 Task: Find connections with filter location Artemisa with filter topic #Managementwith filter profile language English with filter current company All Active Jobs with filter school Indian Institute of Social Welfare and Business Management with filter industry Real Estate and Equipment Rental Services with filter service category Health Insurance with filter keywords title Handyman
Action: Mouse moved to (672, 91)
Screenshot: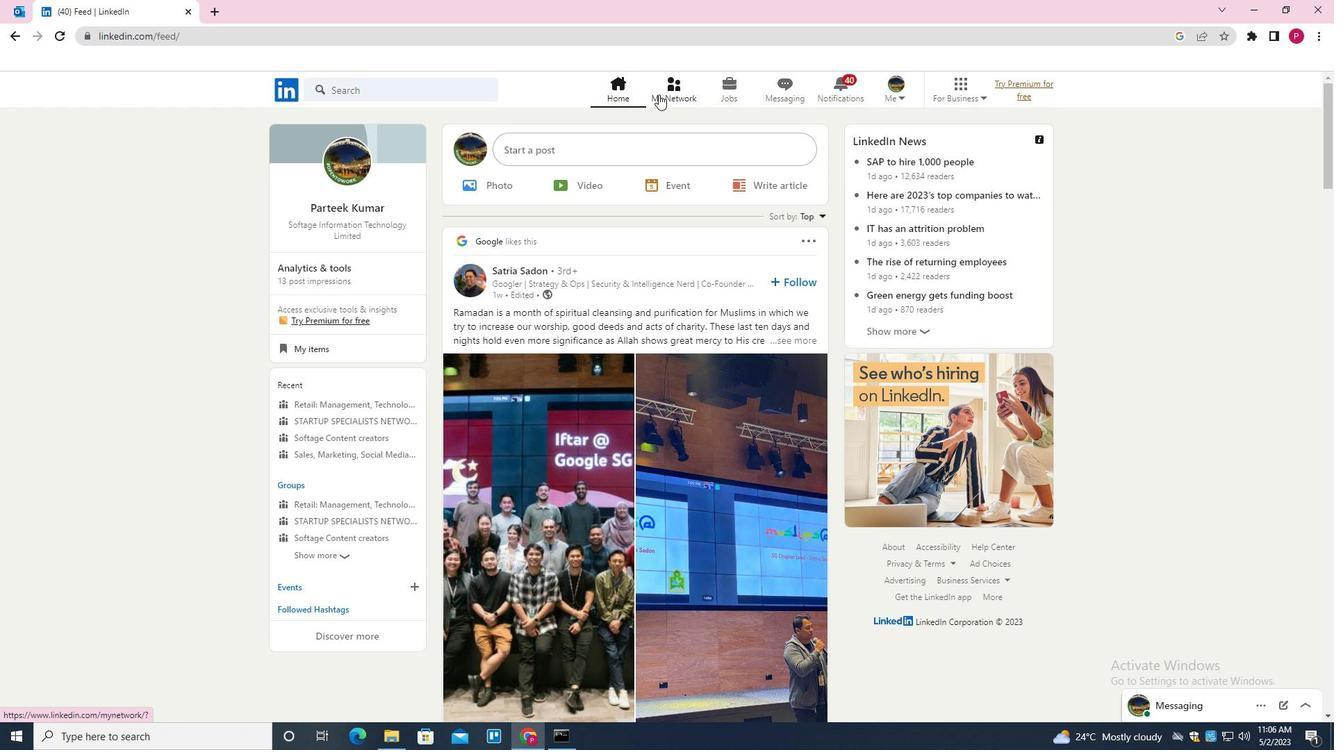 
Action: Mouse pressed left at (672, 91)
Screenshot: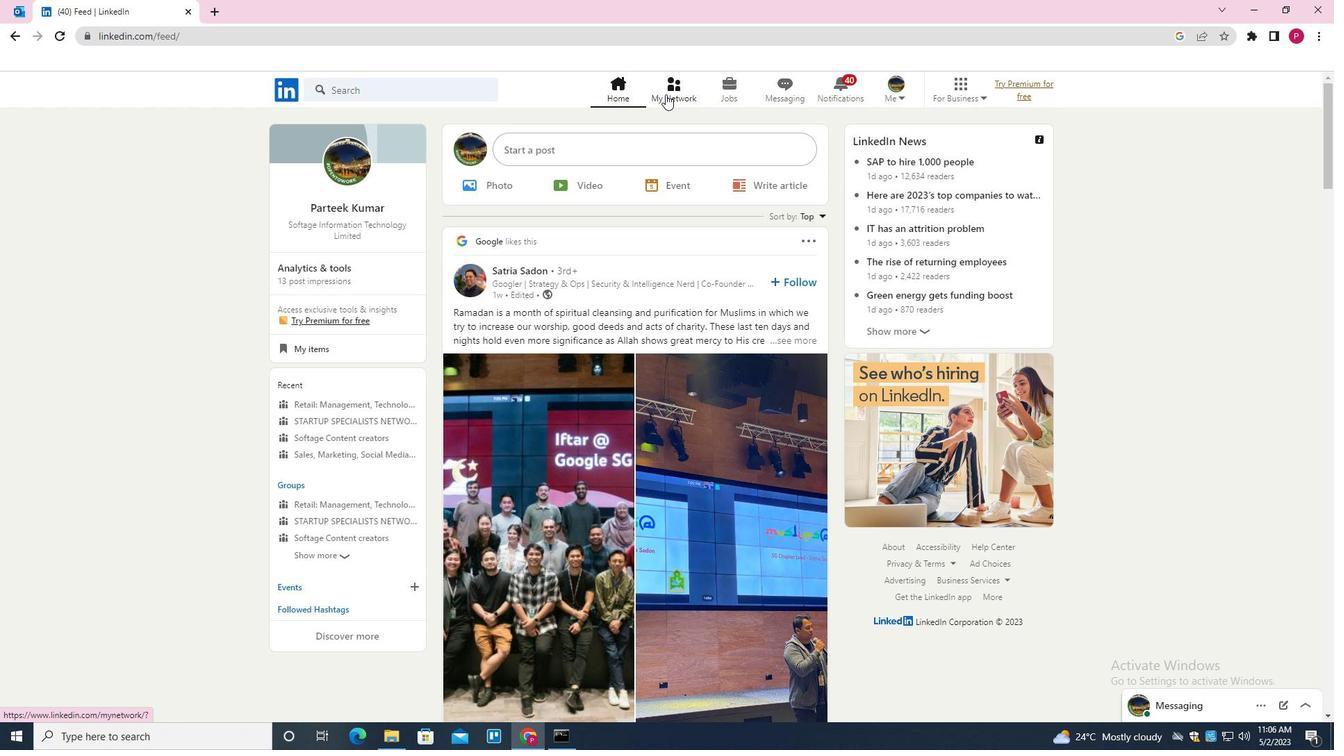 
Action: Mouse moved to (428, 167)
Screenshot: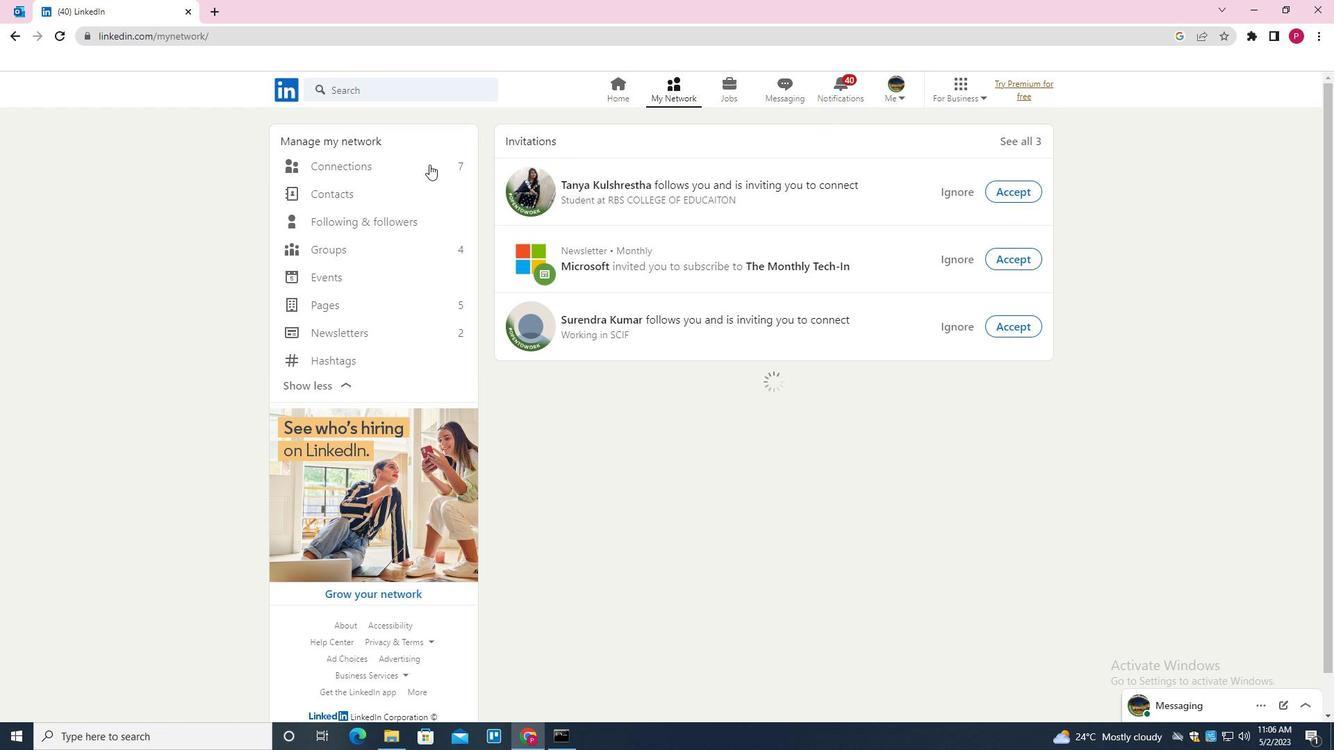 
Action: Mouse pressed left at (428, 167)
Screenshot: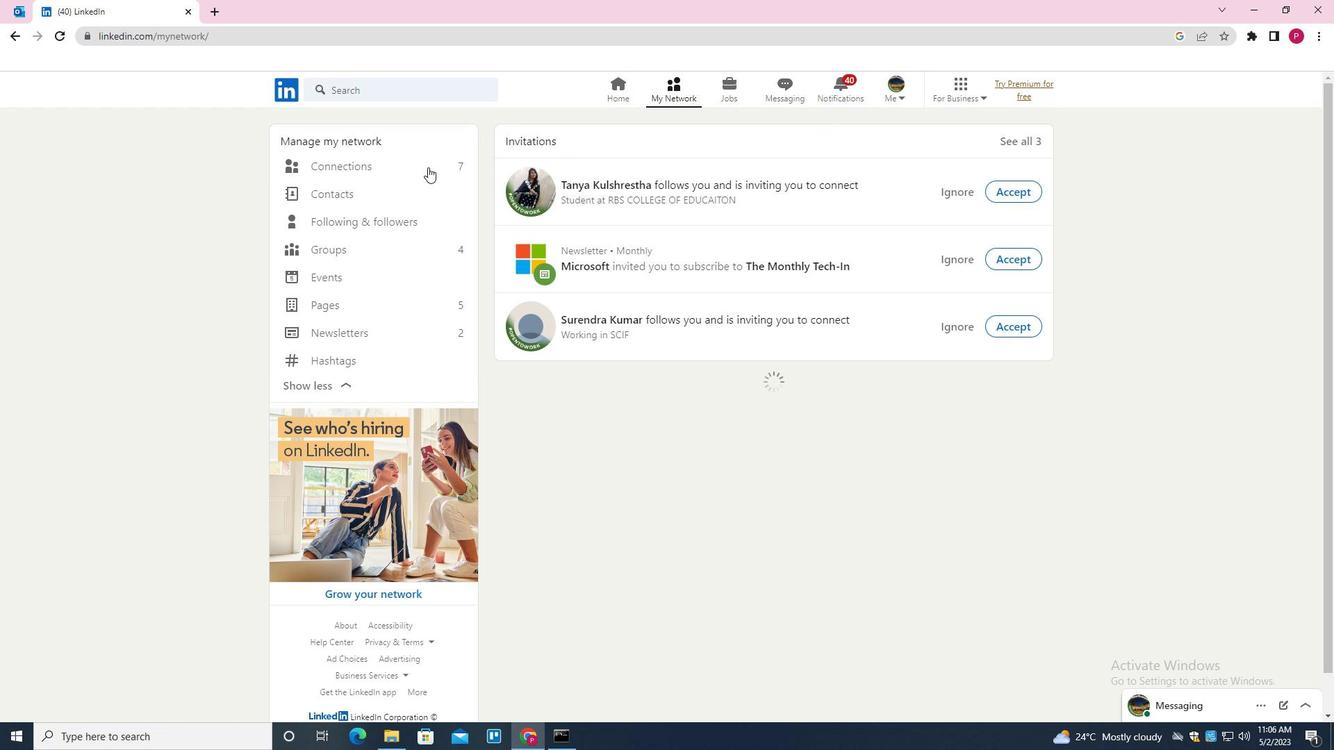 
Action: Mouse moved to (756, 169)
Screenshot: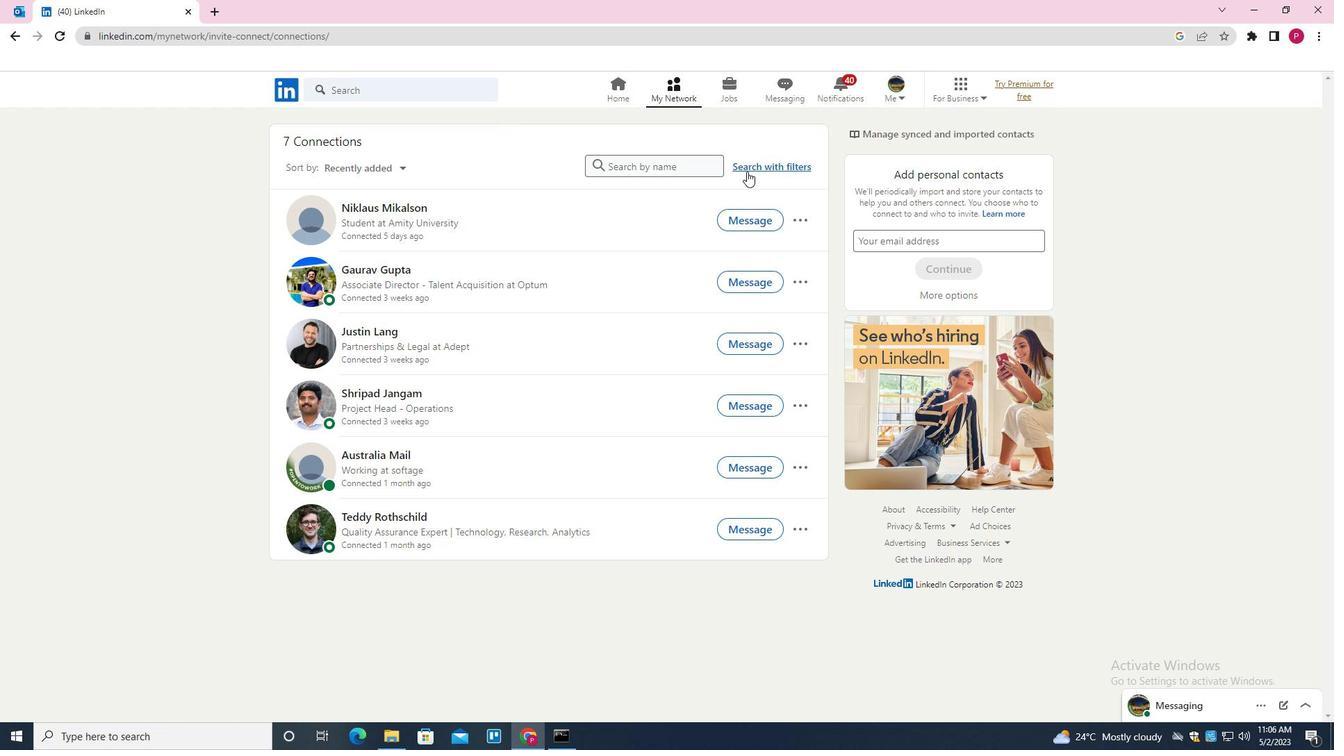 
Action: Mouse pressed left at (756, 169)
Screenshot: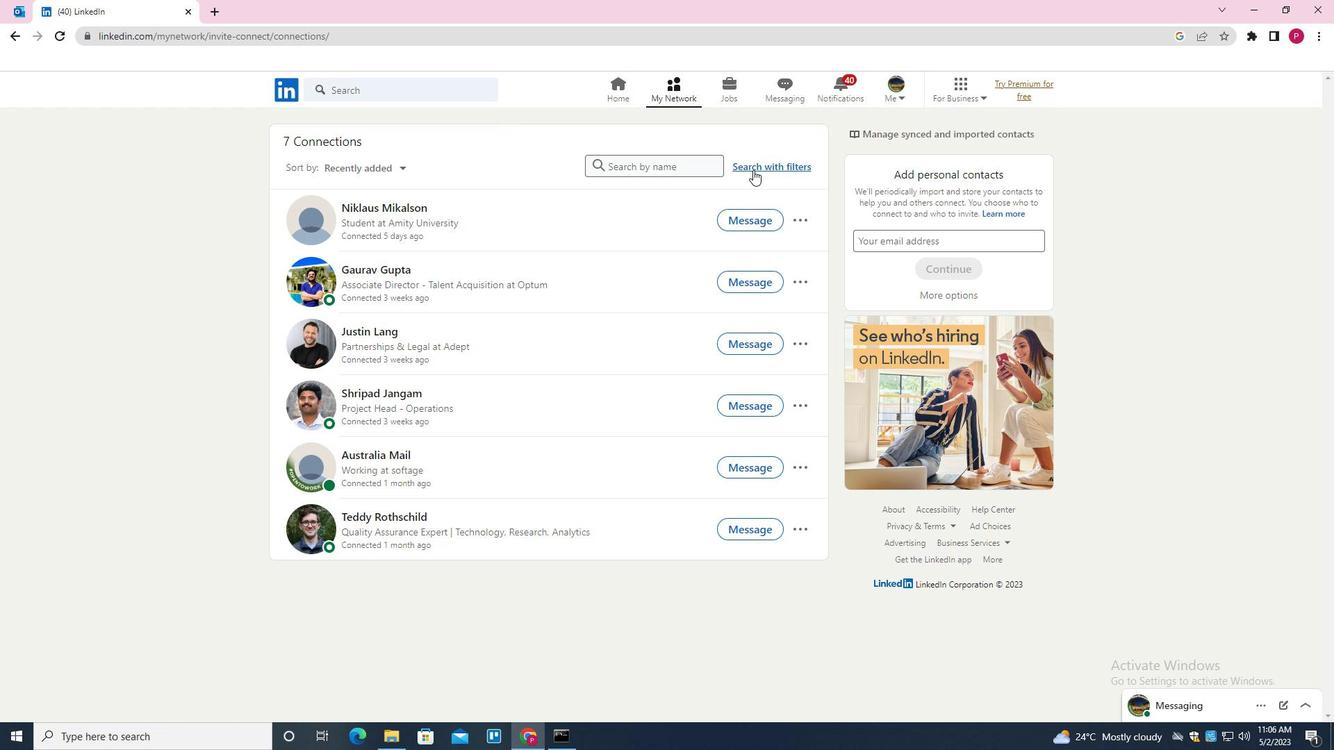 
Action: Mouse moved to (708, 128)
Screenshot: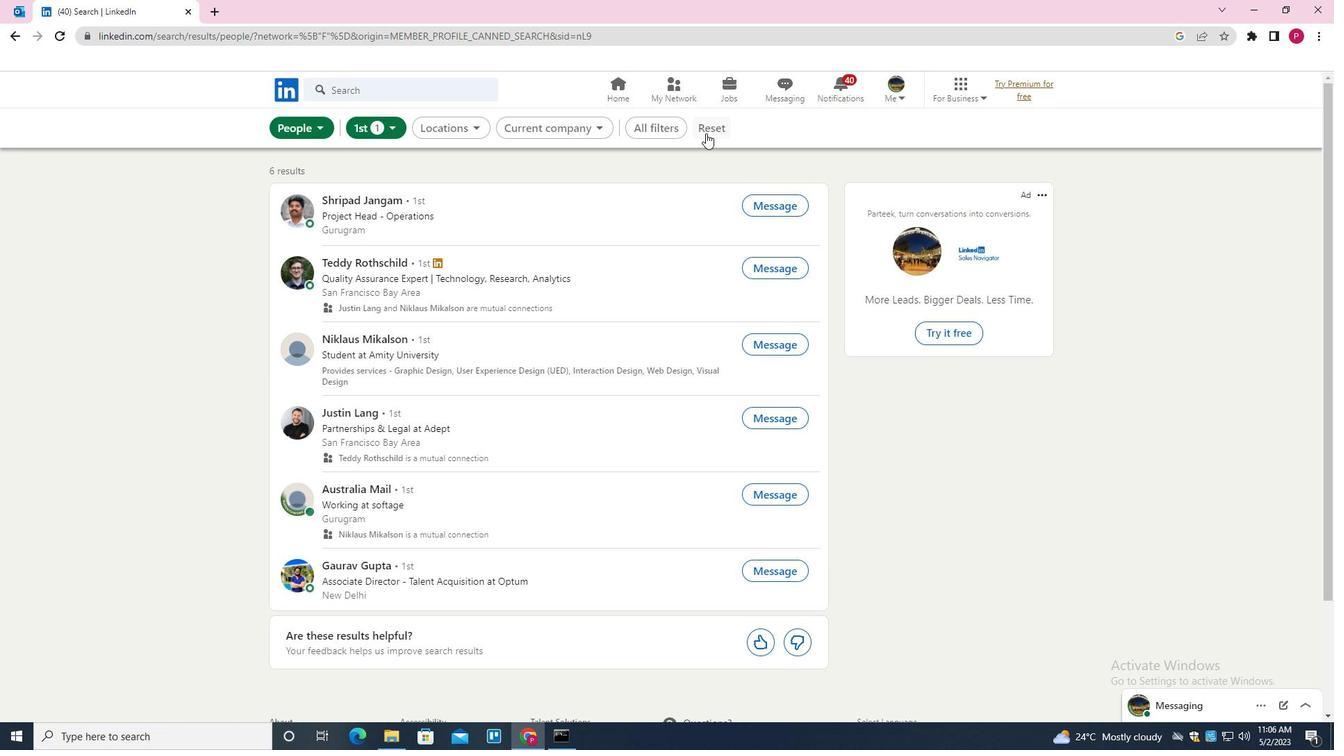 
Action: Mouse pressed left at (708, 128)
Screenshot: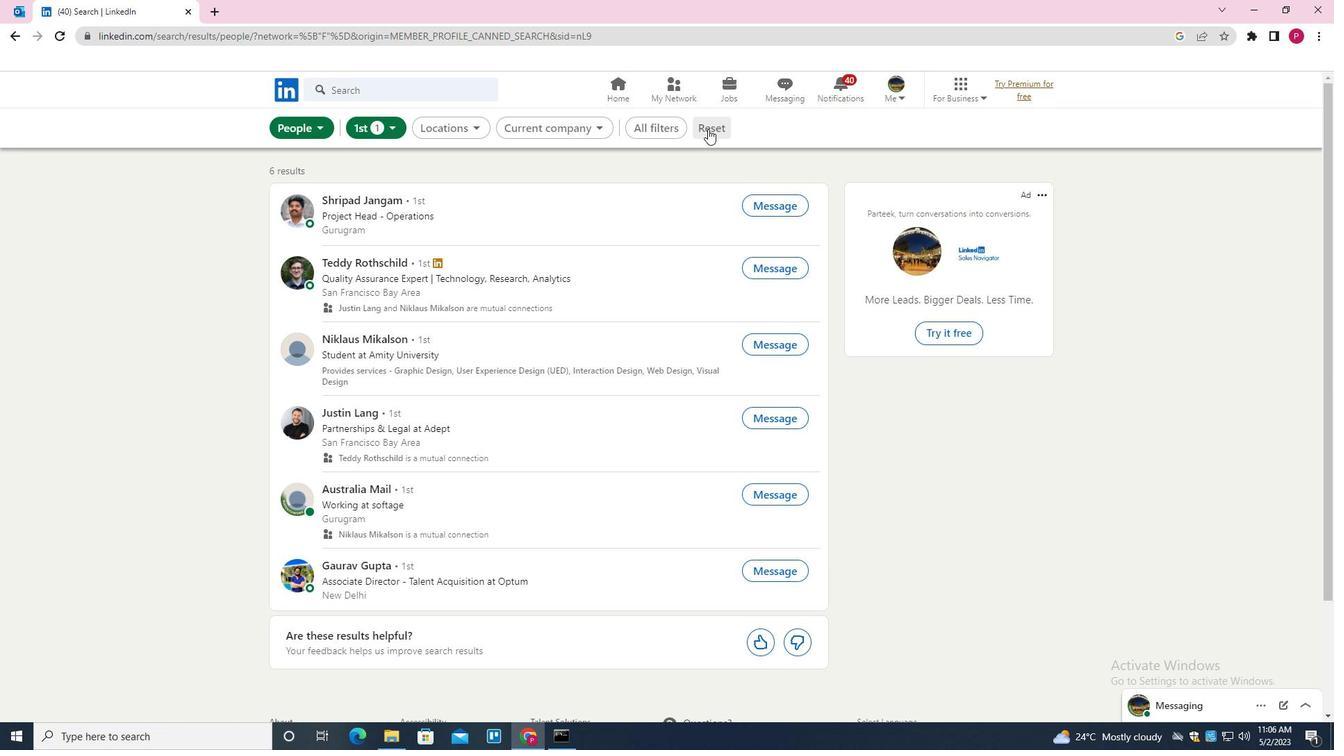 
Action: Mouse moved to (693, 127)
Screenshot: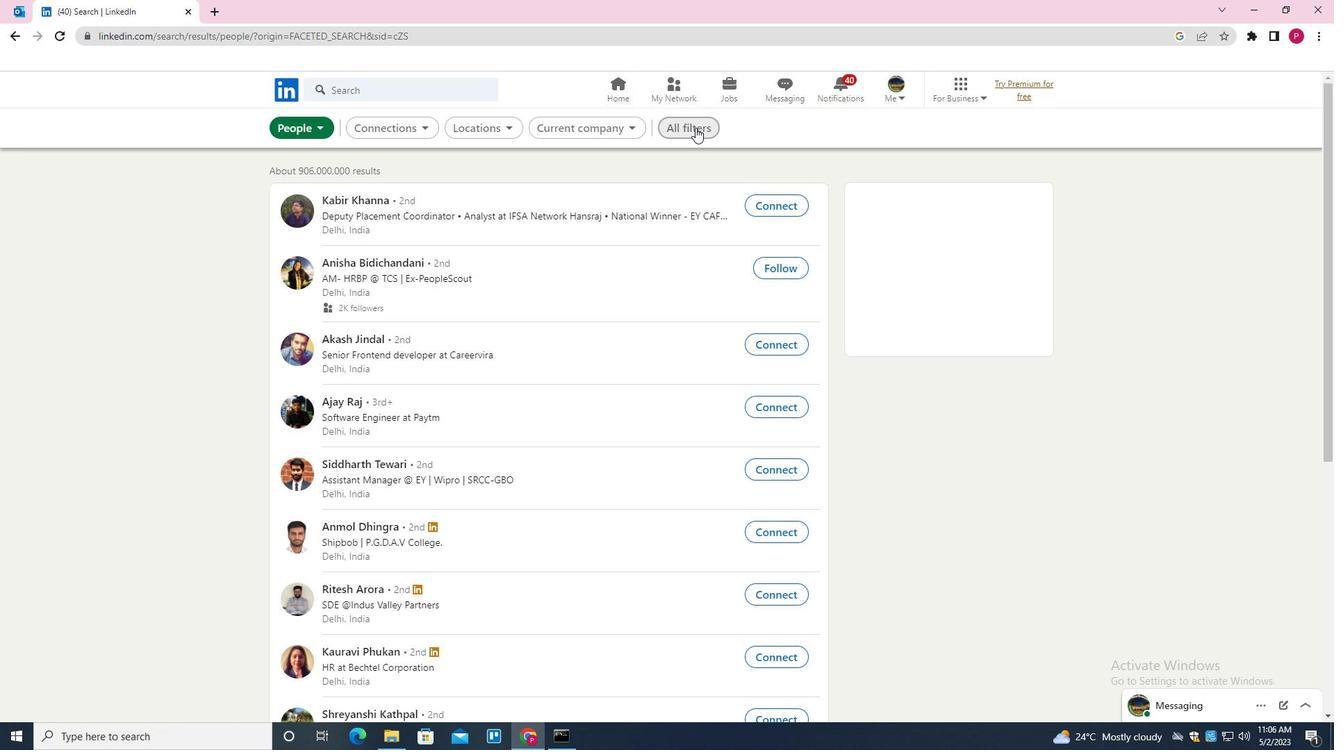 
Action: Mouse pressed left at (693, 127)
Screenshot: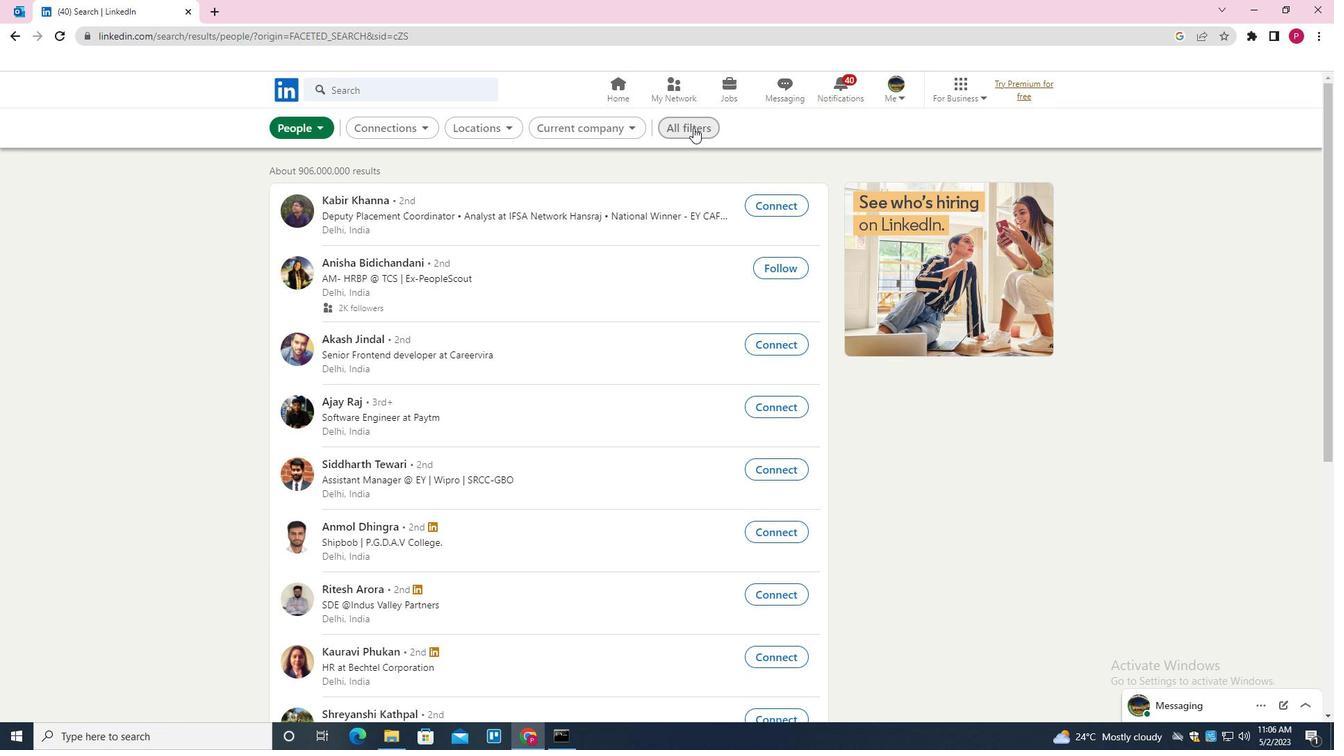 
Action: Mouse moved to (1140, 337)
Screenshot: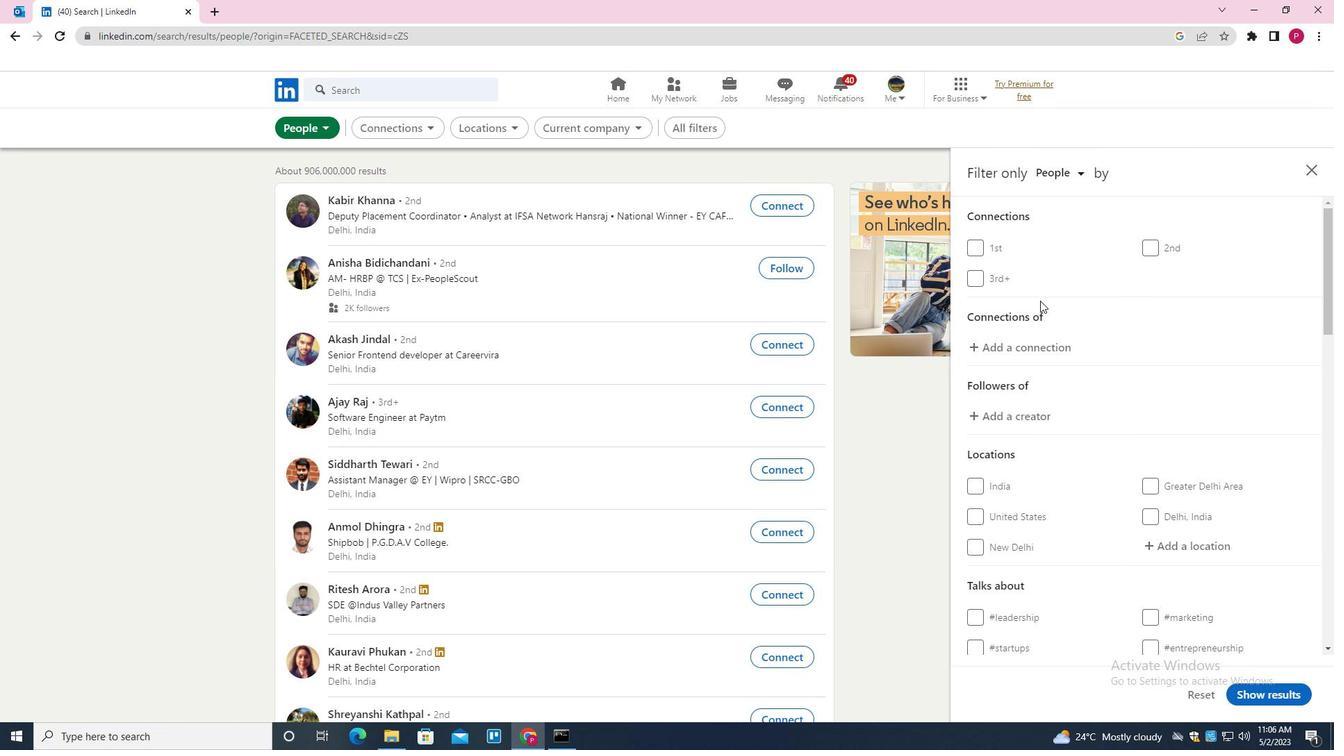 
Action: Mouse scrolled (1140, 337) with delta (0, 0)
Screenshot: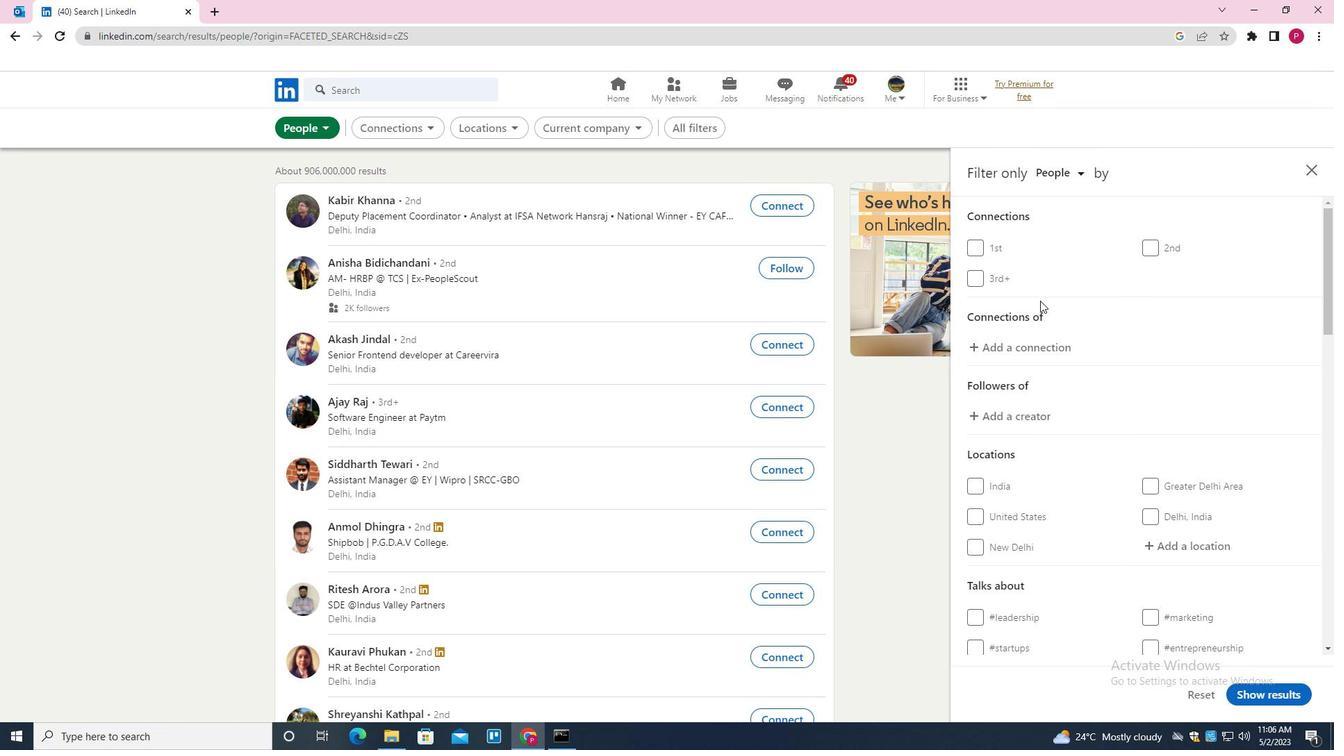 
Action: Mouse moved to (1190, 361)
Screenshot: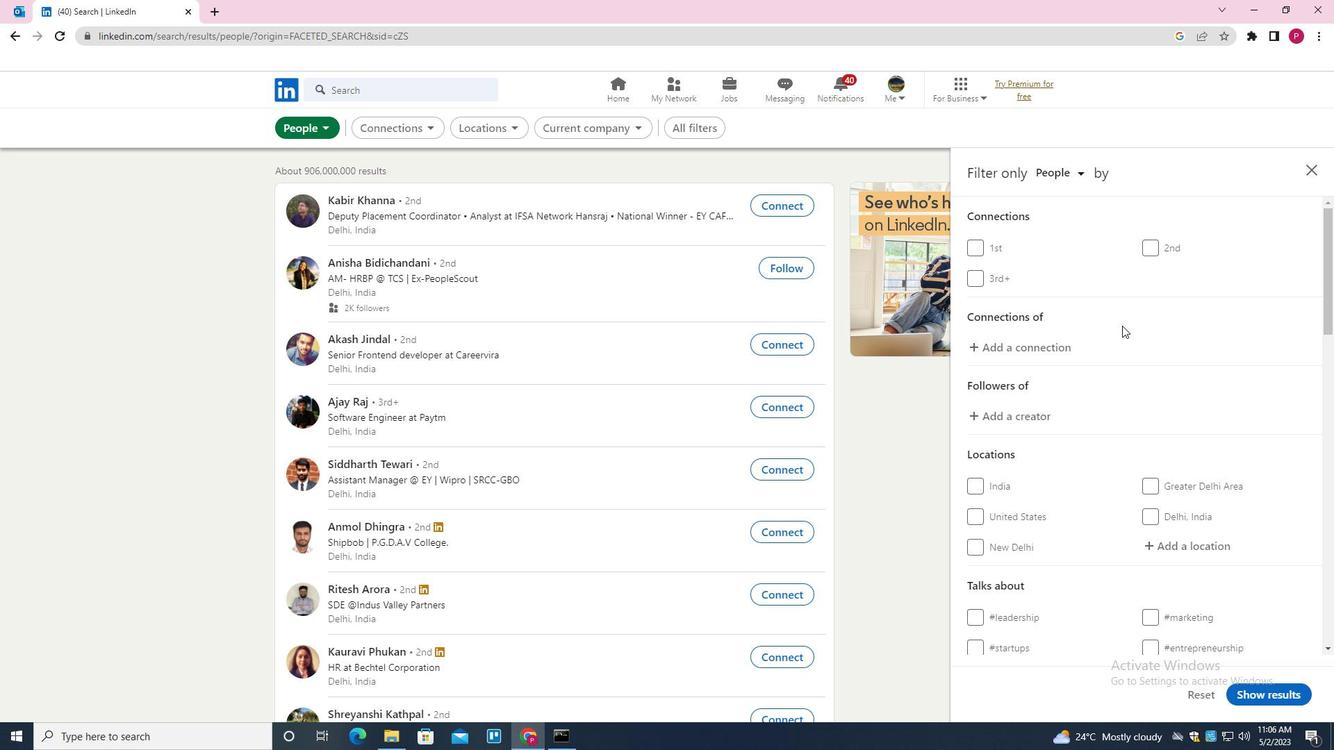 
Action: Mouse scrolled (1190, 360) with delta (0, 0)
Screenshot: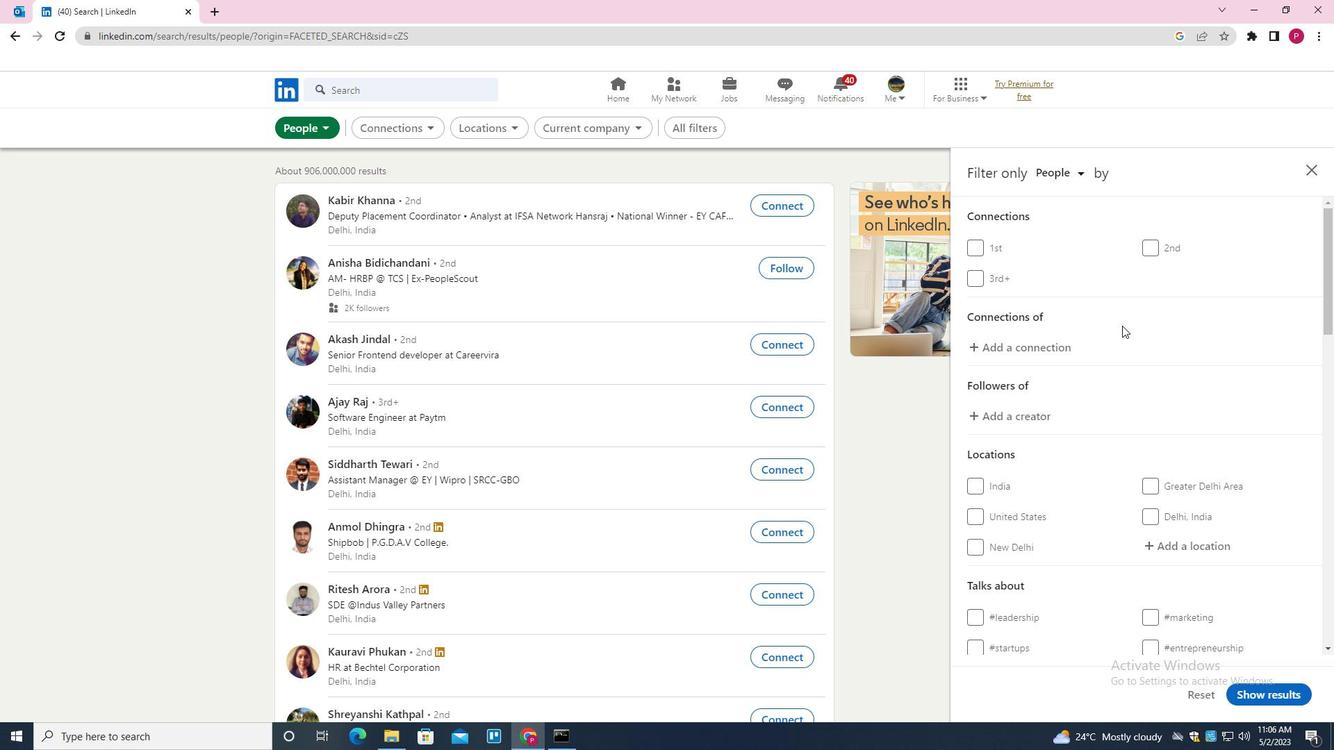 
Action: Mouse moved to (1191, 406)
Screenshot: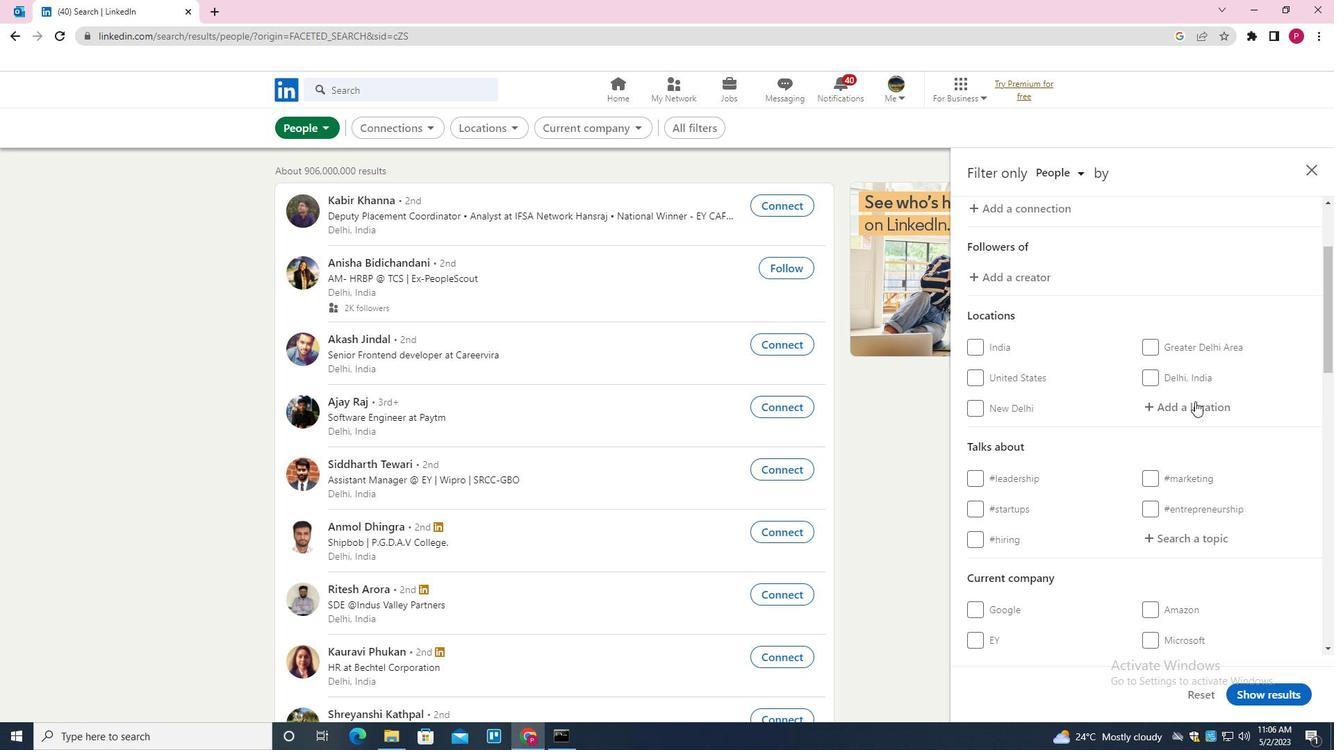 
Action: Mouse pressed left at (1191, 406)
Screenshot: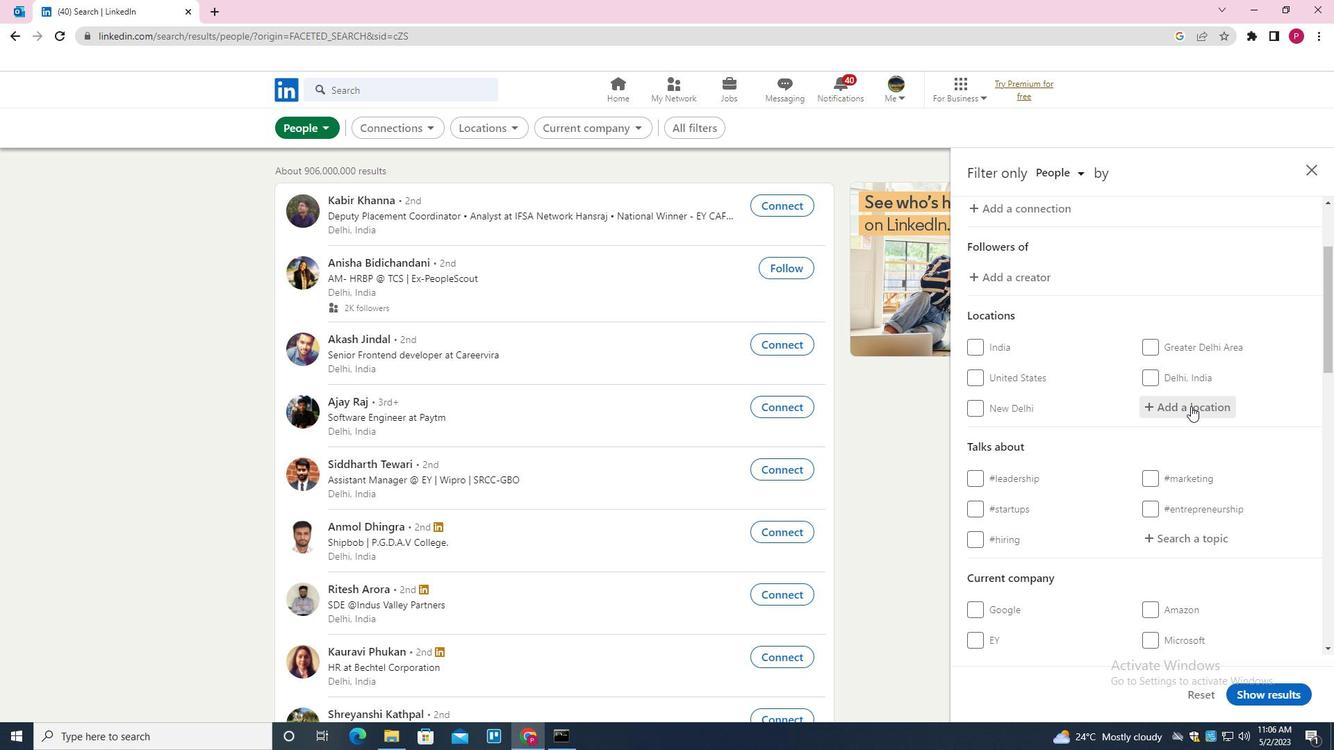 
Action: Mouse moved to (920, 595)
Screenshot: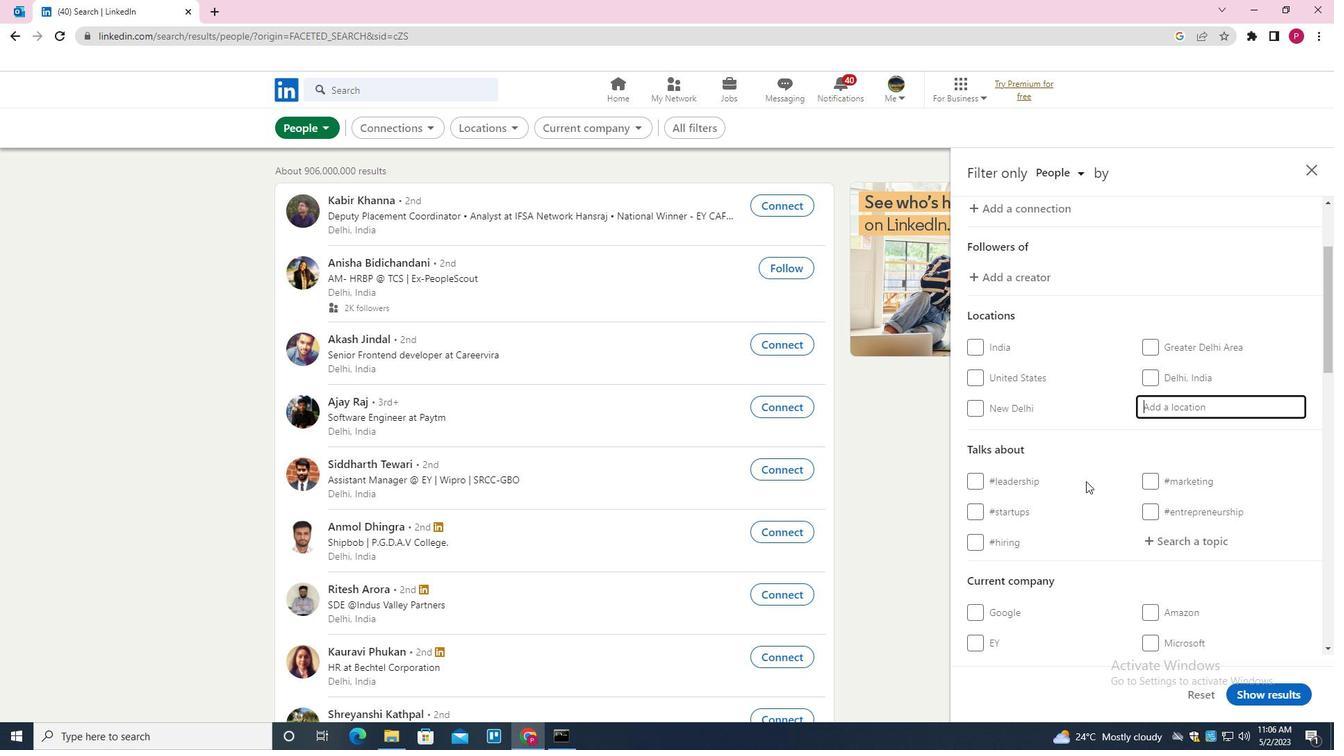 
Action: Key pressed <Key.shift>ARTEMISA<Key.down><Key.enter>
Screenshot: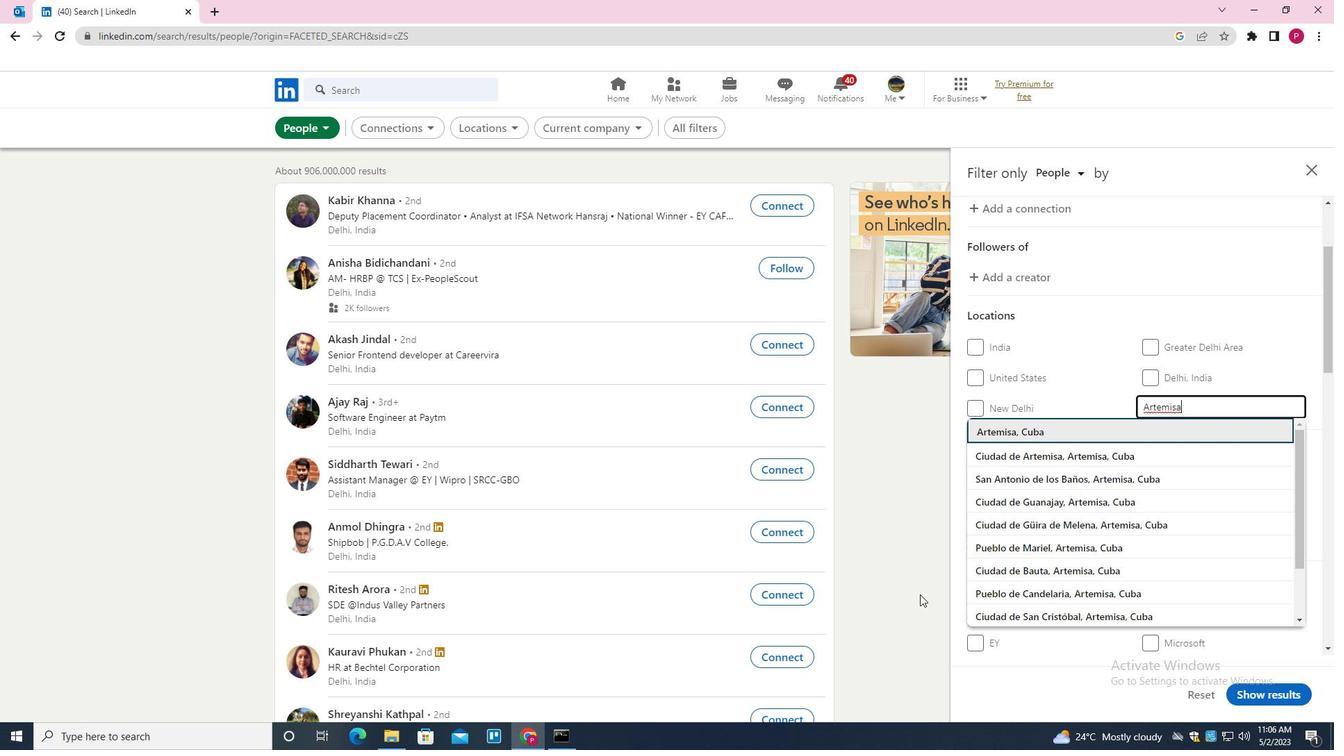 
Action: Mouse moved to (1111, 510)
Screenshot: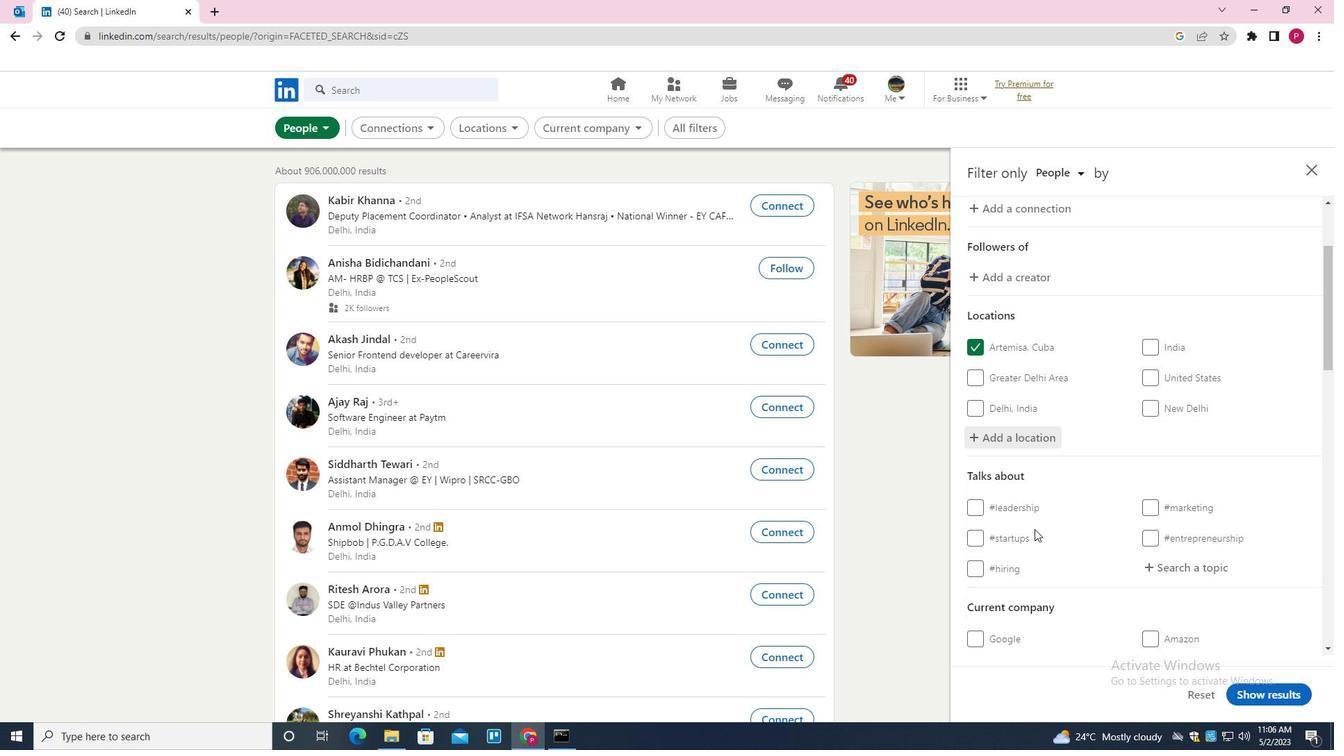 
Action: Mouse scrolled (1111, 510) with delta (0, 0)
Screenshot: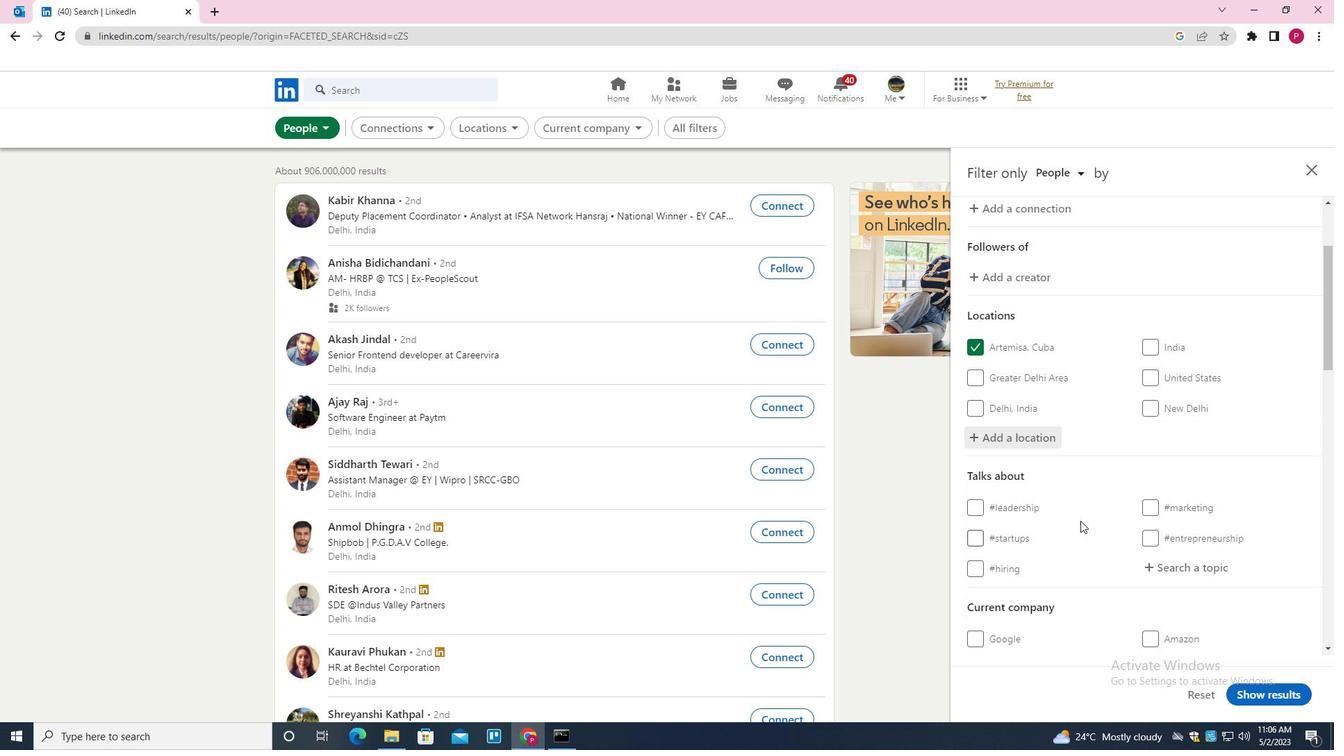 
Action: Mouse moved to (1111, 510)
Screenshot: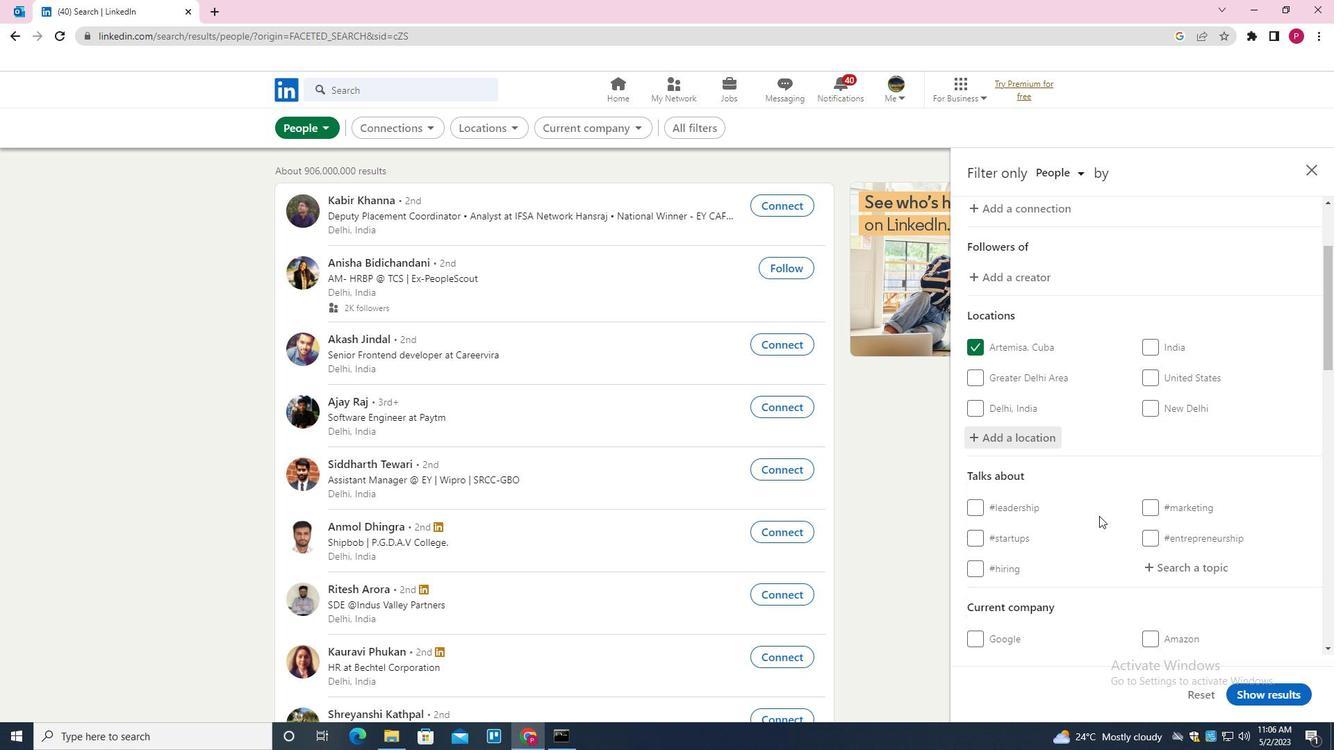 
Action: Mouse scrolled (1111, 510) with delta (0, 0)
Screenshot: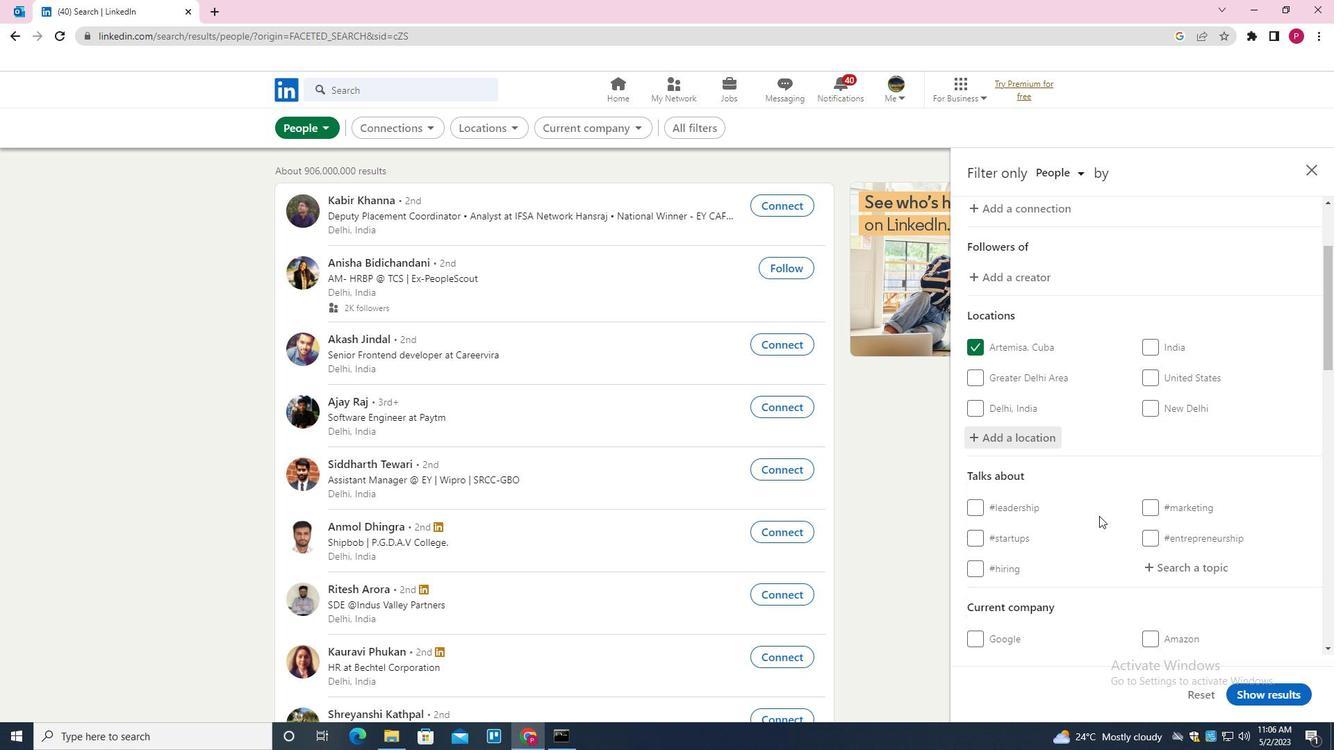 
Action: Mouse moved to (1113, 509)
Screenshot: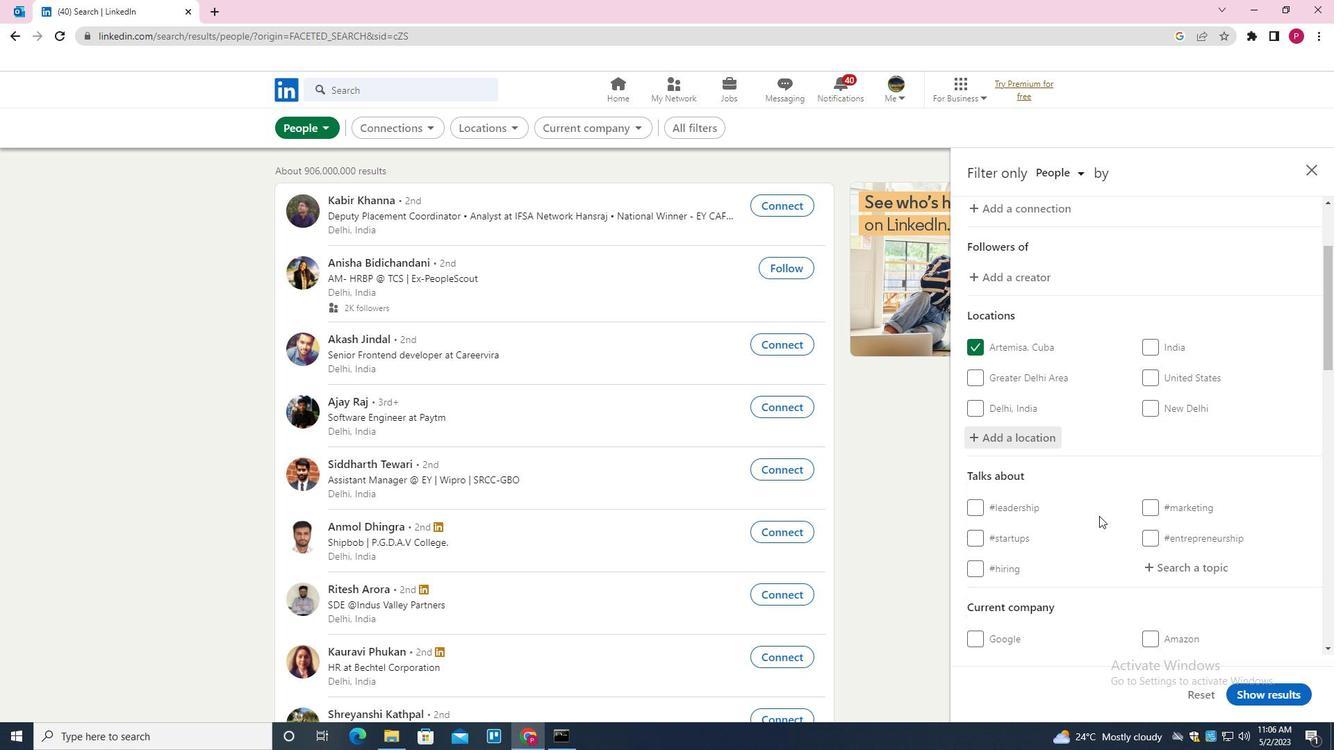 
Action: Mouse scrolled (1113, 508) with delta (0, 0)
Screenshot: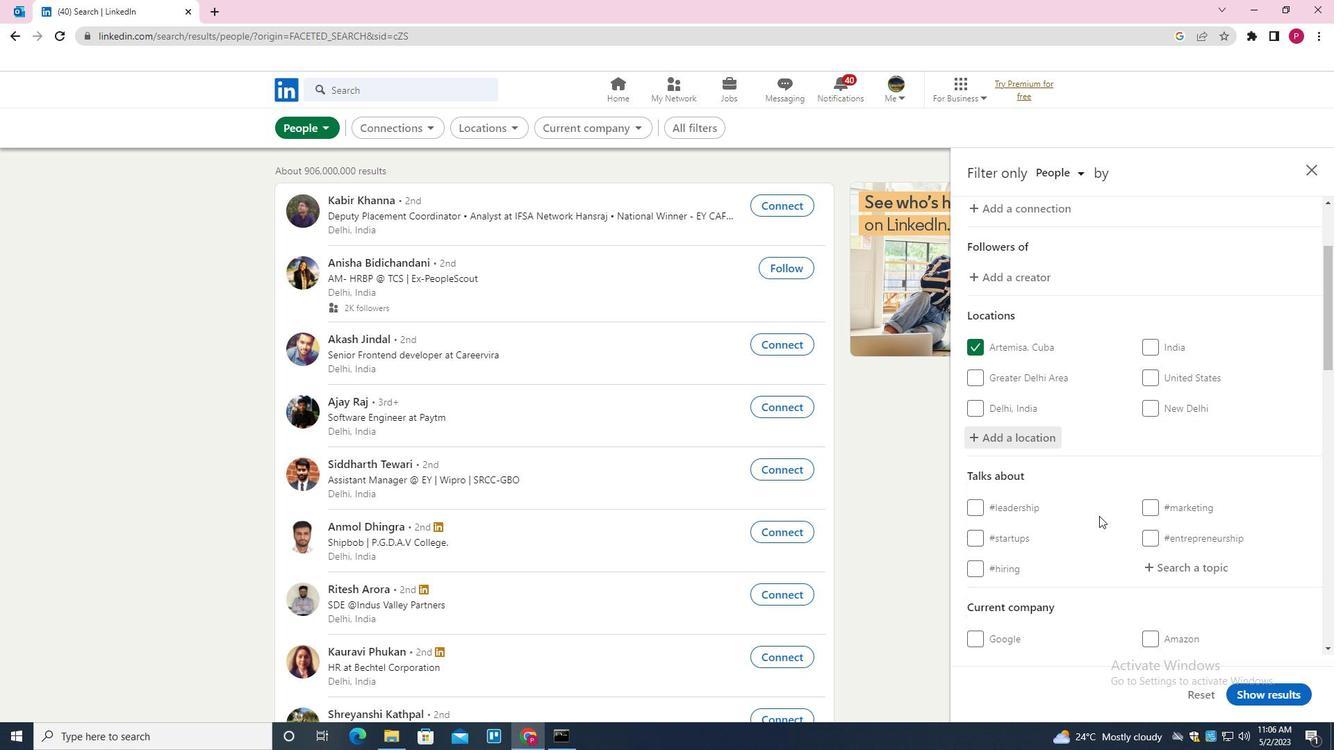 
Action: Mouse moved to (1205, 360)
Screenshot: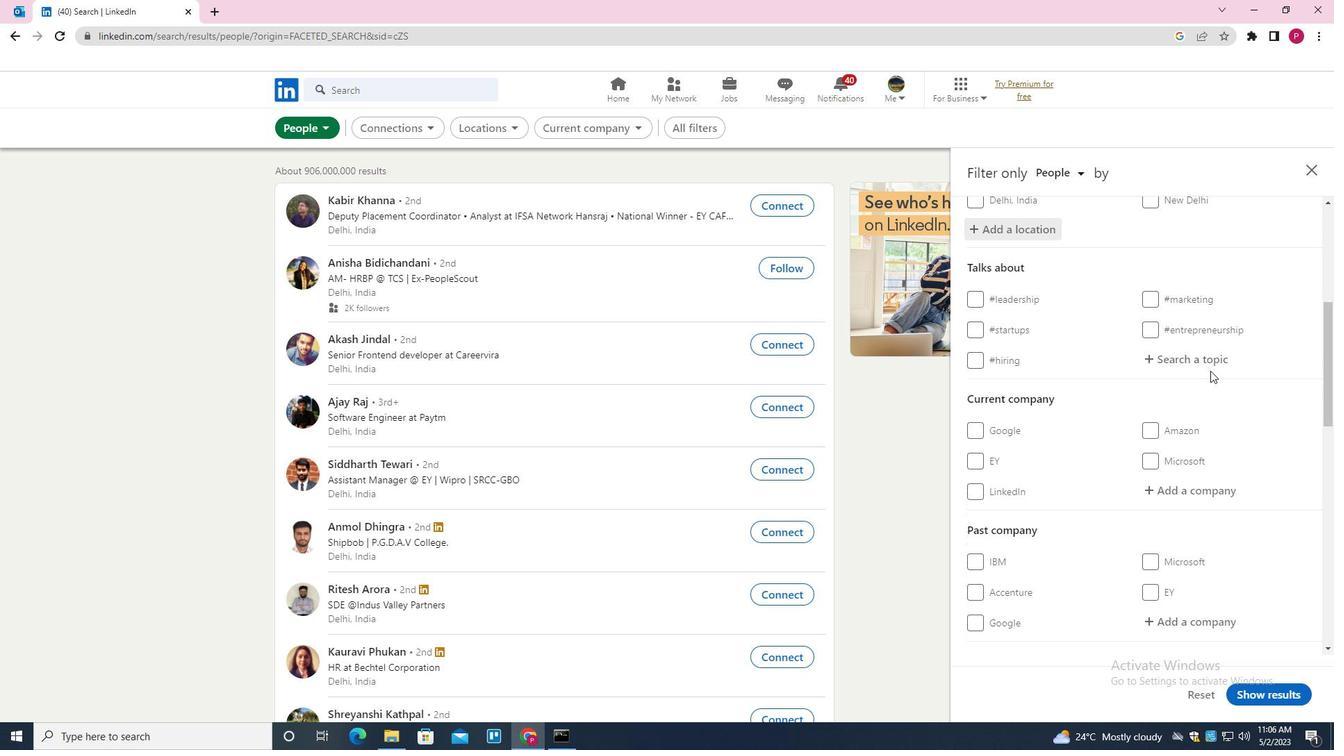 
Action: Mouse pressed left at (1205, 360)
Screenshot: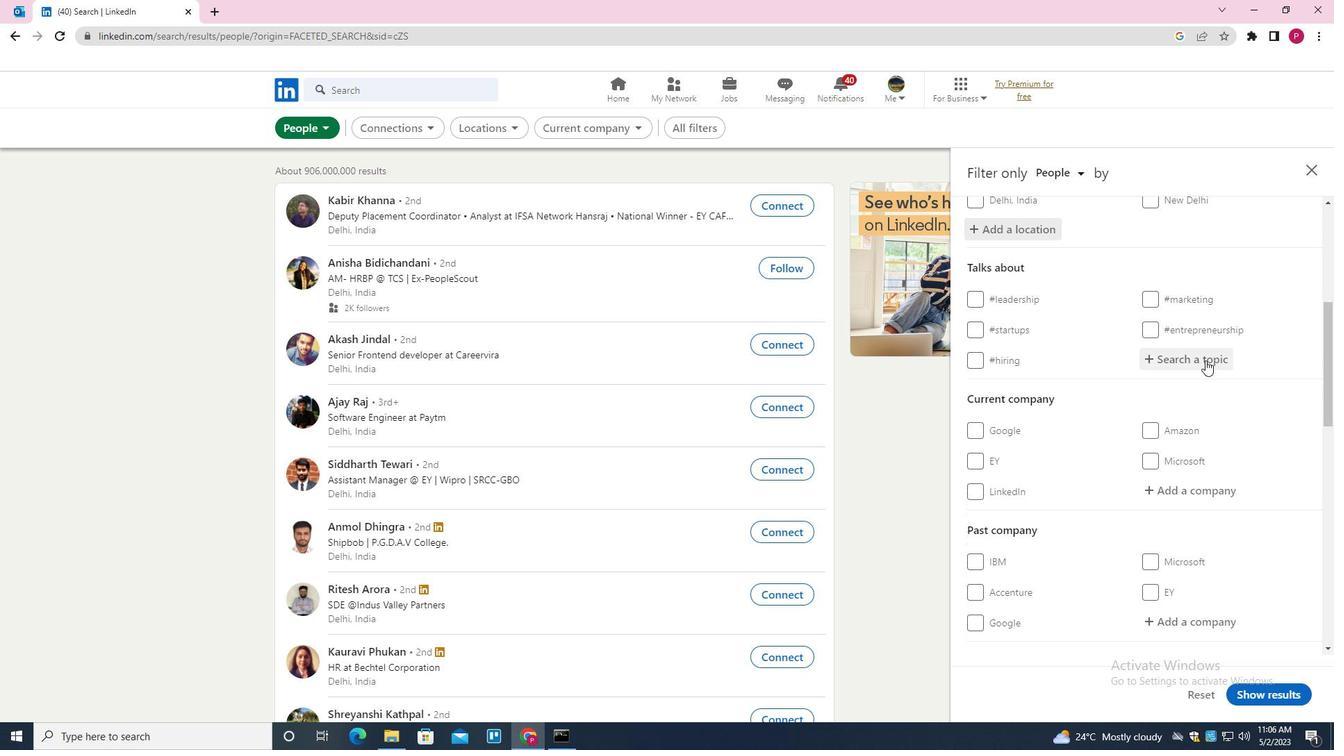 
Action: Mouse moved to (1153, 388)
Screenshot: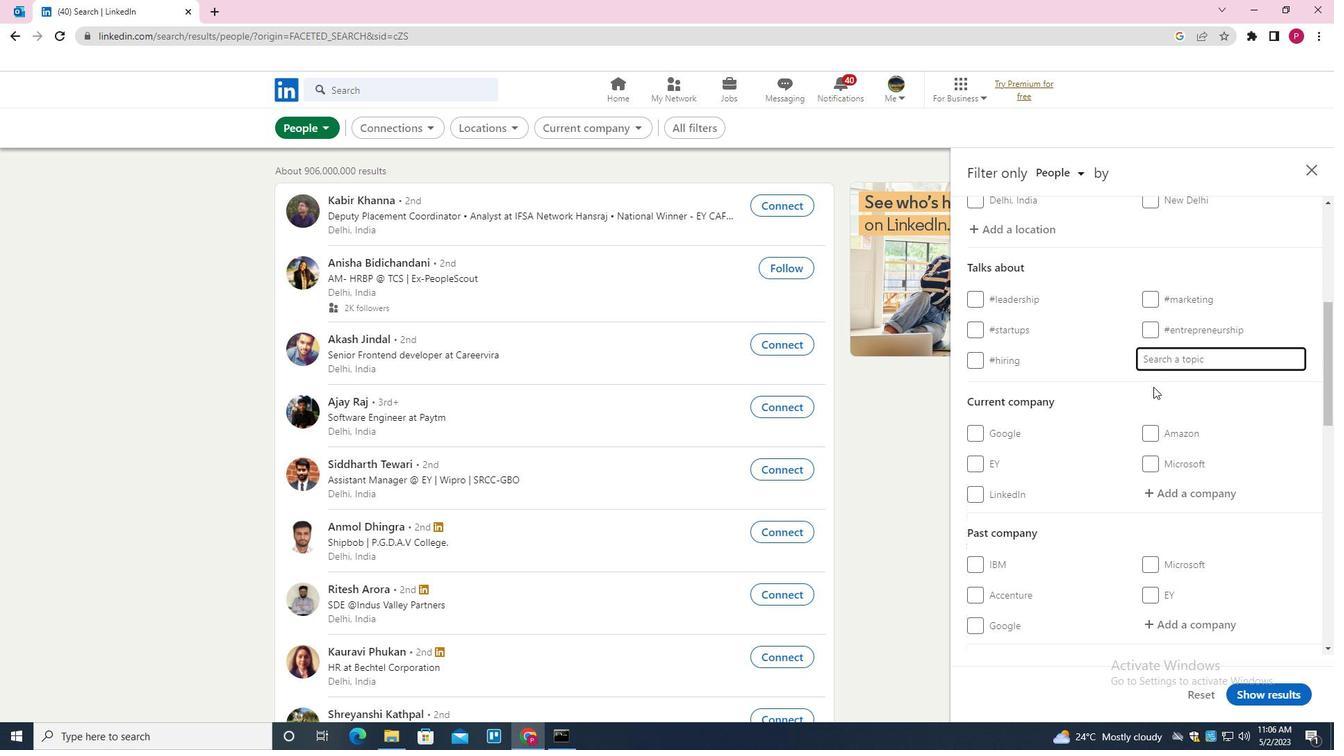 
Action: Key pressed MANAGEMENT<Key.down><Key.enter>
Screenshot: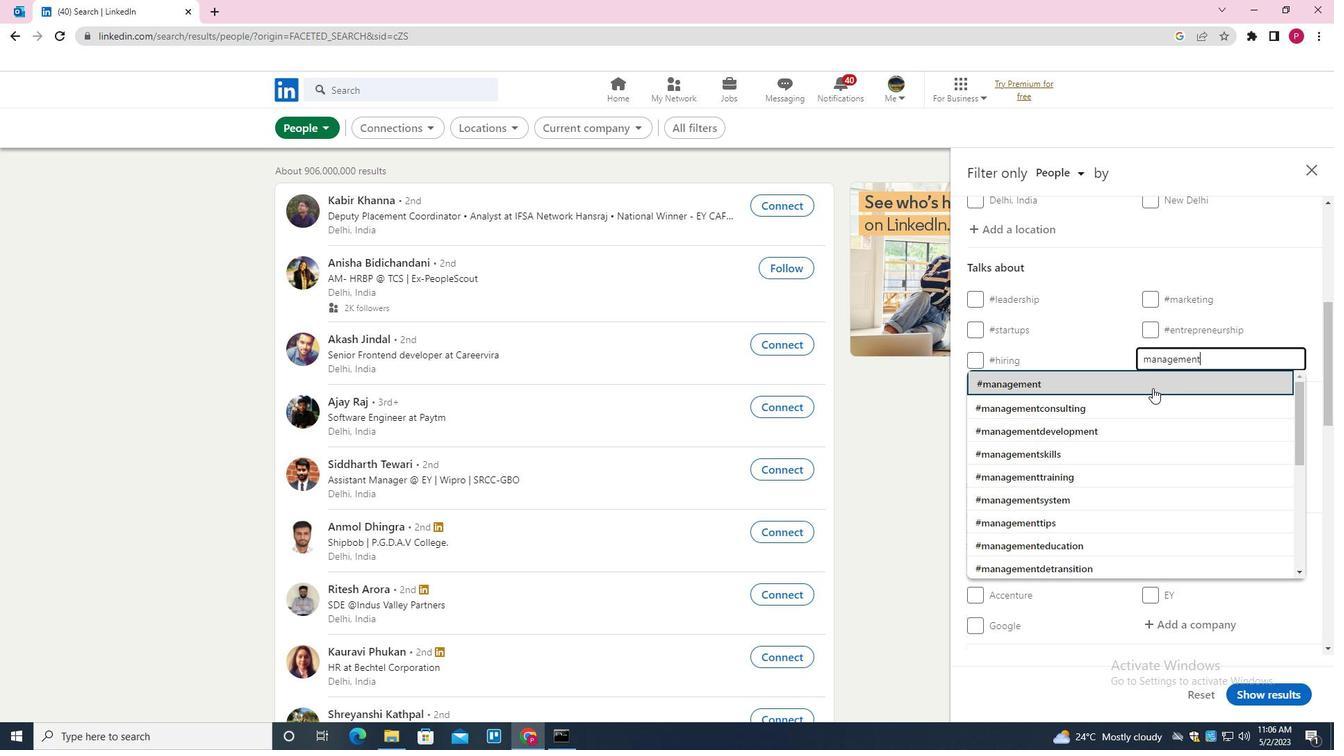 
Action: Mouse moved to (1125, 408)
Screenshot: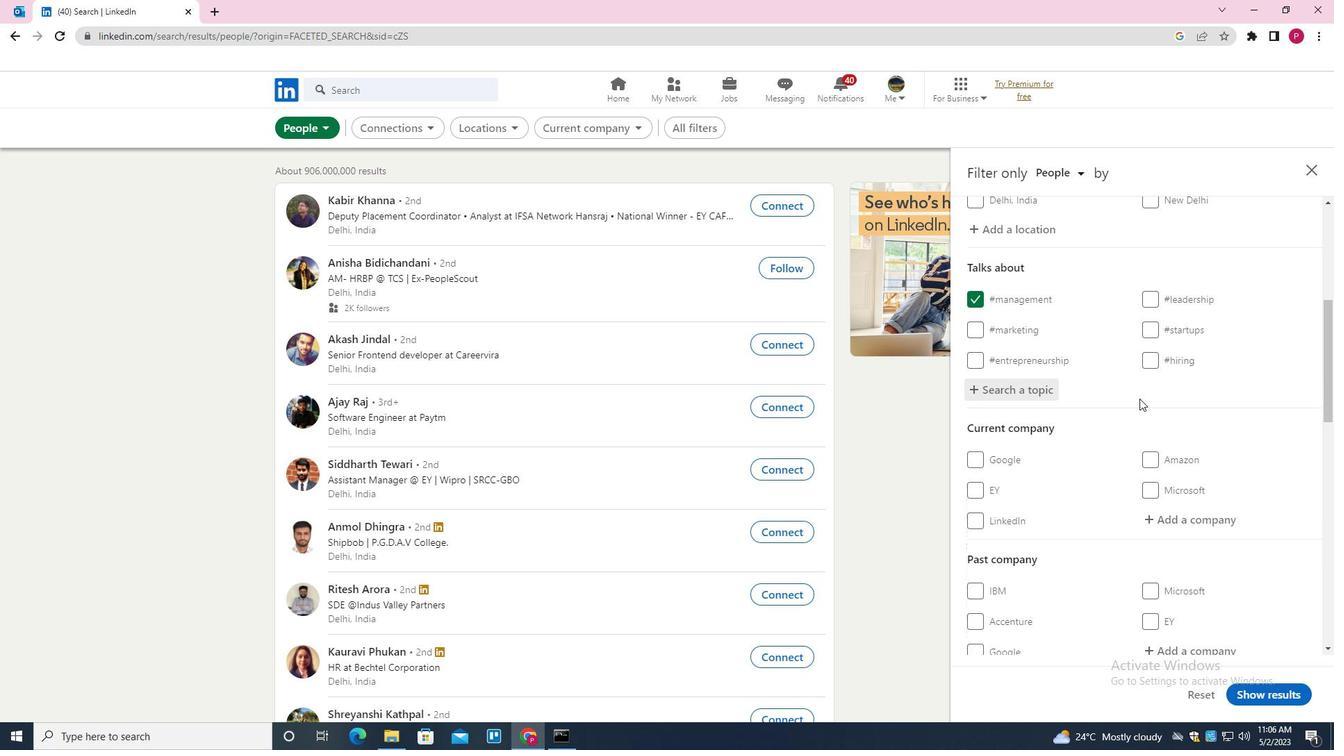 
Action: Mouse scrolled (1125, 408) with delta (0, 0)
Screenshot: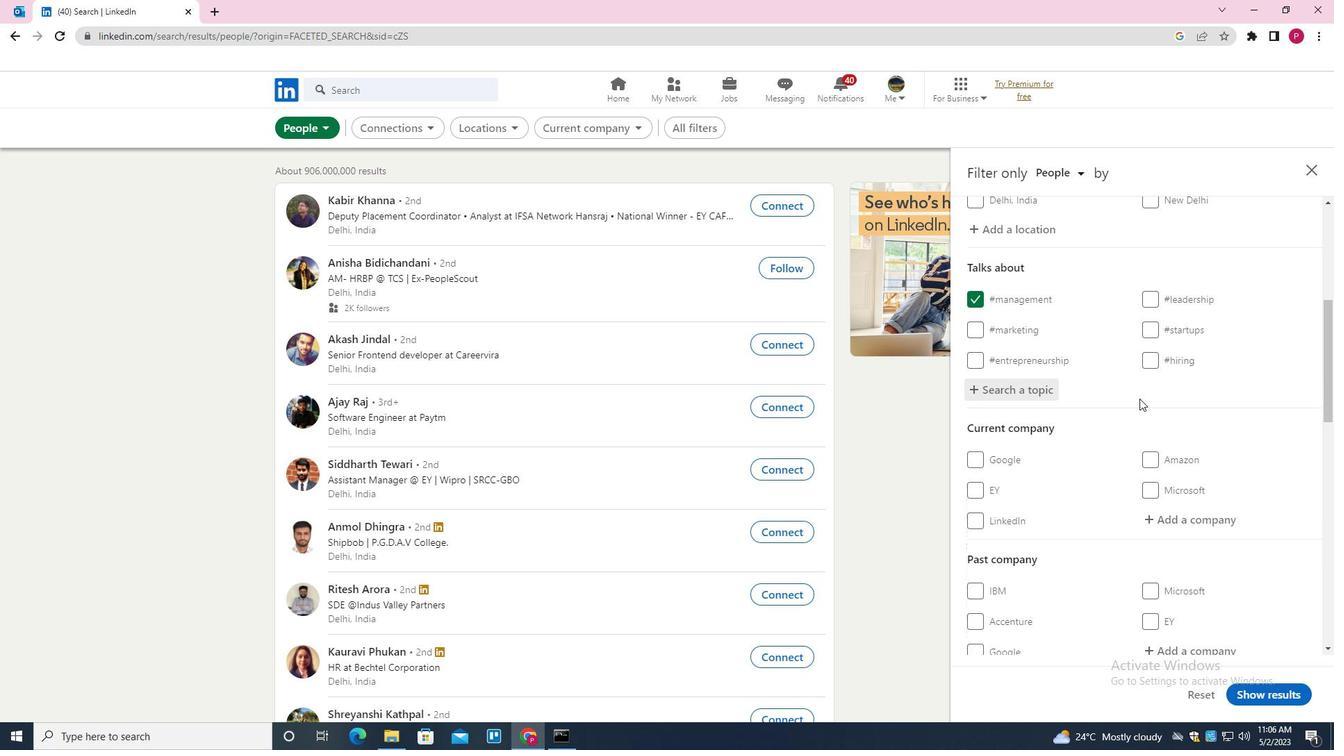 
Action: Mouse moved to (1123, 410)
Screenshot: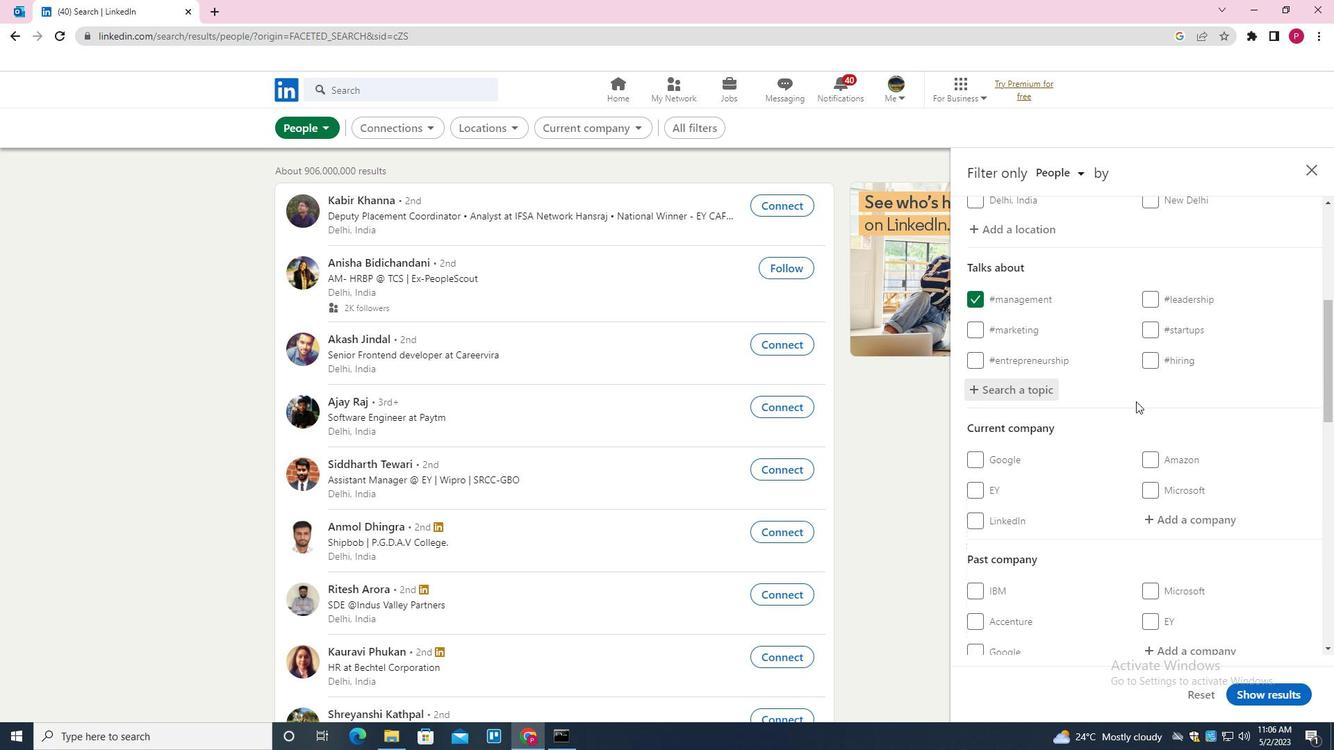 
Action: Mouse scrolled (1123, 410) with delta (0, 0)
Screenshot: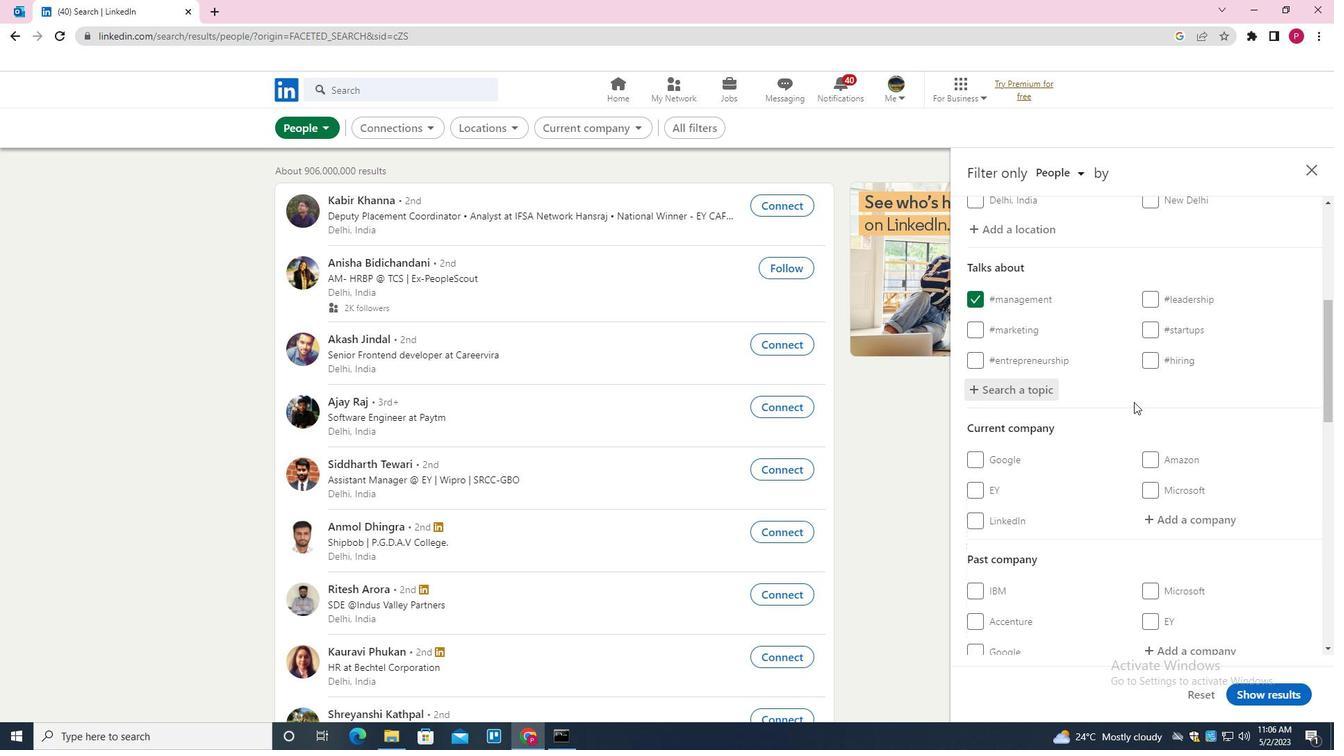 
Action: Mouse moved to (1121, 412)
Screenshot: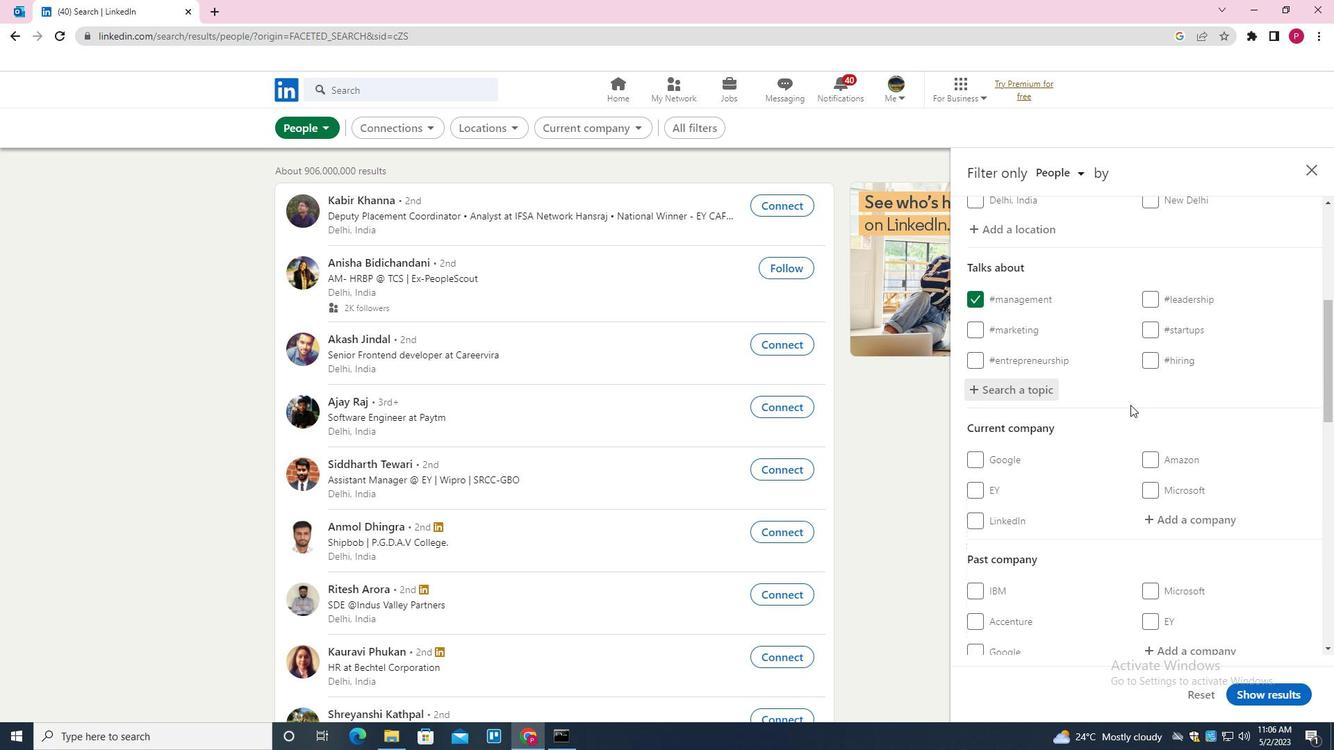 
Action: Mouse scrolled (1121, 411) with delta (0, 0)
Screenshot: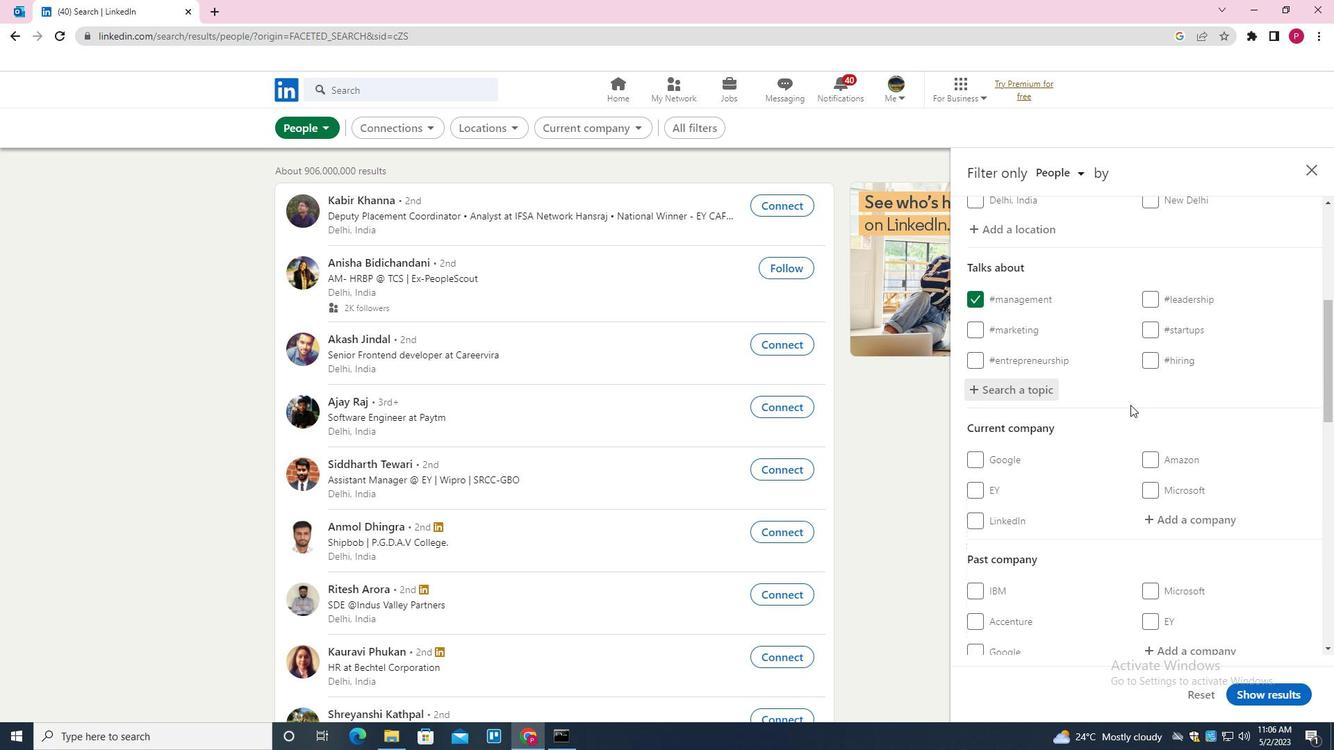 
Action: Mouse moved to (1119, 413)
Screenshot: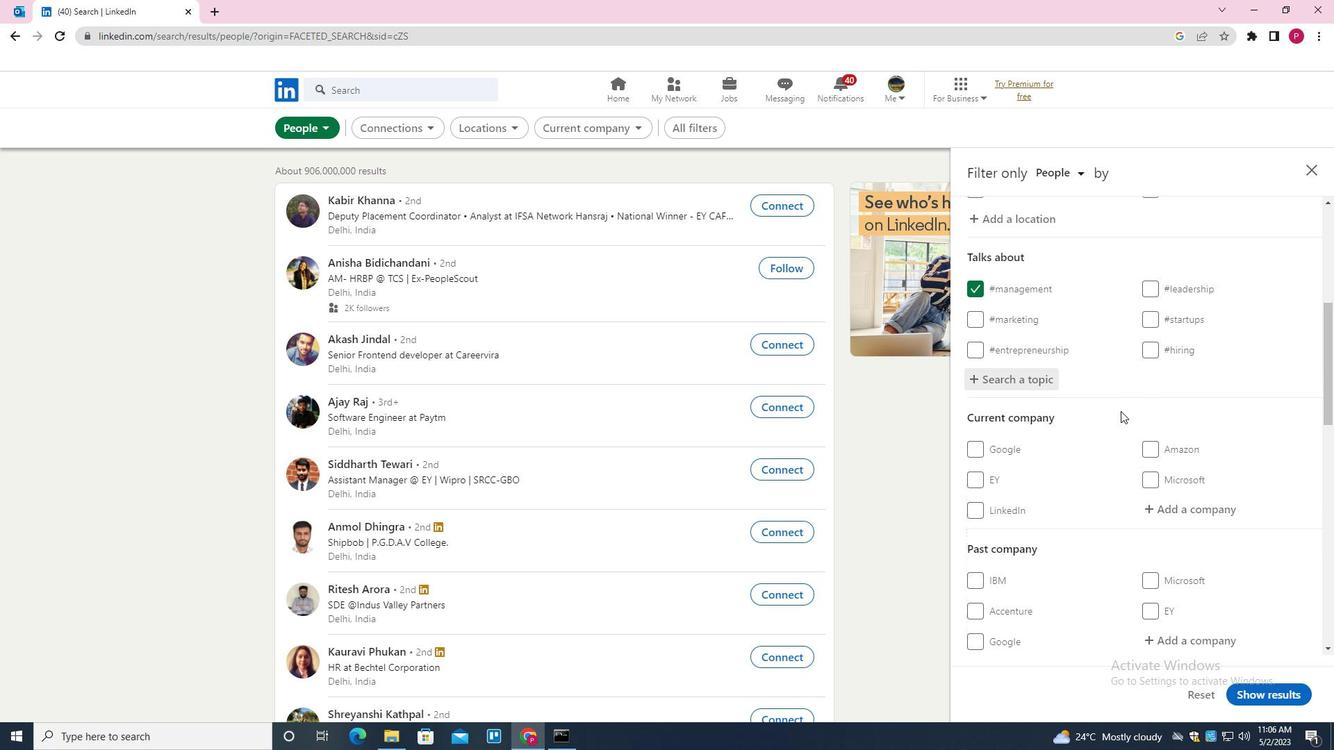 
Action: Mouse scrolled (1119, 412) with delta (0, 0)
Screenshot: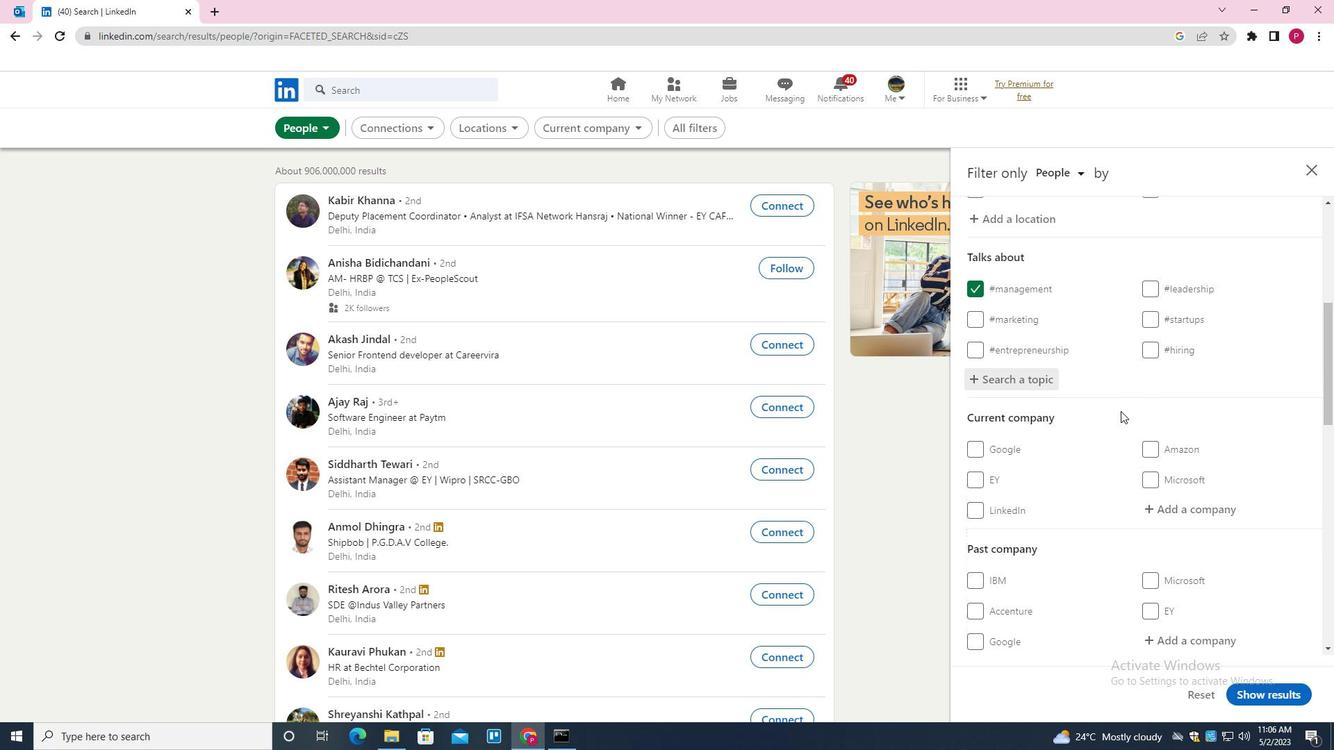 
Action: Mouse moved to (1094, 431)
Screenshot: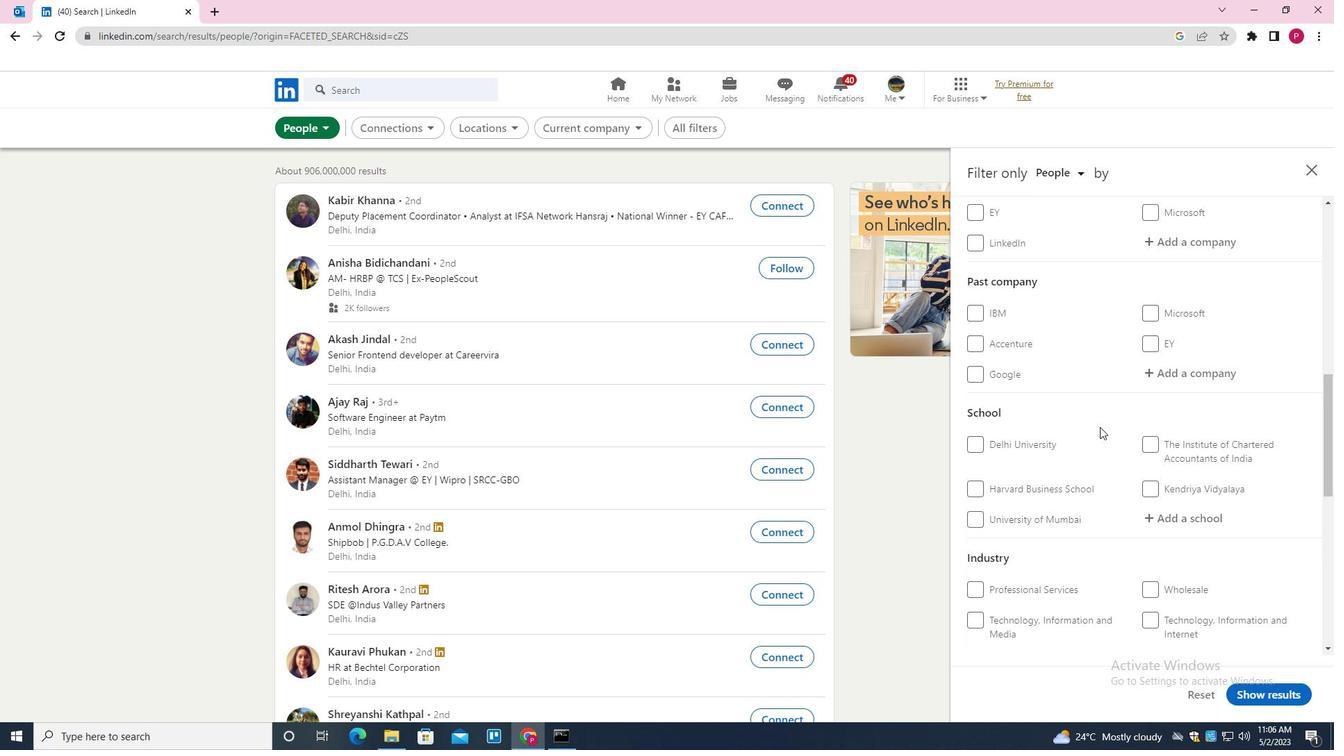 
Action: Mouse scrolled (1094, 430) with delta (0, 0)
Screenshot: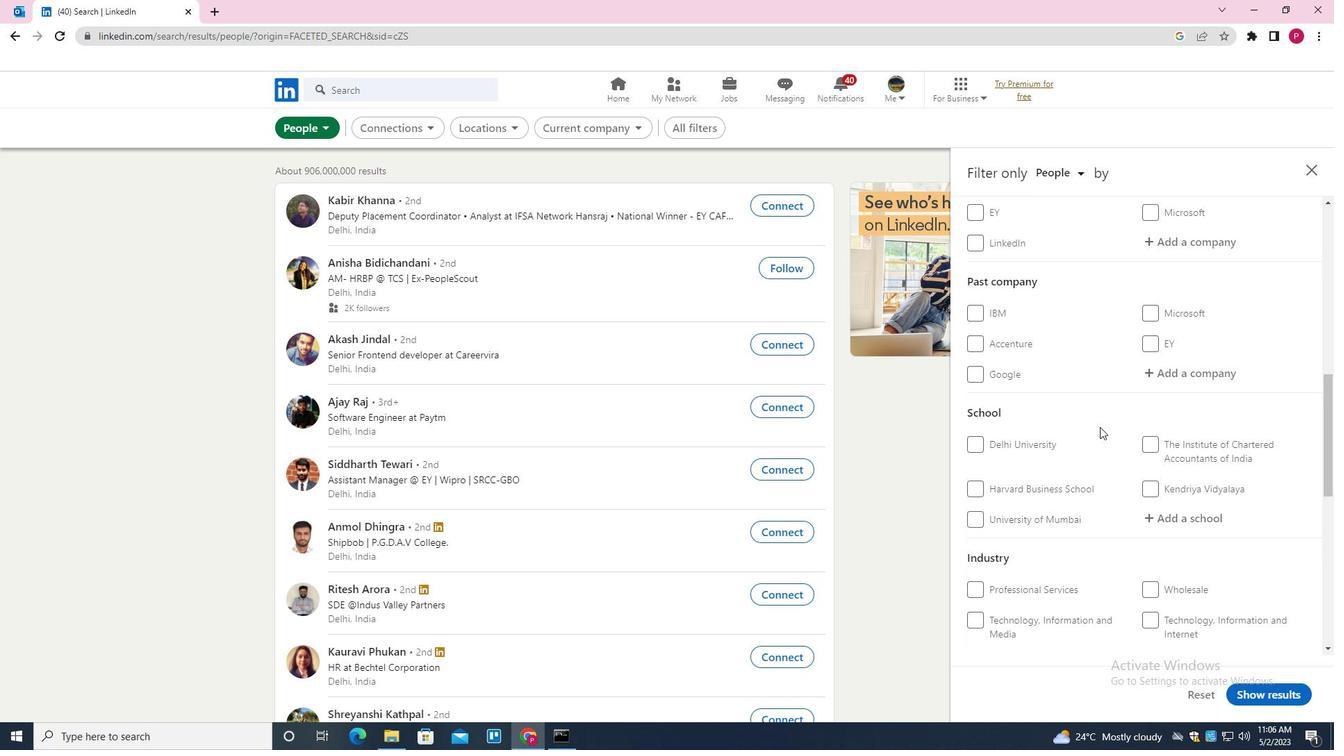 
Action: Mouse scrolled (1094, 430) with delta (0, 0)
Screenshot: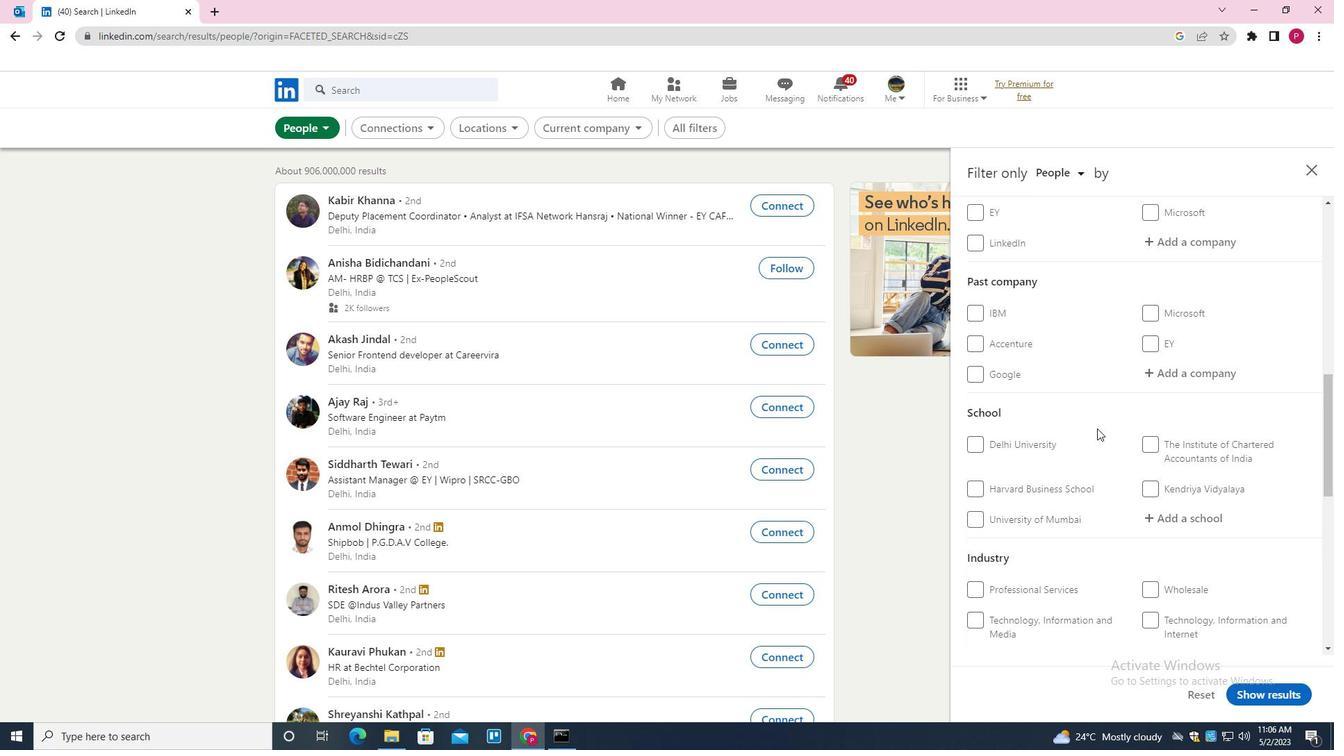 
Action: Mouse scrolled (1094, 430) with delta (0, 0)
Screenshot: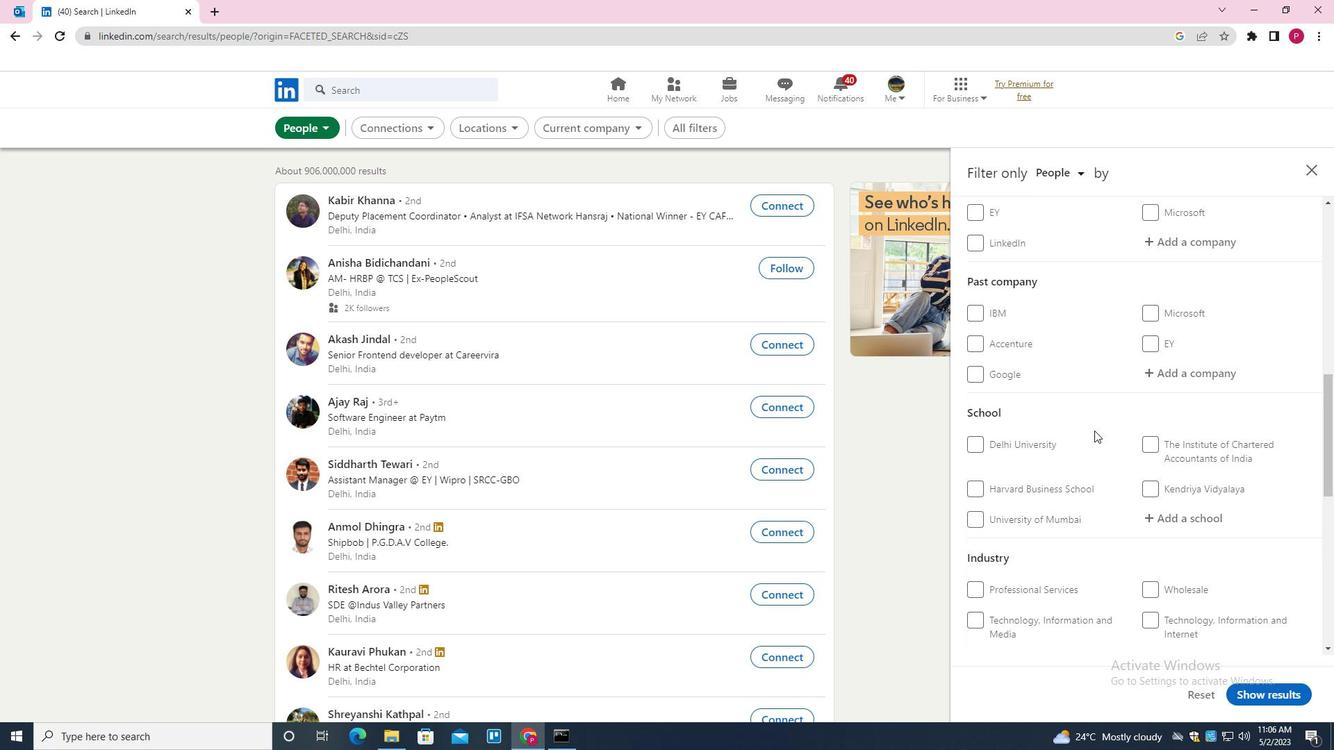 
Action: Mouse moved to (1094, 431)
Screenshot: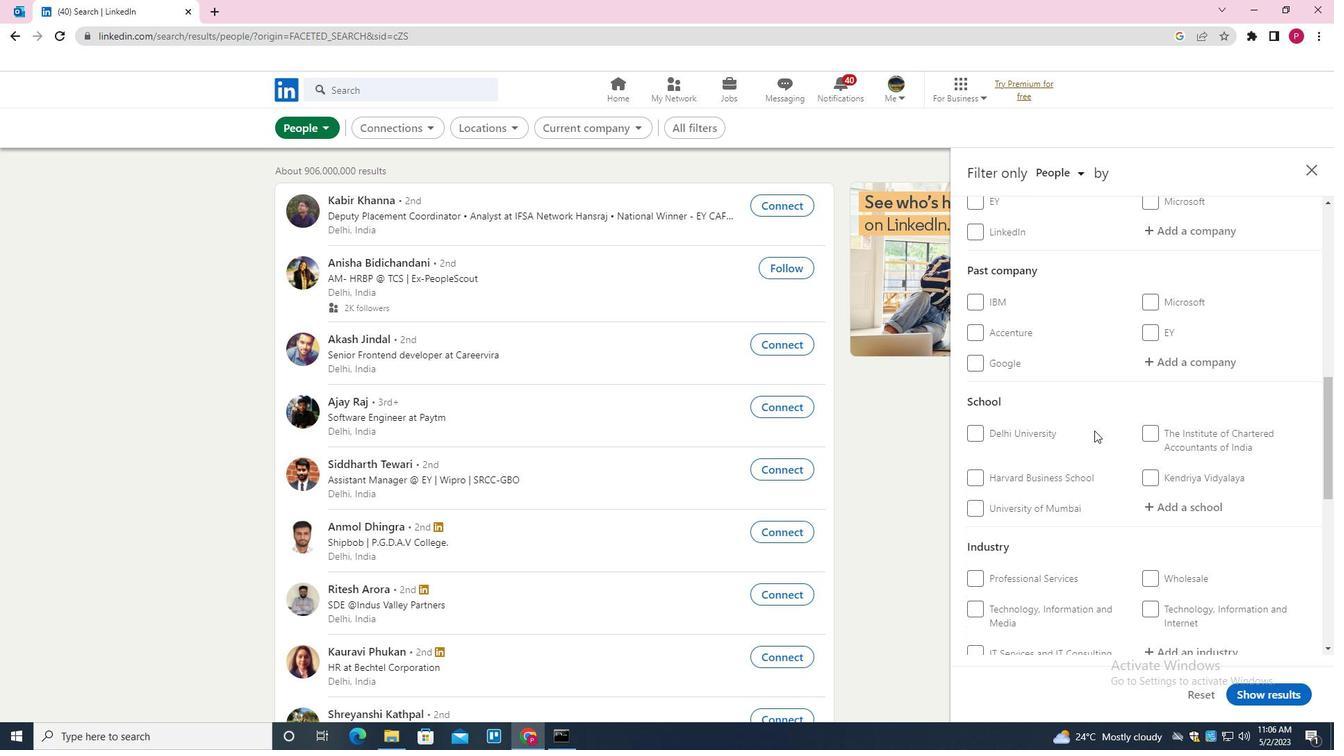 
Action: Mouse scrolled (1094, 430) with delta (0, 0)
Screenshot: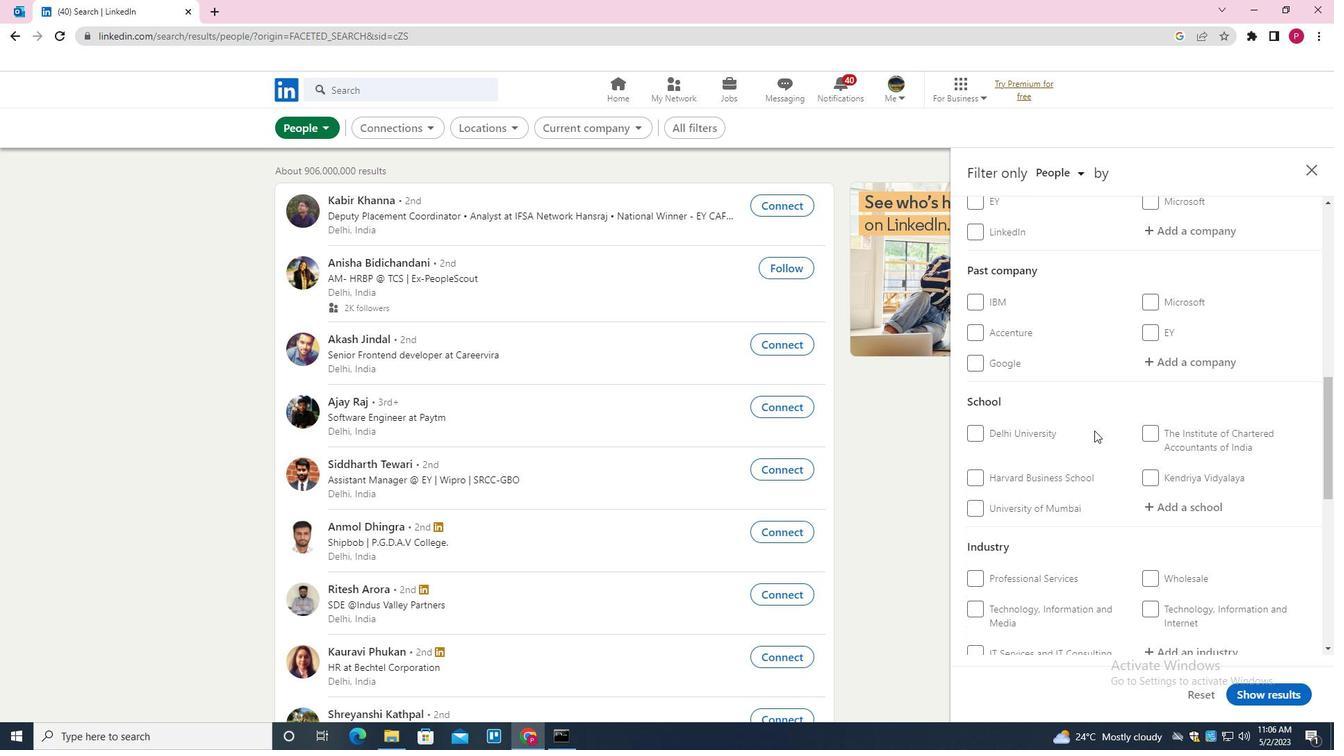 
Action: Mouse scrolled (1094, 430) with delta (0, 0)
Screenshot: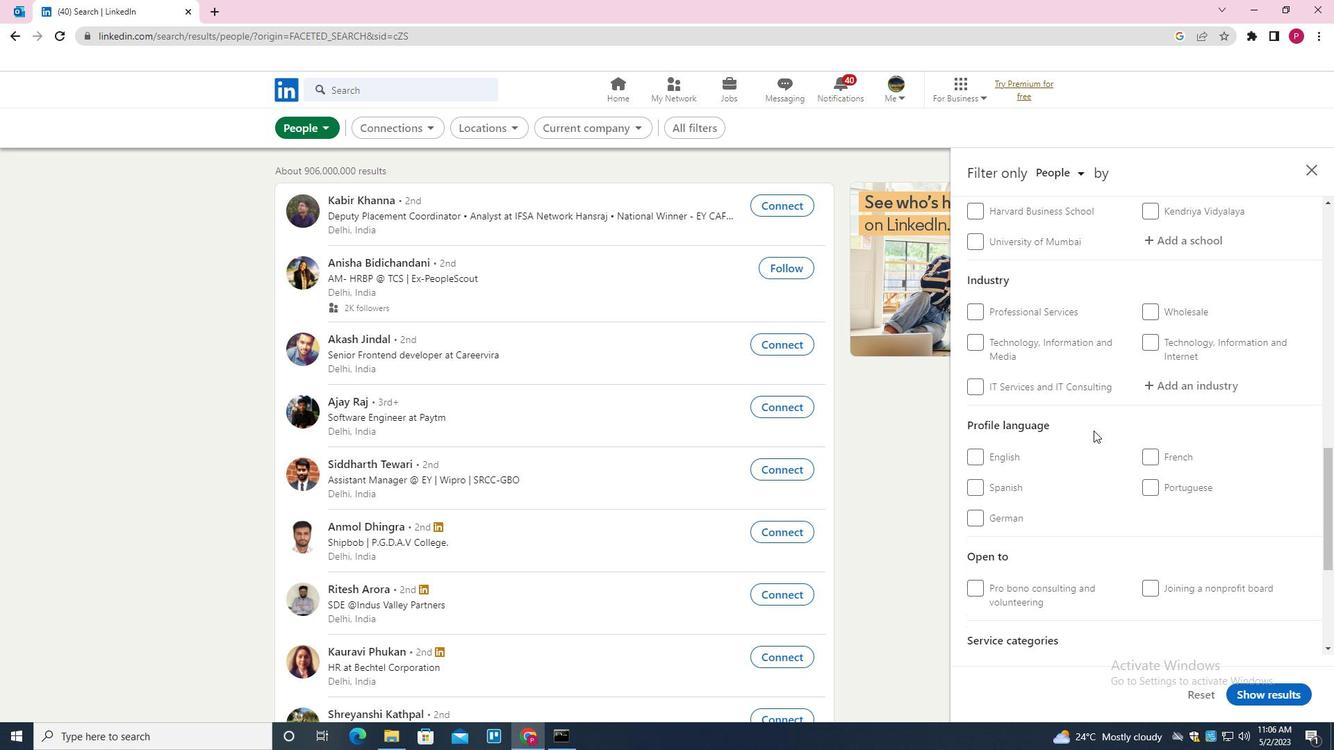 
Action: Mouse scrolled (1094, 430) with delta (0, 0)
Screenshot: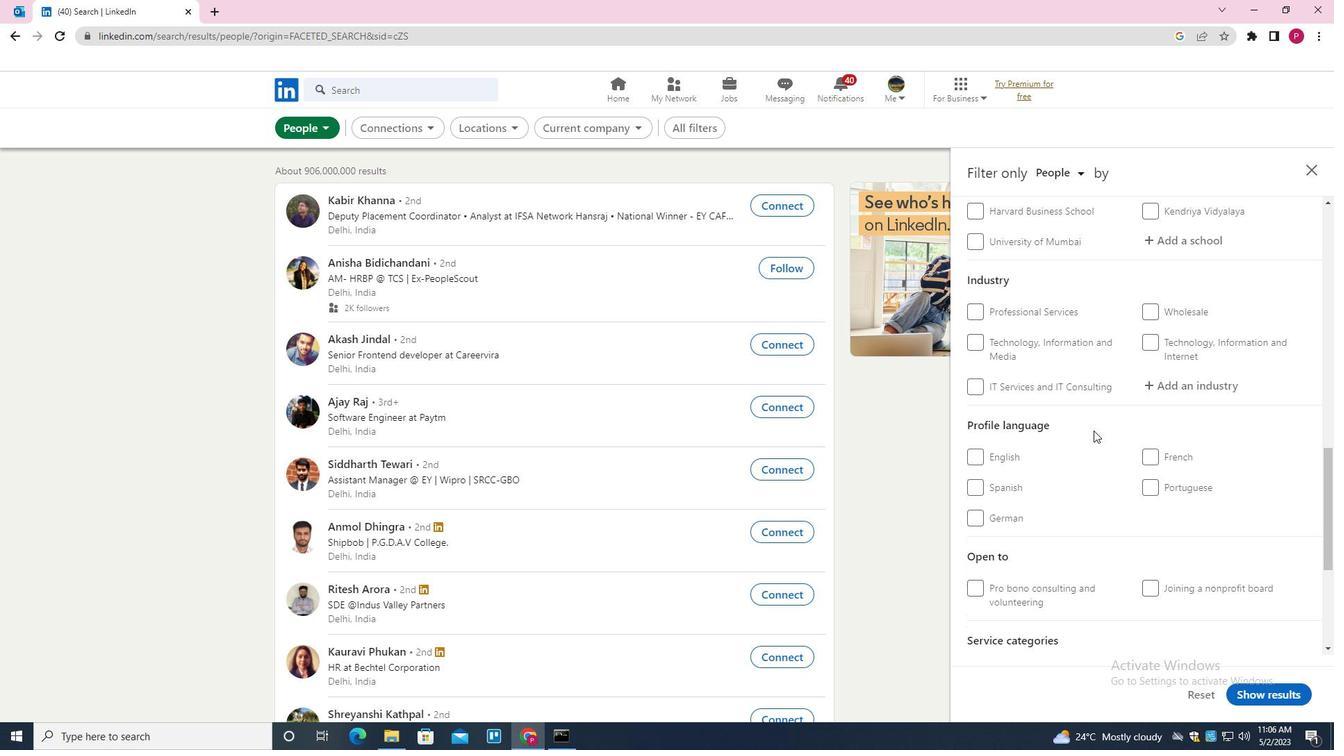 
Action: Mouse moved to (1010, 323)
Screenshot: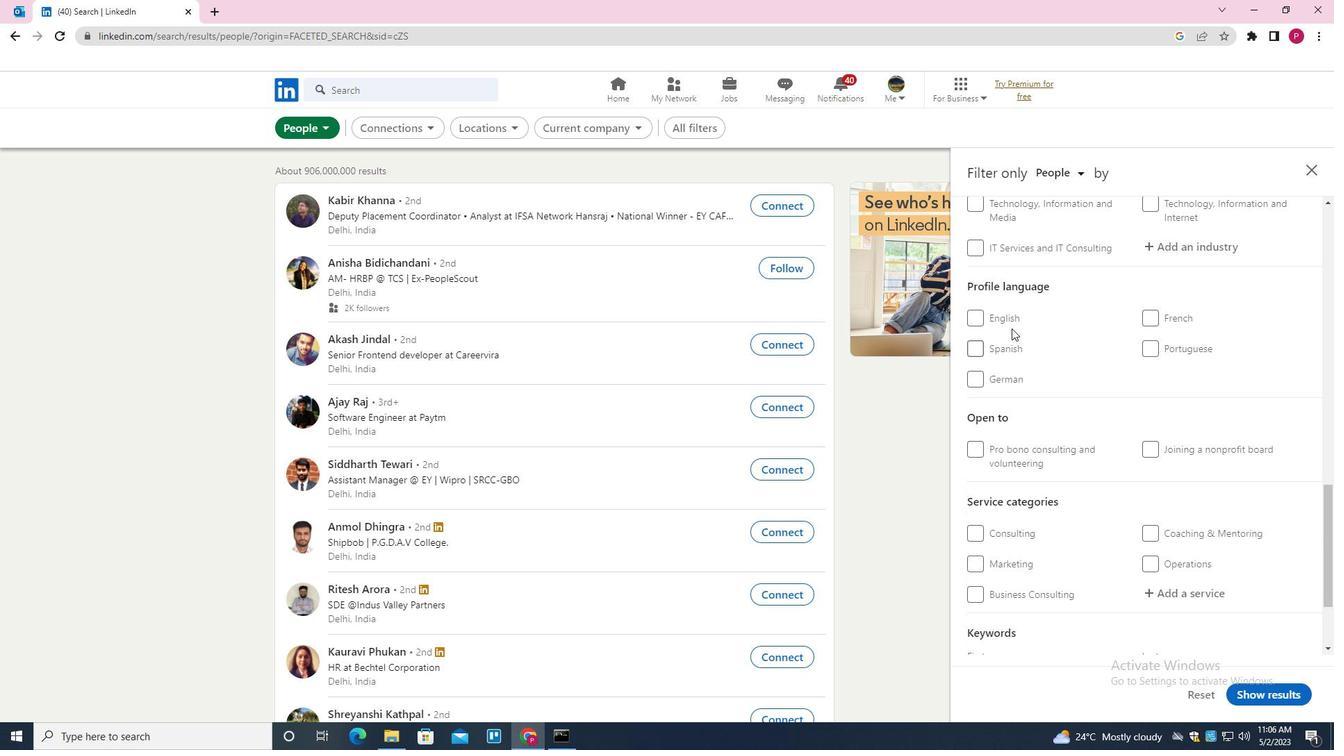 
Action: Mouse pressed left at (1010, 323)
Screenshot: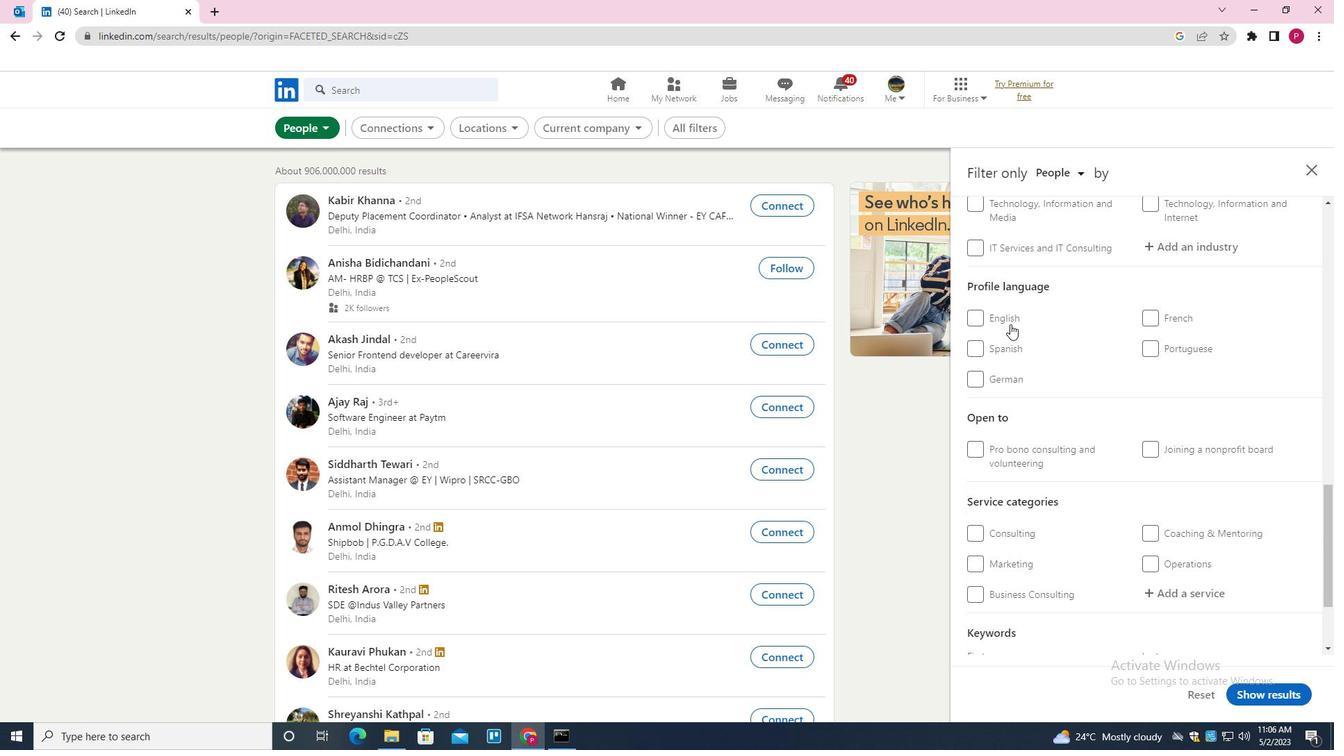 
Action: Mouse moved to (1096, 378)
Screenshot: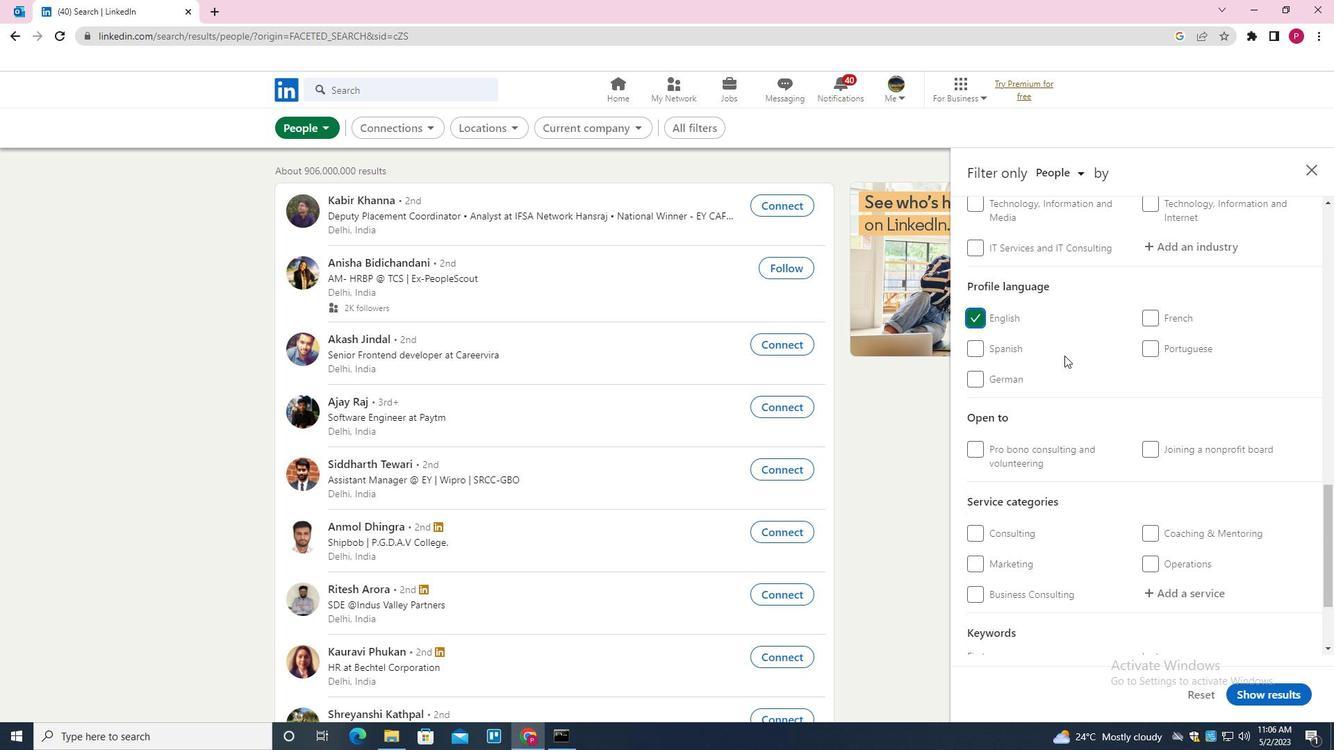 
Action: Mouse scrolled (1096, 378) with delta (0, 0)
Screenshot: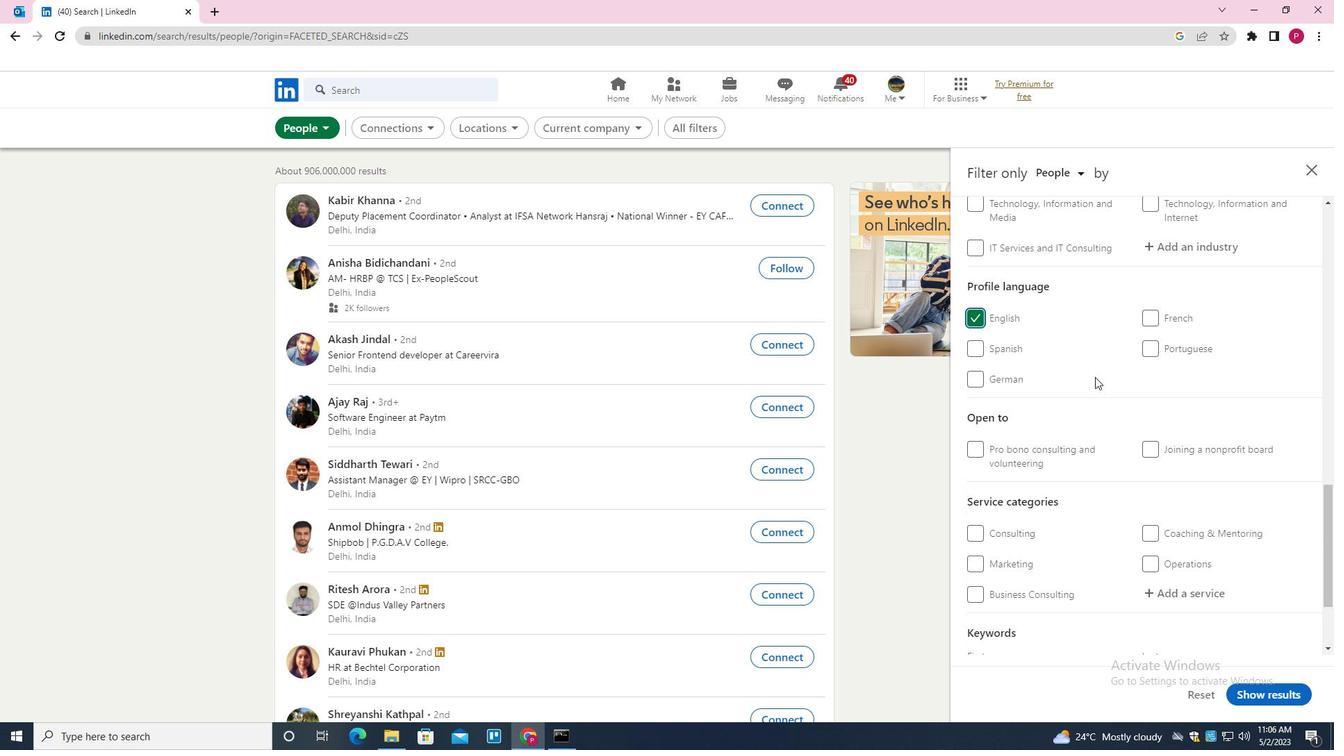 
Action: Mouse scrolled (1096, 378) with delta (0, 0)
Screenshot: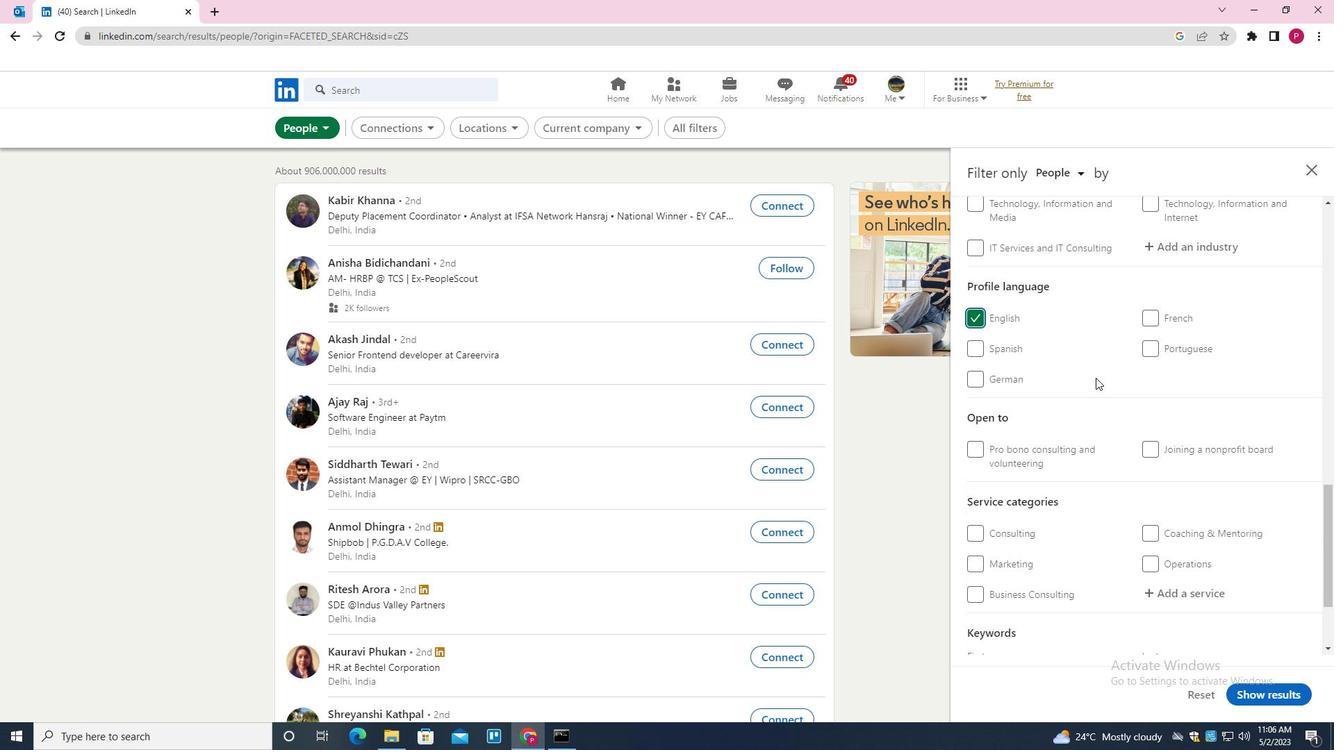 
Action: Mouse scrolled (1096, 378) with delta (0, 0)
Screenshot: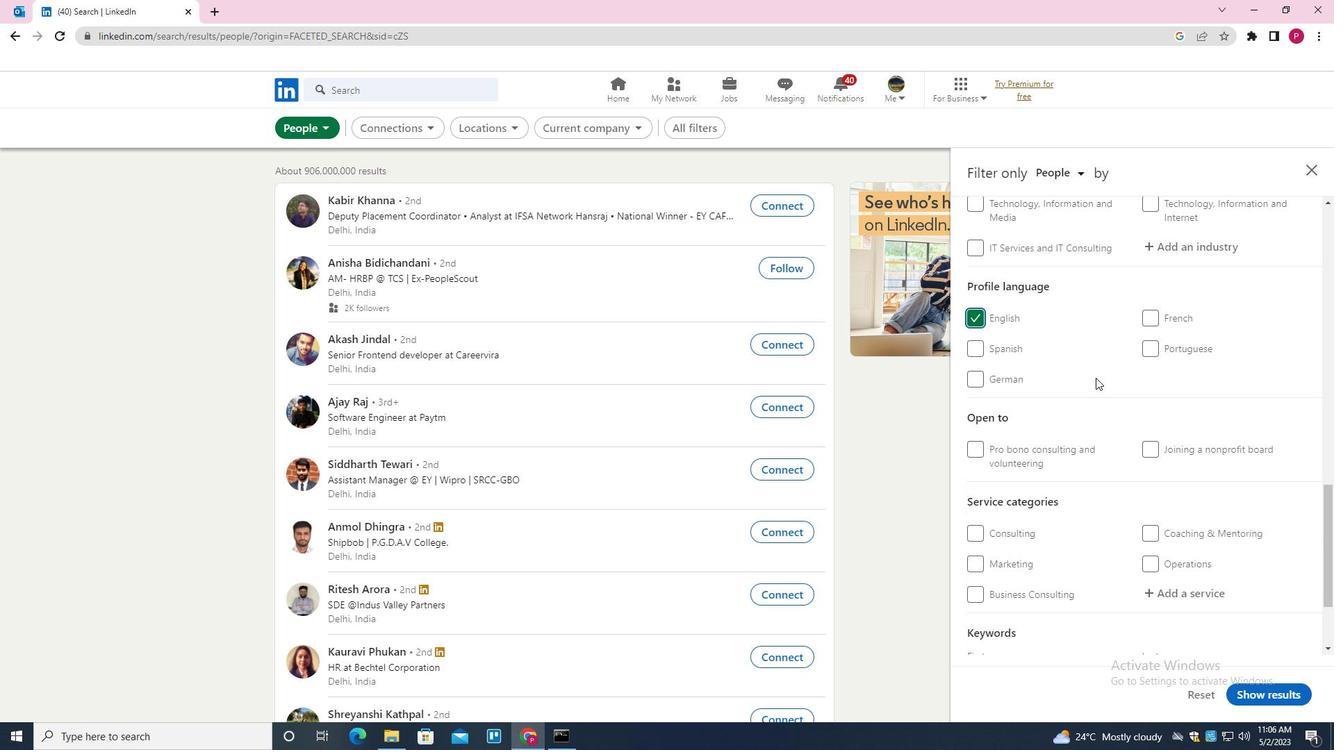 
Action: Mouse scrolled (1096, 378) with delta (0, 0)
Screenshot: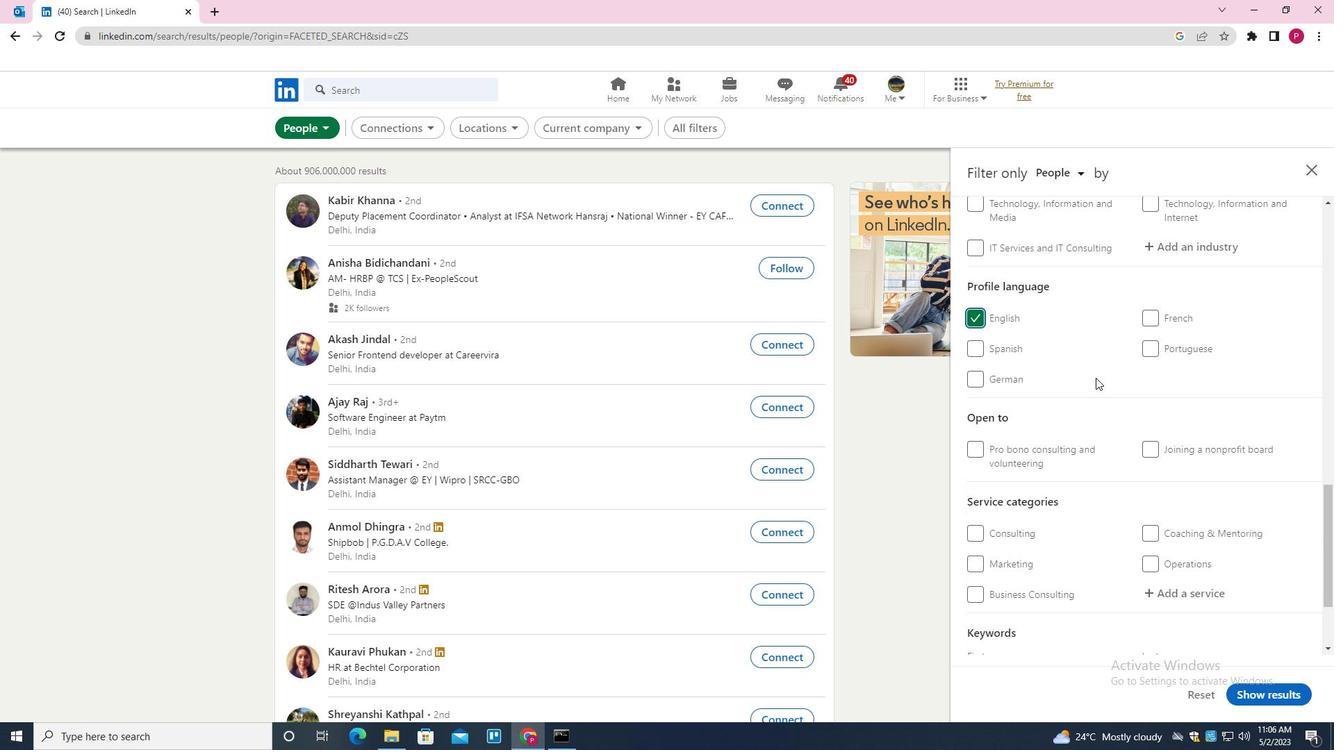 
Action: Mouse moved to (1094, 380)
Screenshot: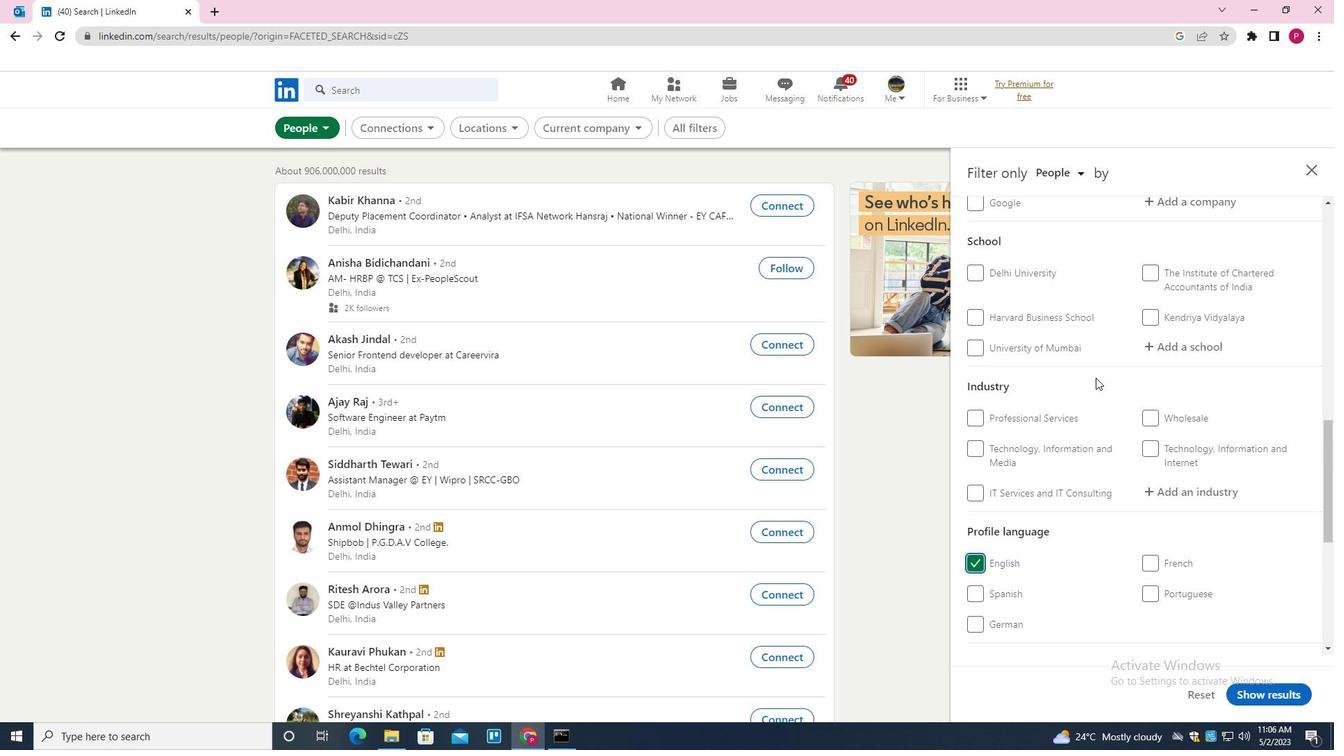 
Action: Mouse scrolled (1094, 380) with delta (0, 0)
Screenshot: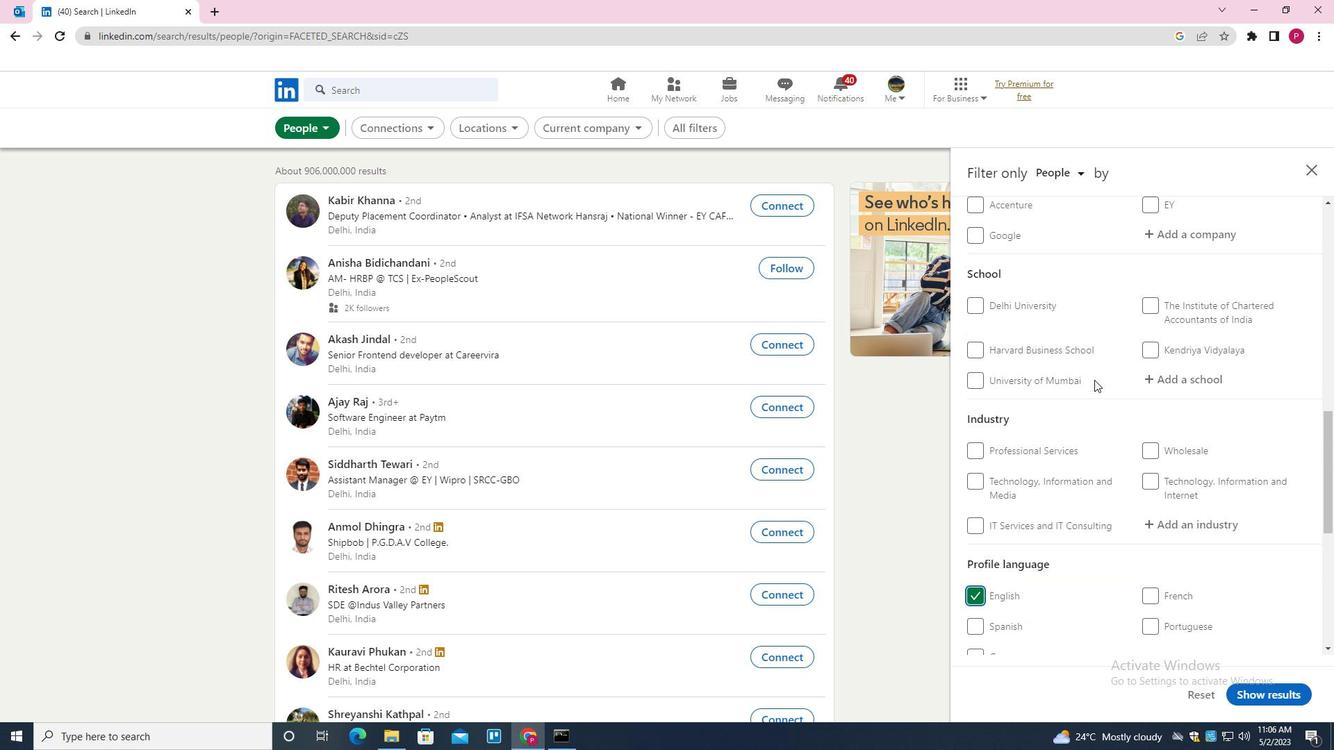 
Action: Mouse scrolled (1094, 380) with delta (0, 0)
Screenshot: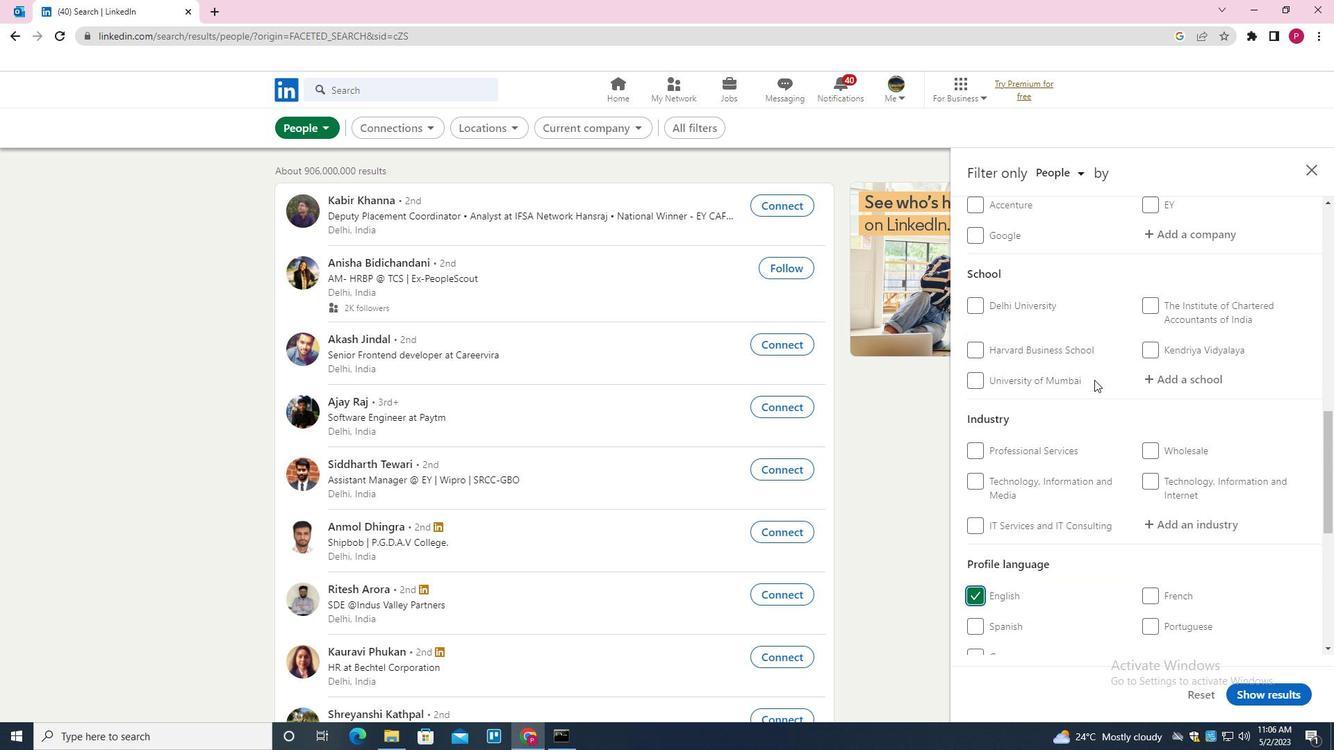 
Action: Mouse moved to (1086, 395)
Screenshot: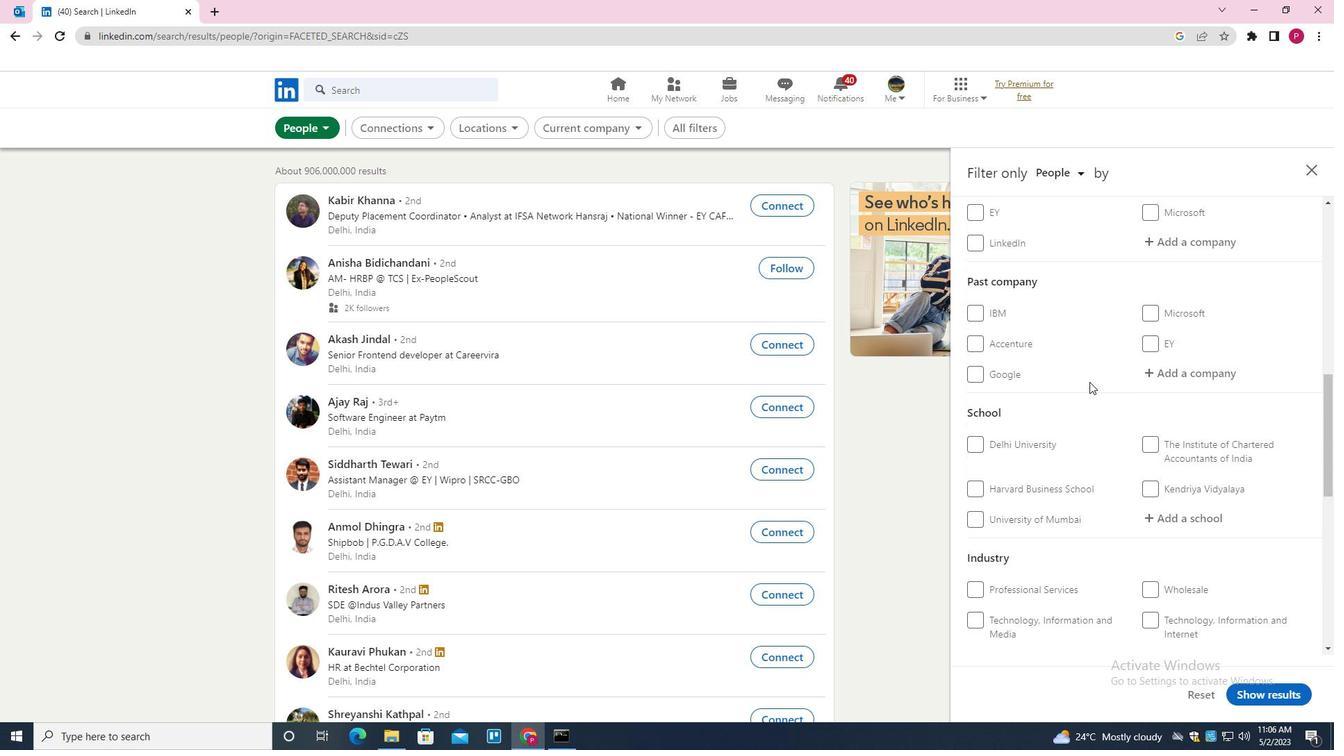 
Action: Mouse scrolled (1086, 396) with delta (0, 0)
Screenshot: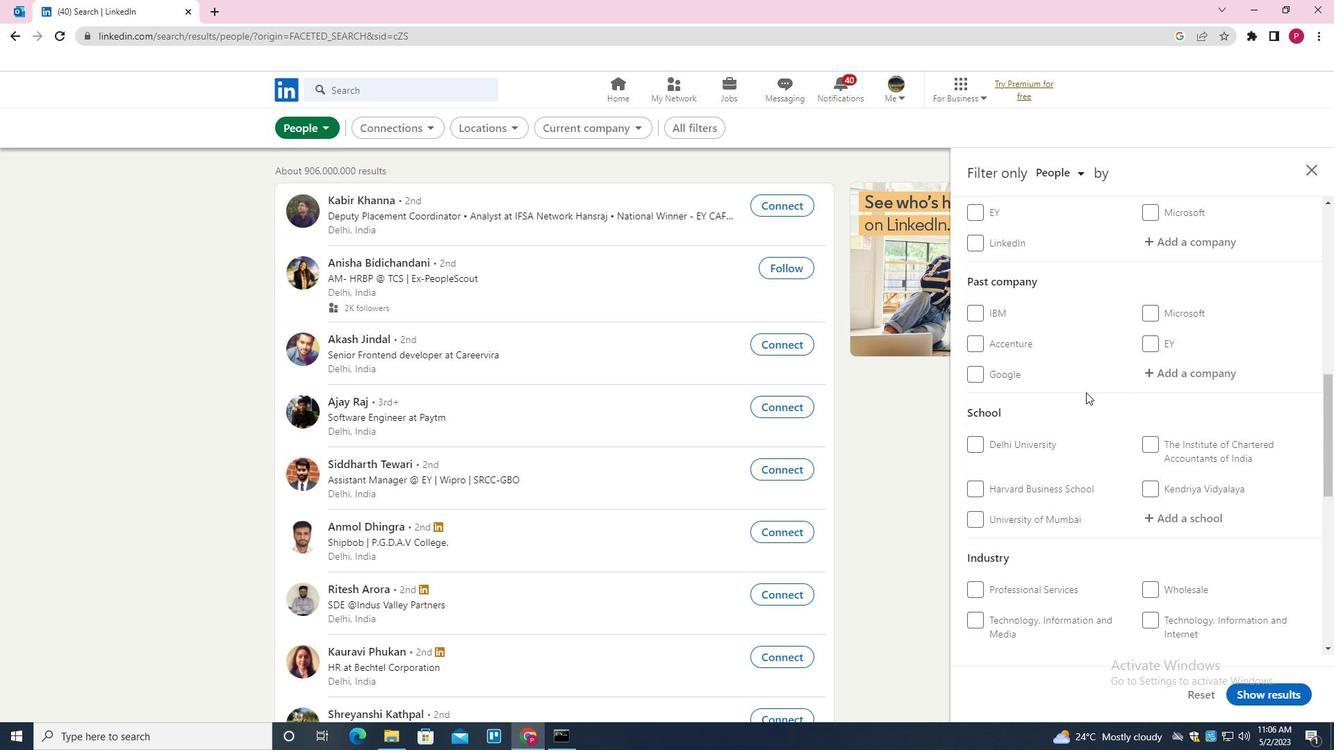 
Action: Mouse moved to (1183, 319)
Screenshot: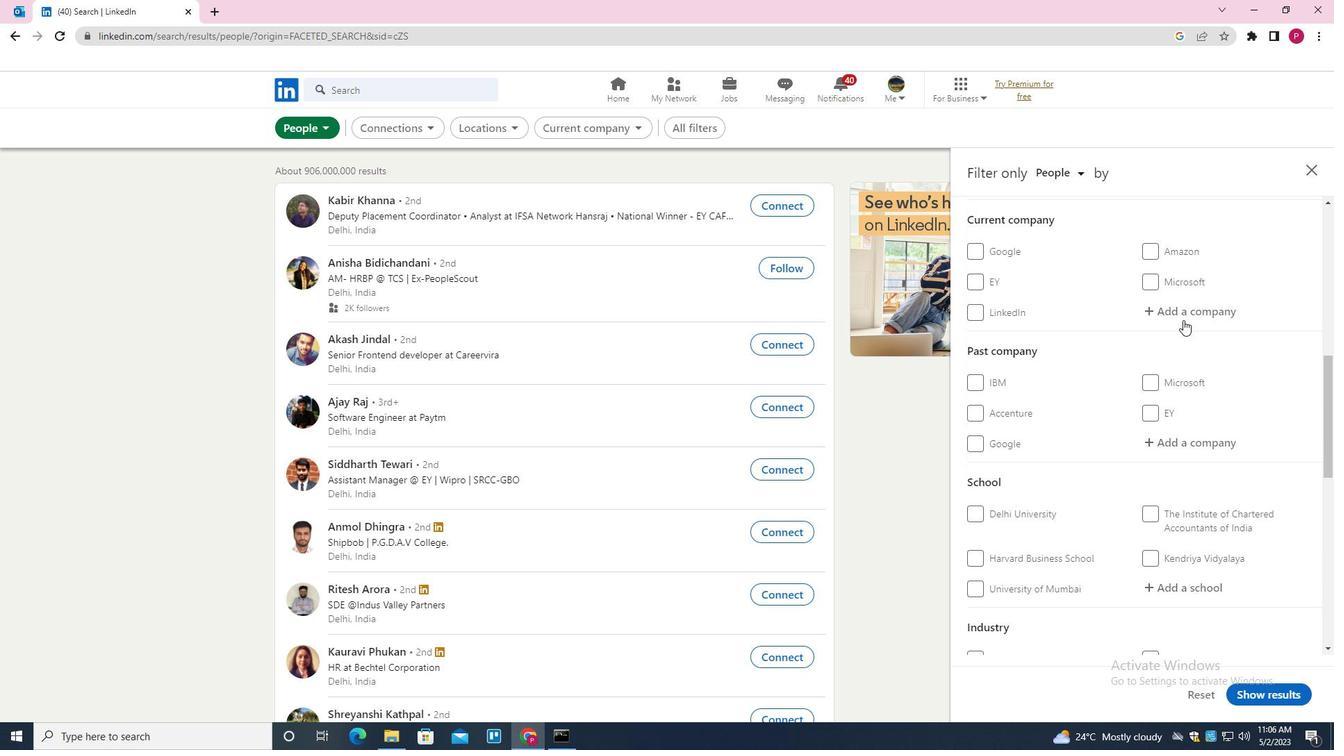 
Action: Mouse pressed left at (1183, 319)
Screenshot: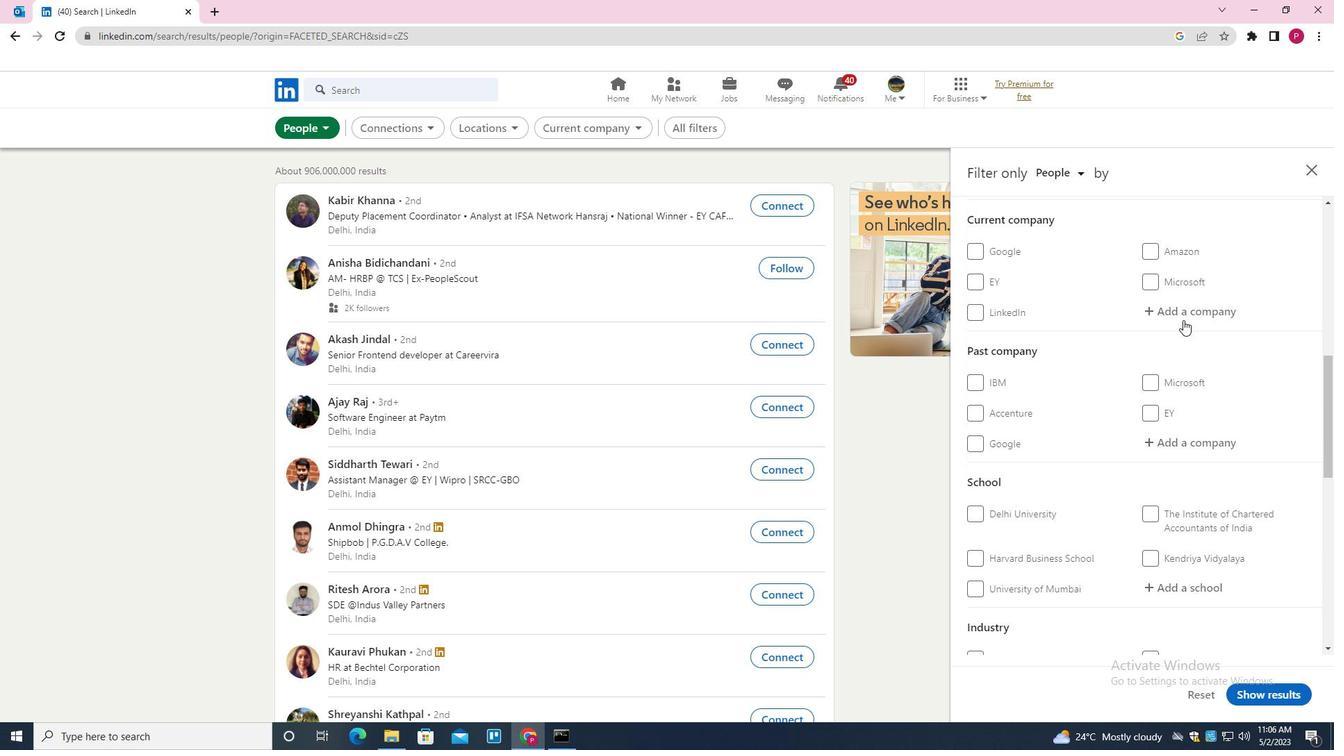 
Action: Key pressed <Key.shift><Key.shift><Key.shift><Key.shift><Key.shift><Key.shift>ALL<Key.space><Key.shift>ACTIVE<Key.space><Key.down><Key.enter>
Screenshot: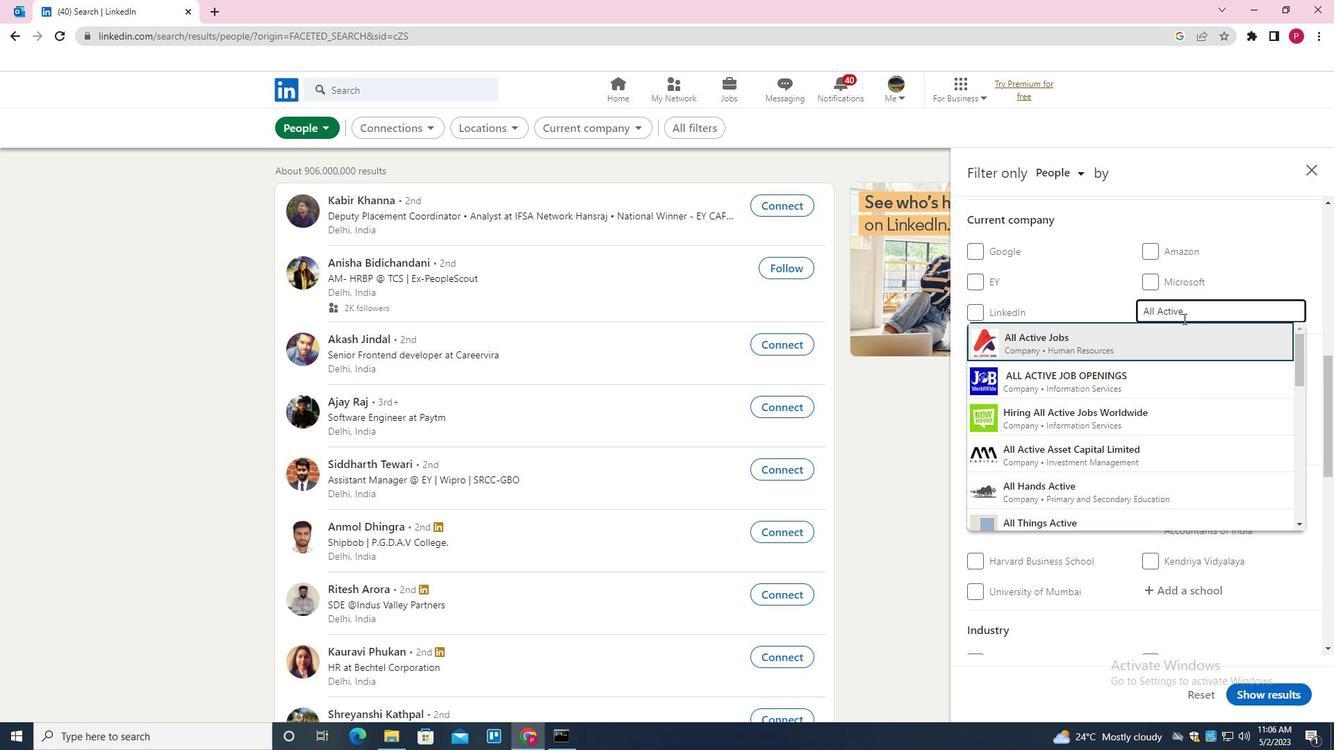 
Action: Mouse moved to (1035, 391)
Screenshot: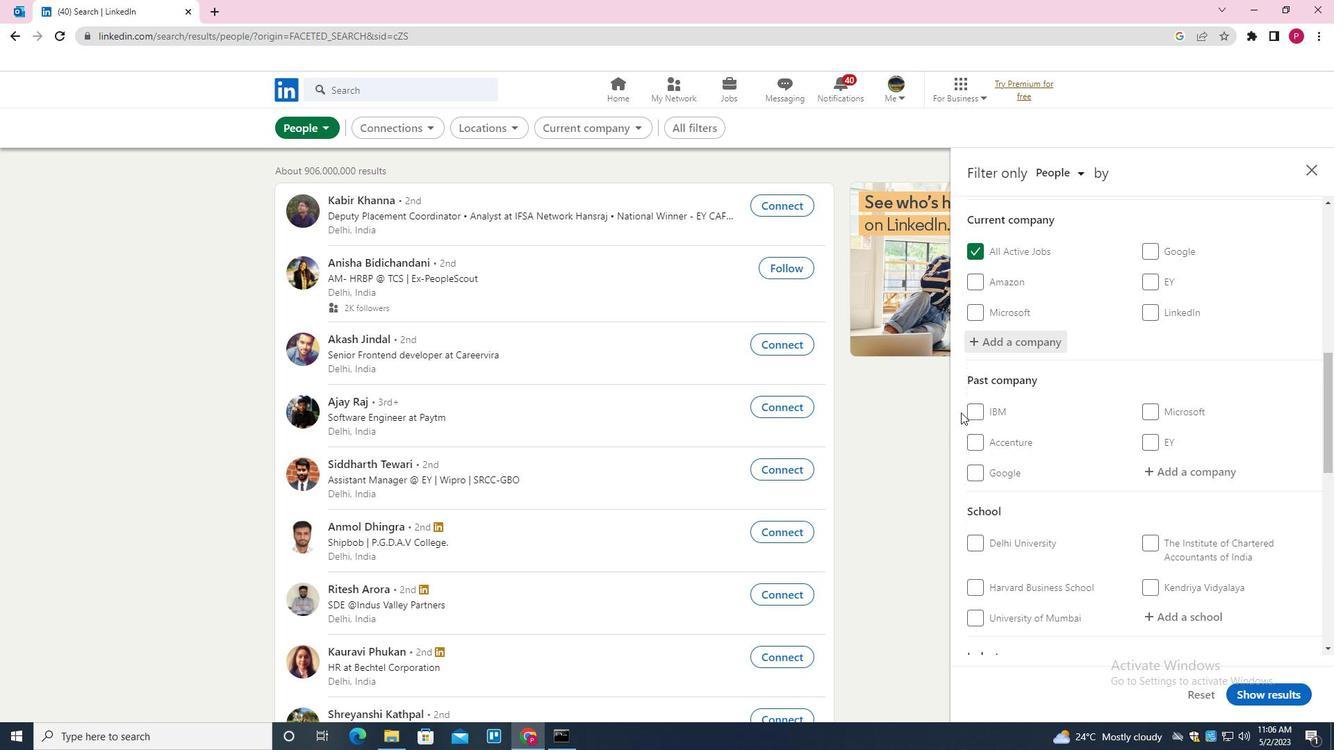 
Action: Mouse scrolled (1035, 390) with delta (0, 0)
Screenshot: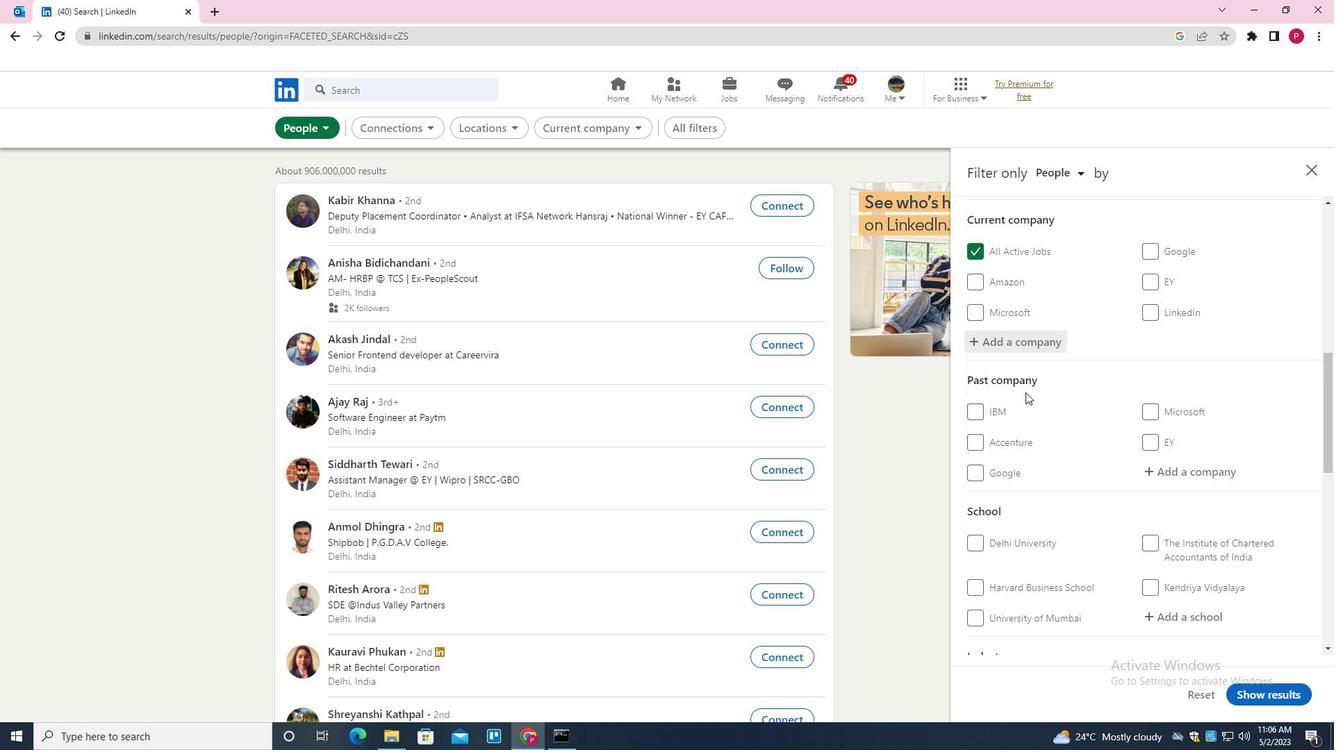 
Action: Mouse moved to (1035, 391)
Screenshot: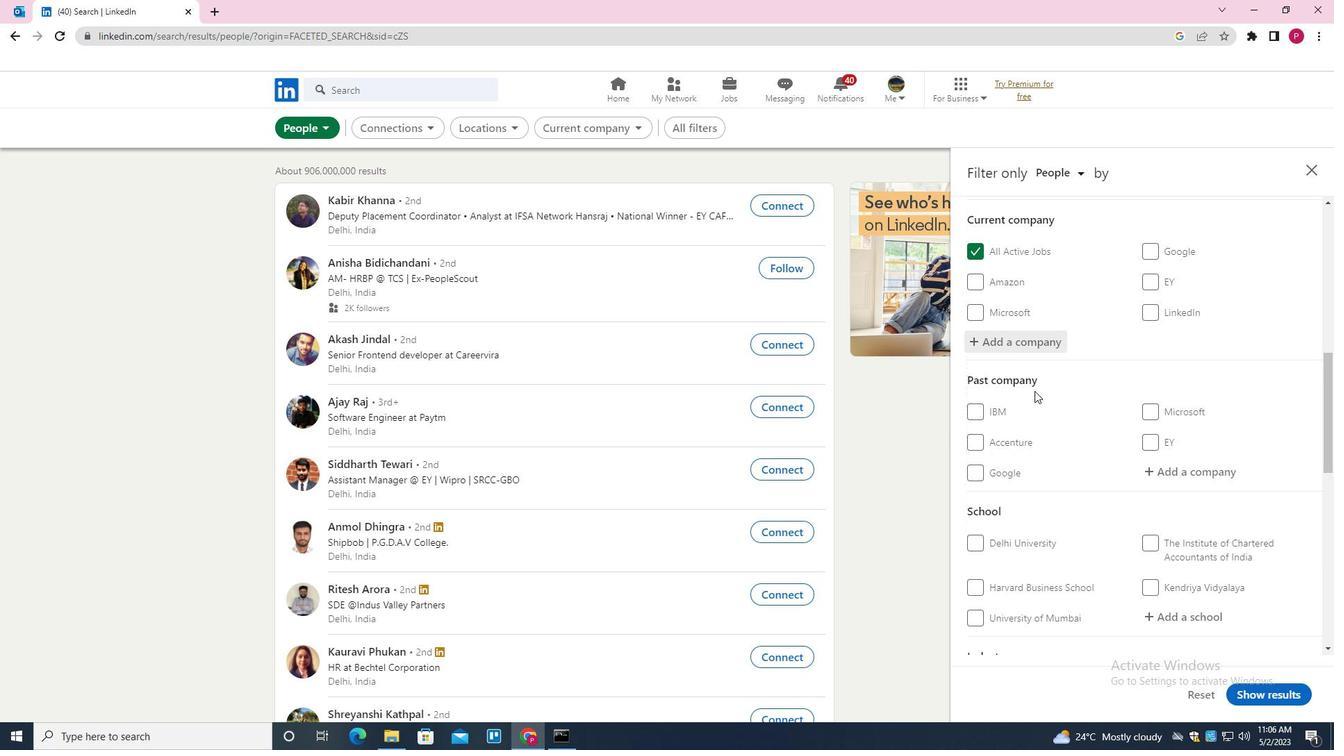 
Action: Mouse scrolled (1035, 390) with delta (0, 0)
Screenshot: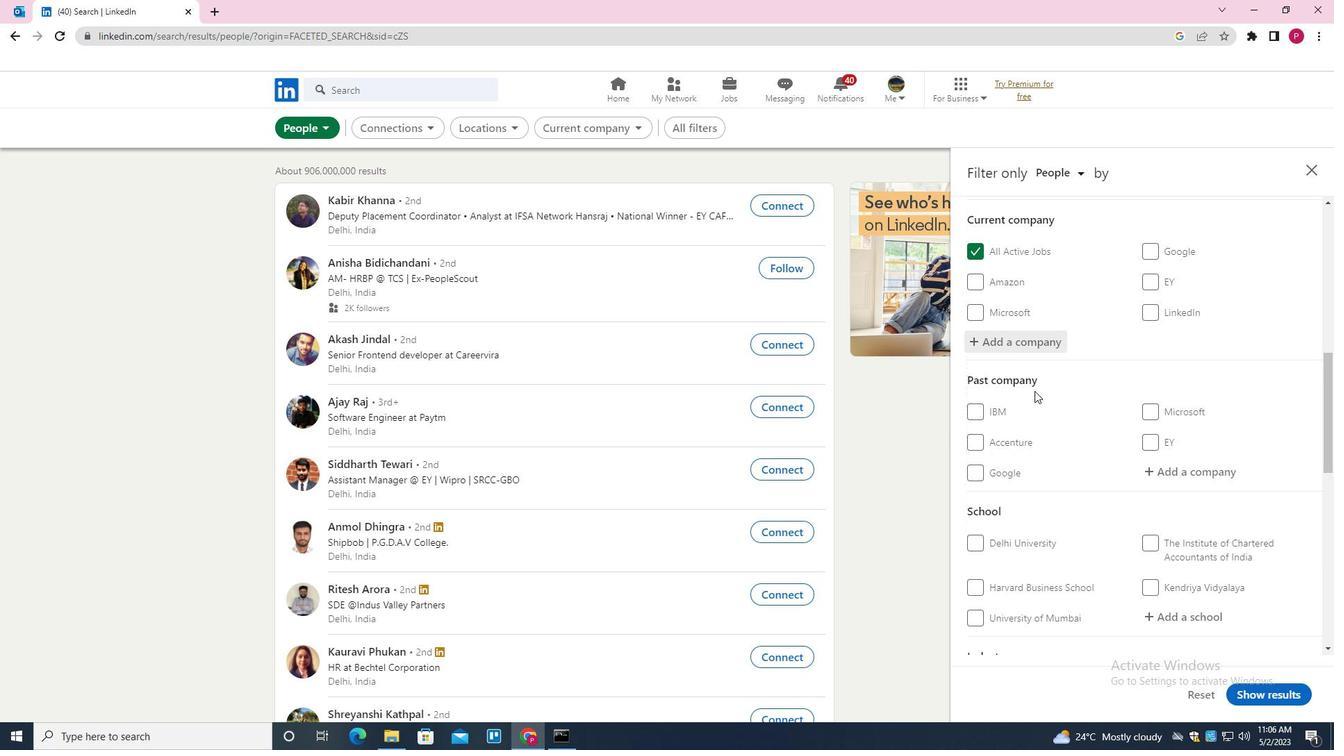 
Action: Mouse moved to (1036, 391)
Screenshot: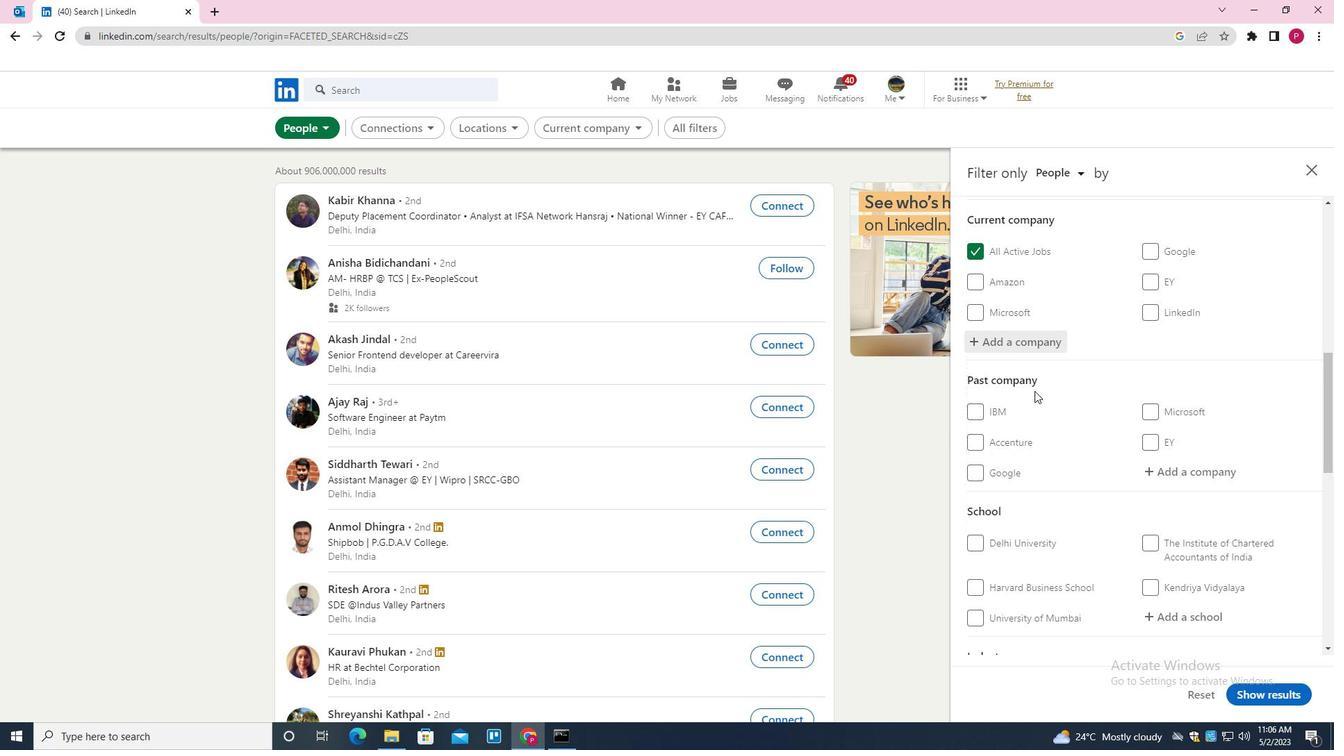 
Action: Mouse scrolled (1036, 390) with delta (0, 0)
Screenshot: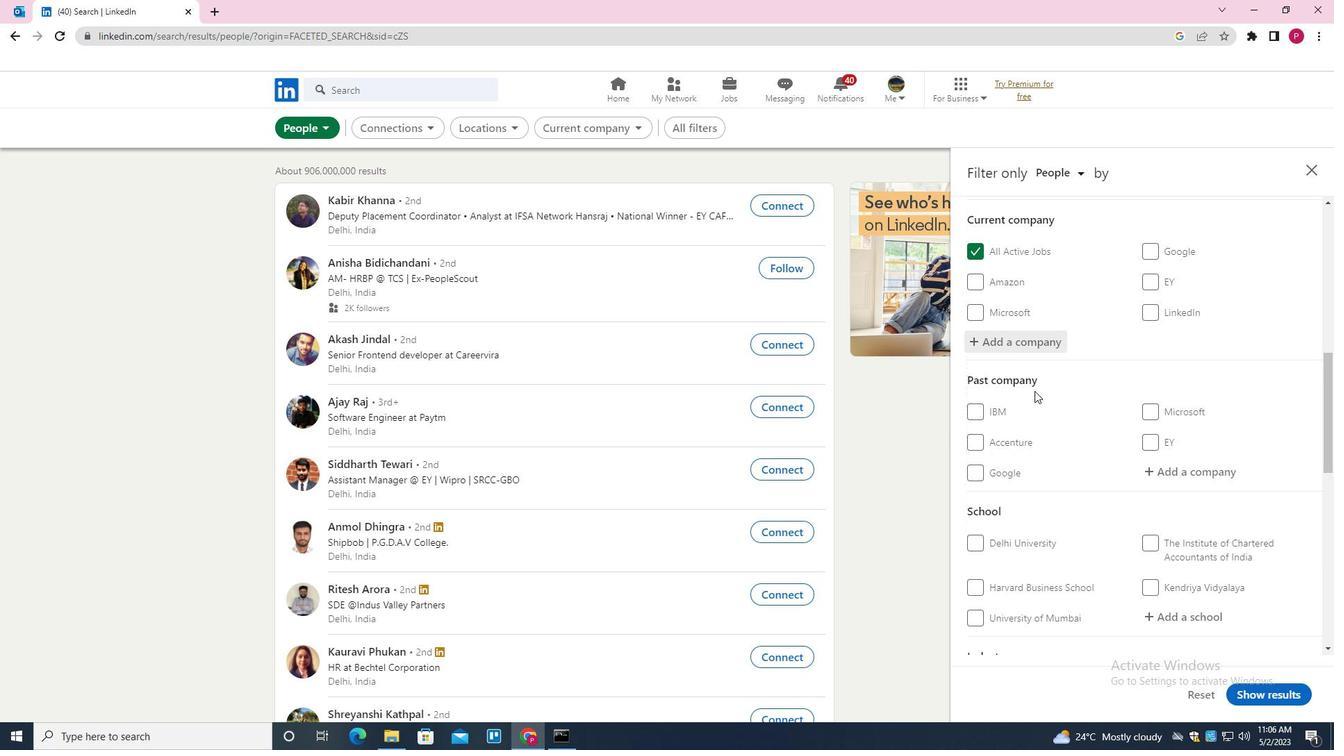 
Action: Mouse moved to (1175, 399)
Screenshot: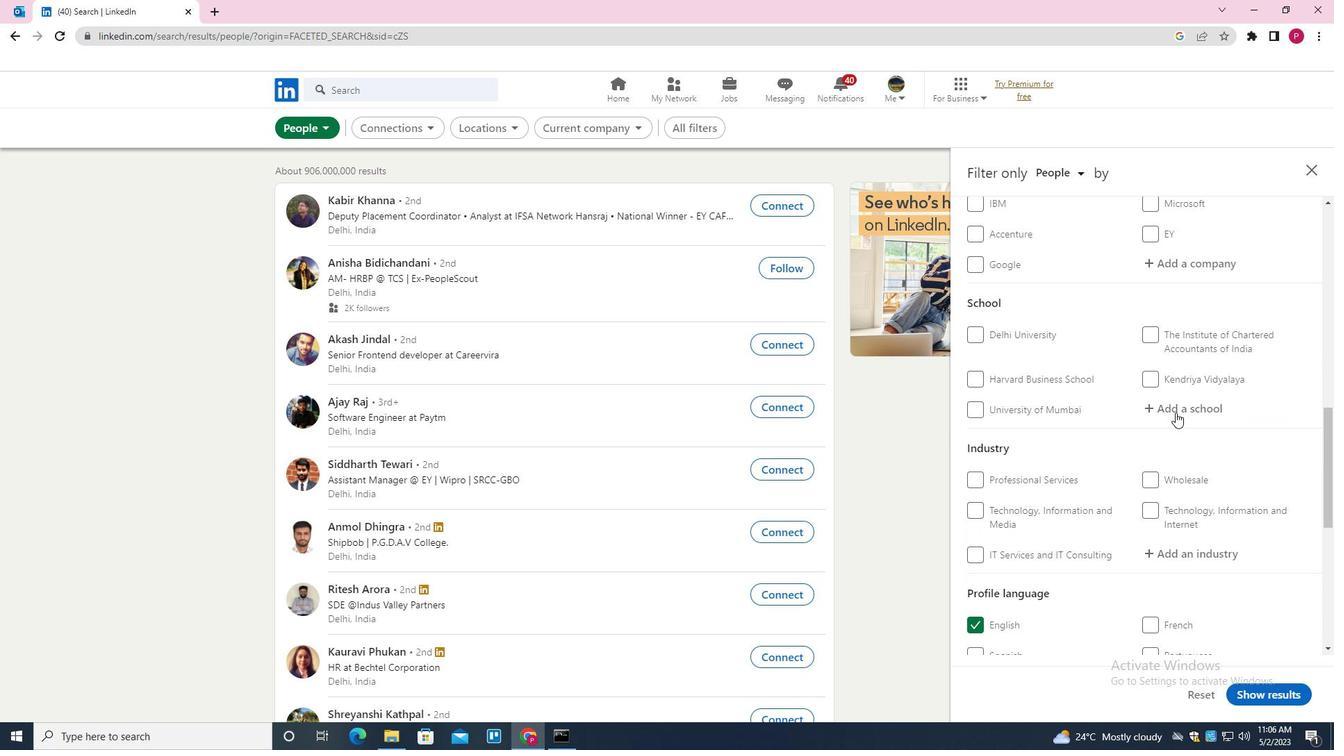 
Action: Mouse pressed left at (1175, 399)
Screenshot: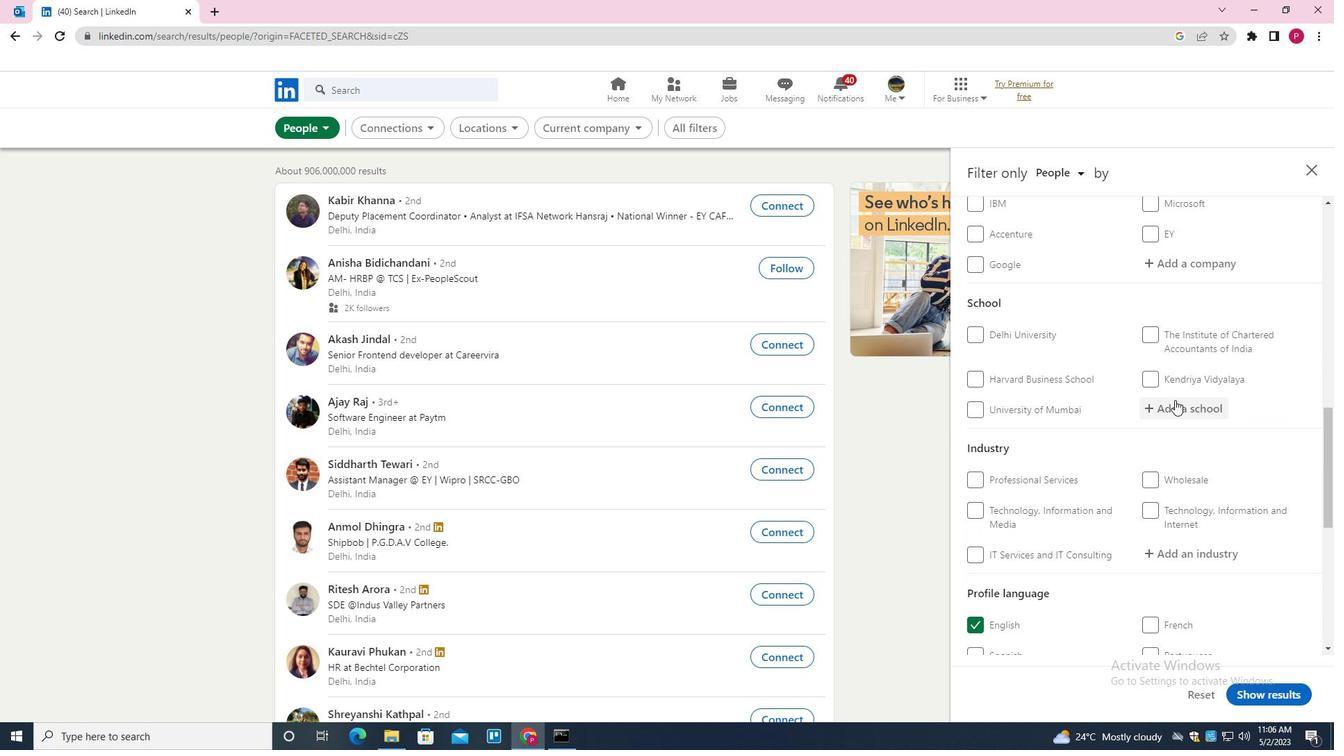 
Action: Mouse moved to (1156, 411)
Screenshot: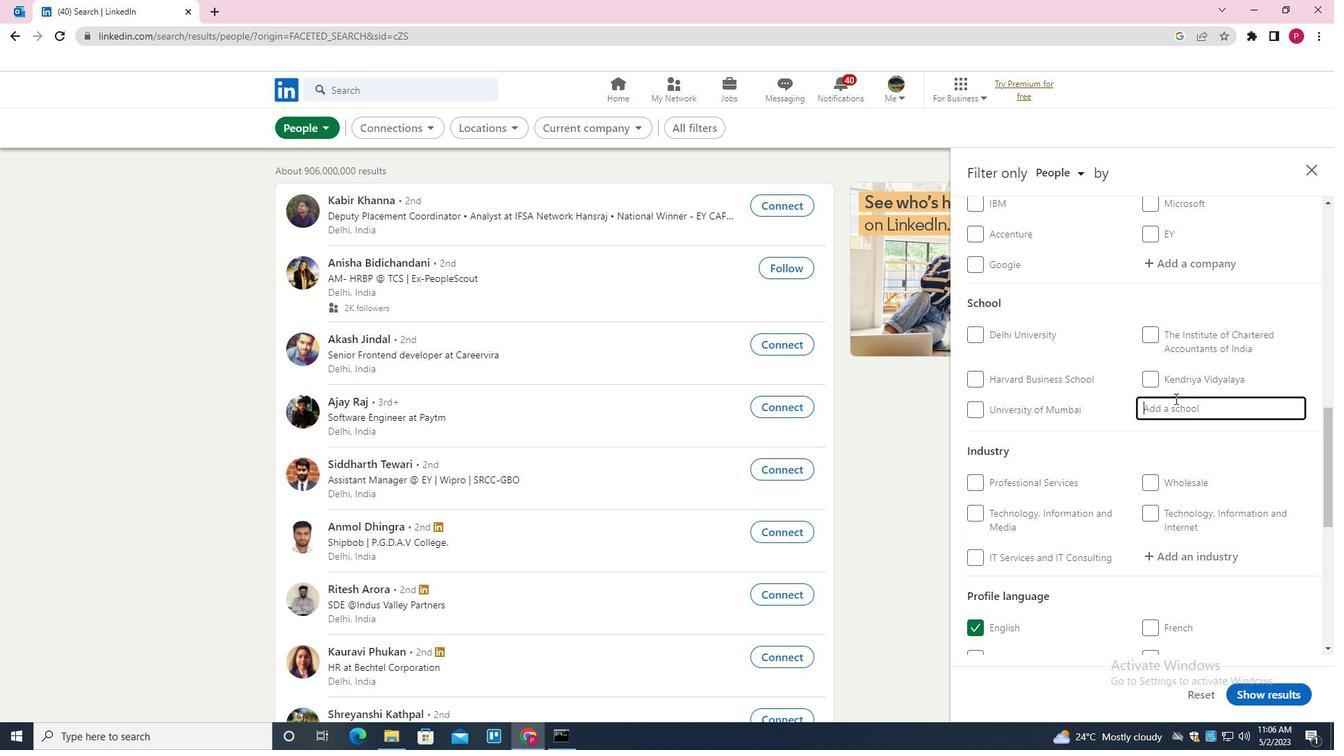 
Action: Key pressed <Key.shift><Key.shift>SOCIAL<Key.space><Key.shift><Key.shift><Key.shift><Key.shift><Key.shift><Key.shift>WELFARE<Key.space><Key.shift>A<Key.backspace>AND<Key.space><Key.shift>BUSN<Key.backspace>INESS<Key.space><Key.down><Key.enter>
Screenshot: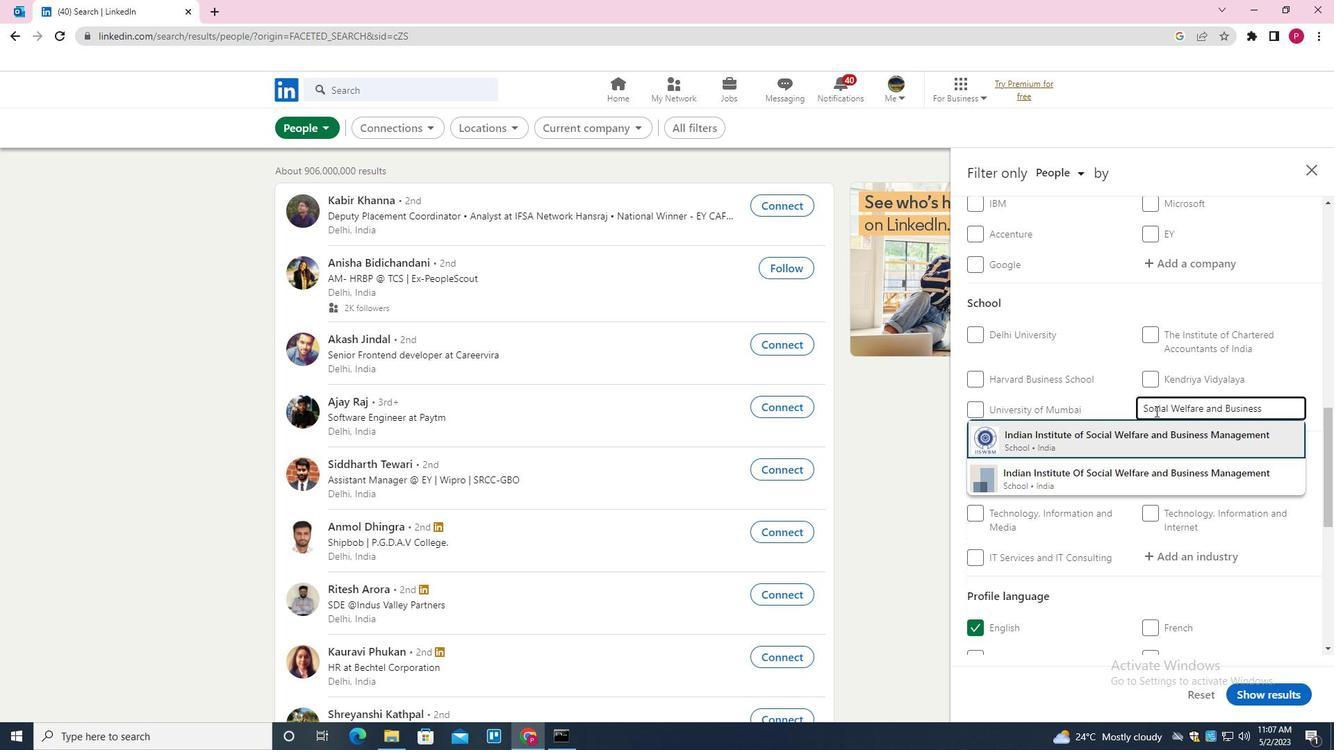 
Action: Mouse moved to (1145, 419)
Screenshot: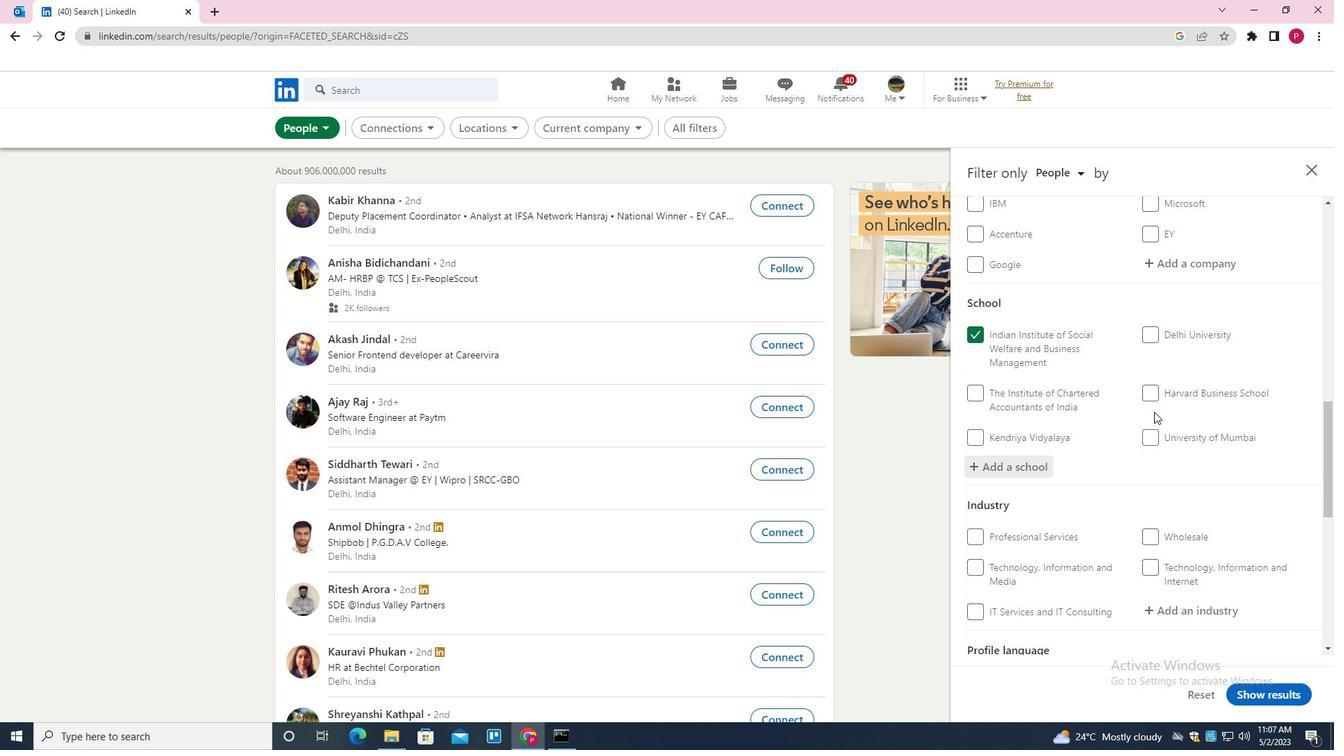 
Action: Mouse scrolled (1145, 418) with delta (0, 0)
Screenshot: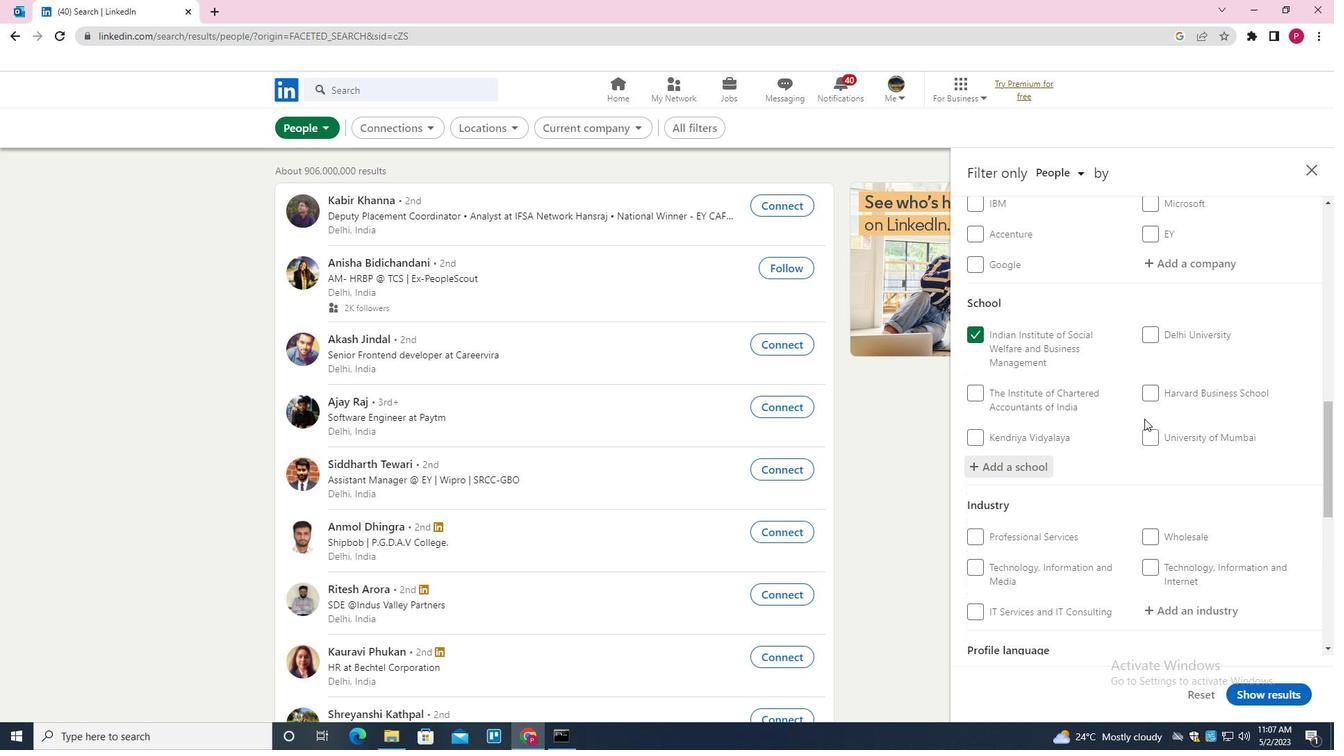 
Action: Mouse scrolled (1145, 418) with delta (0, 0)
Screenshot: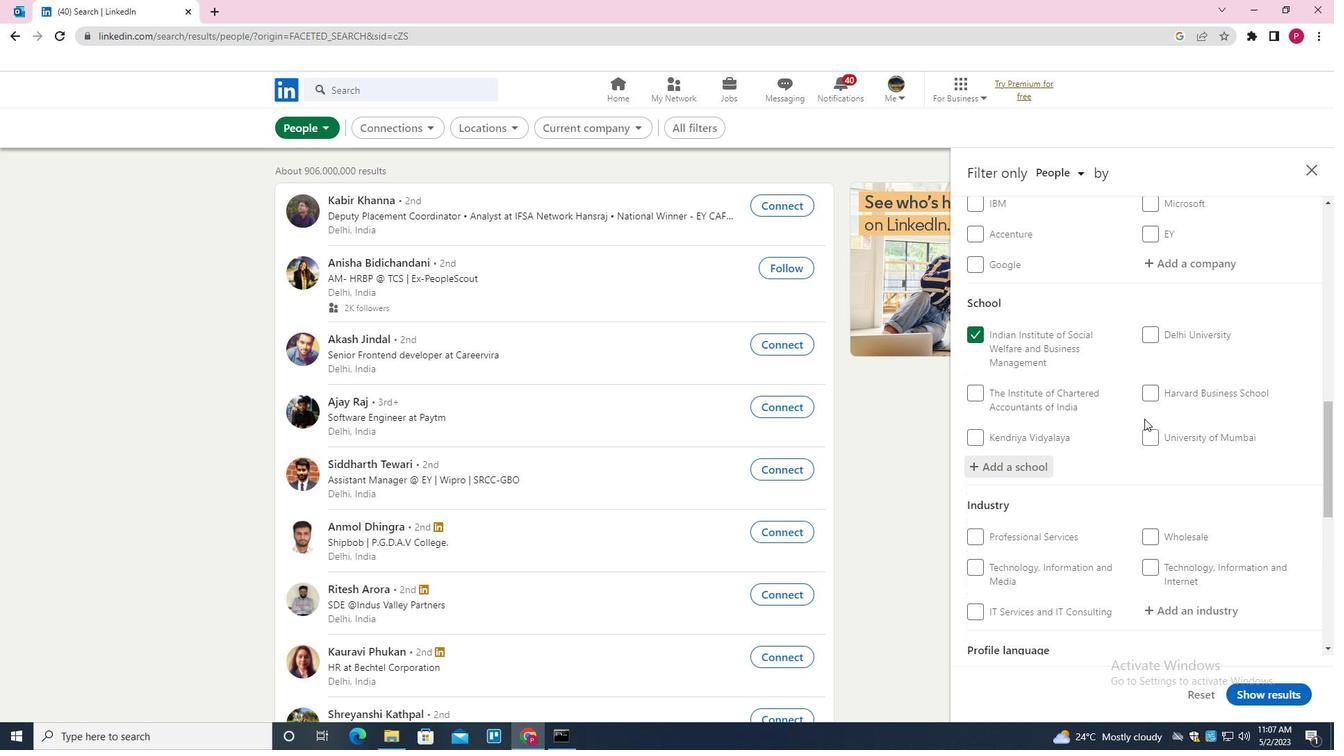 
Action: Mouse scrolled (1145, 418) with delta (0, 0)
Screenshot: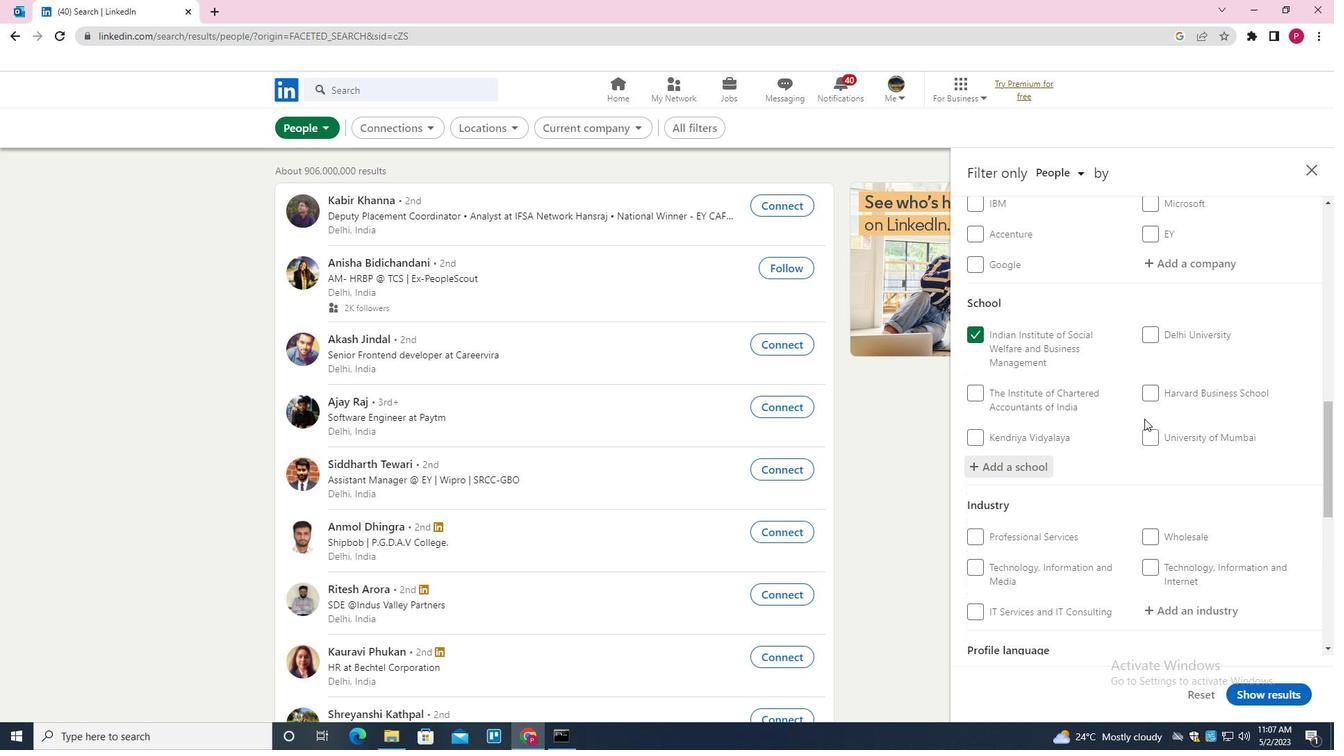 
Action: Mouse scrolled (1145, 418) with delta (0, 0)
Screenshot: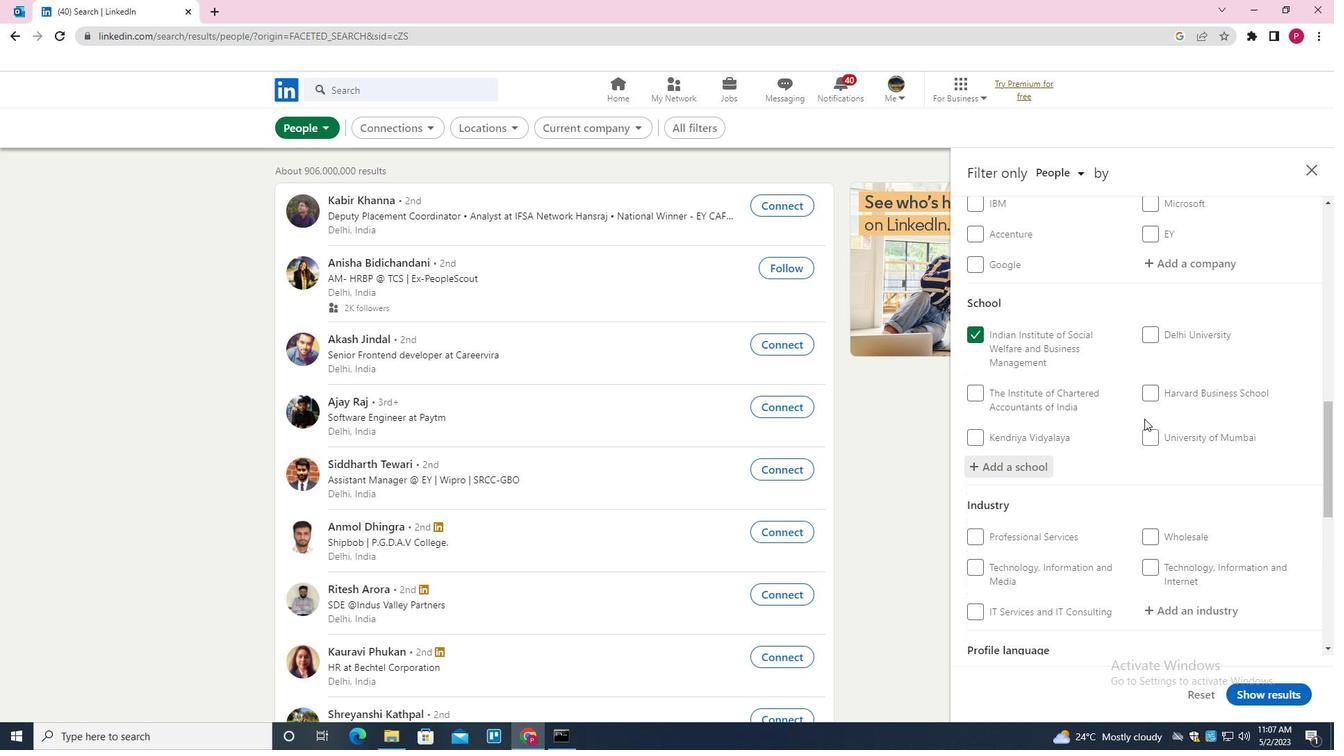 
Action: Mouse moved to (1186, 330)
Screenshot: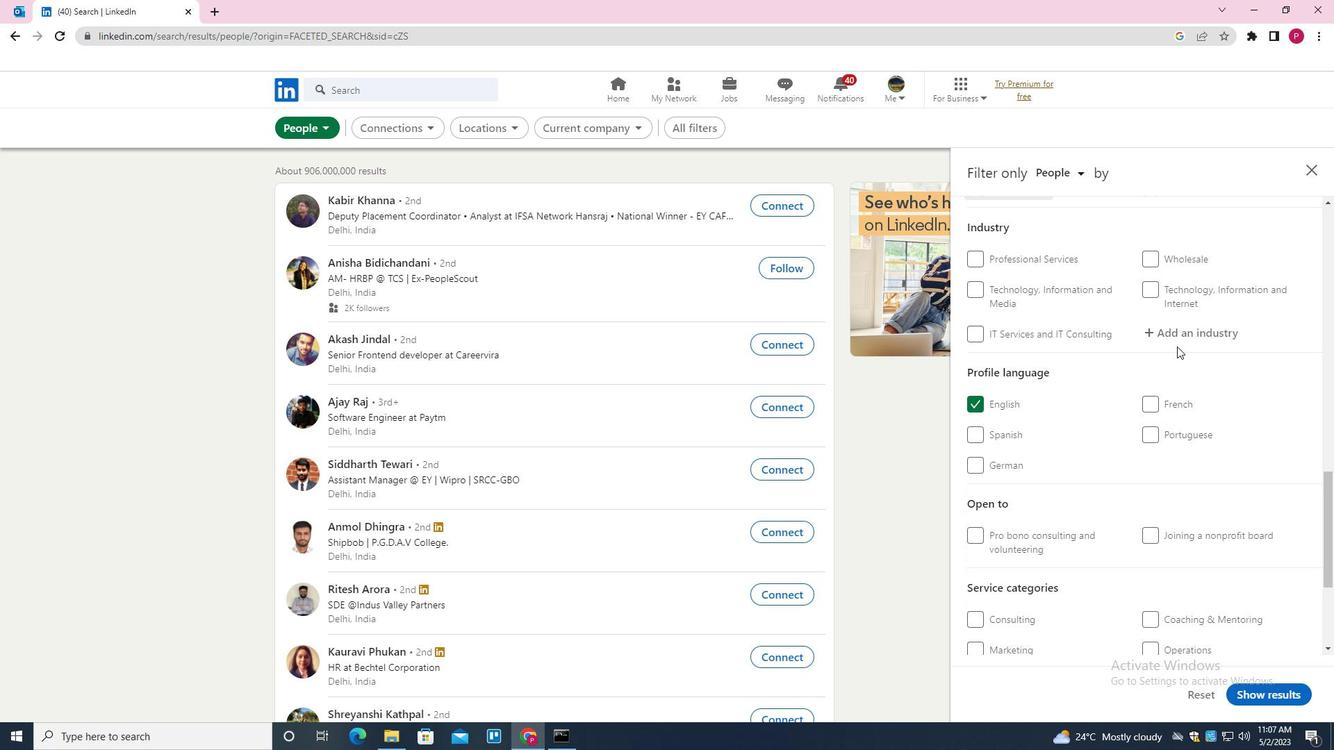 
Action: Mouse pressed left at (1186, 330)
Screenshot: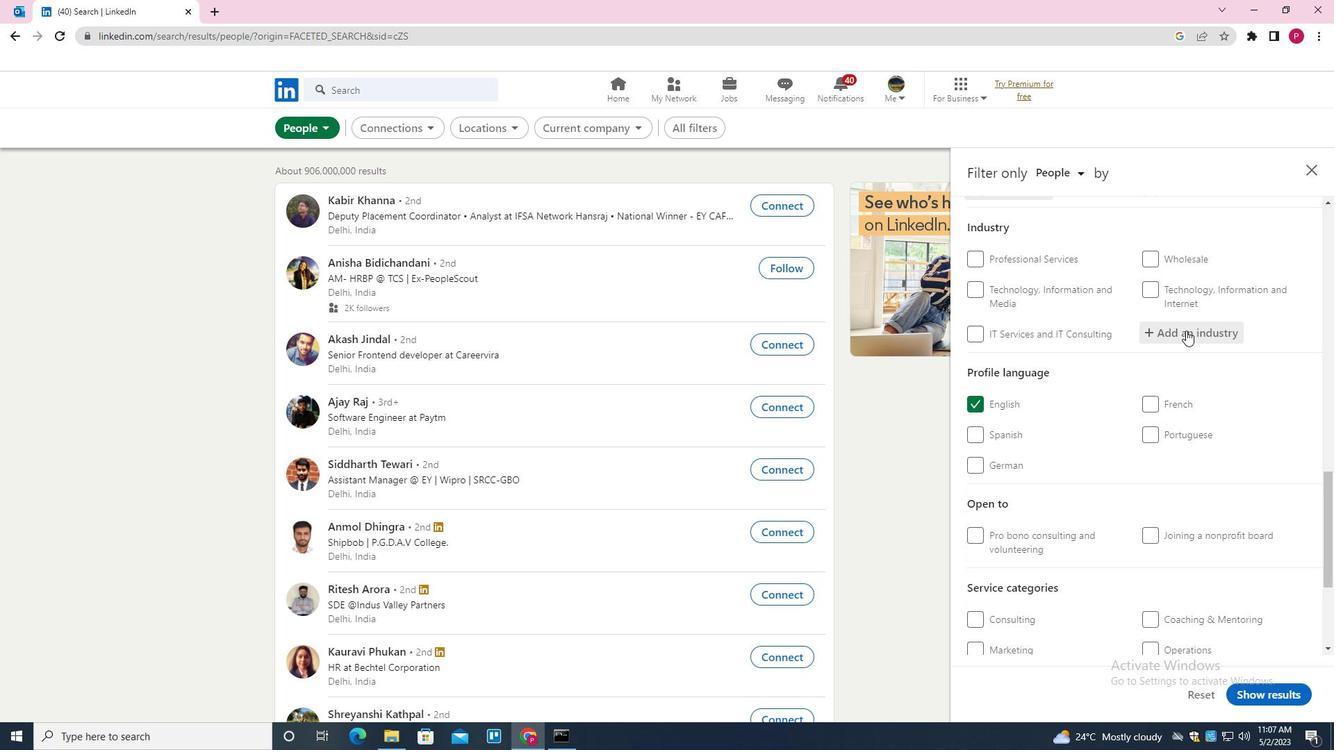 
Action: Mouse moved to (1143, 360)
Screenshot: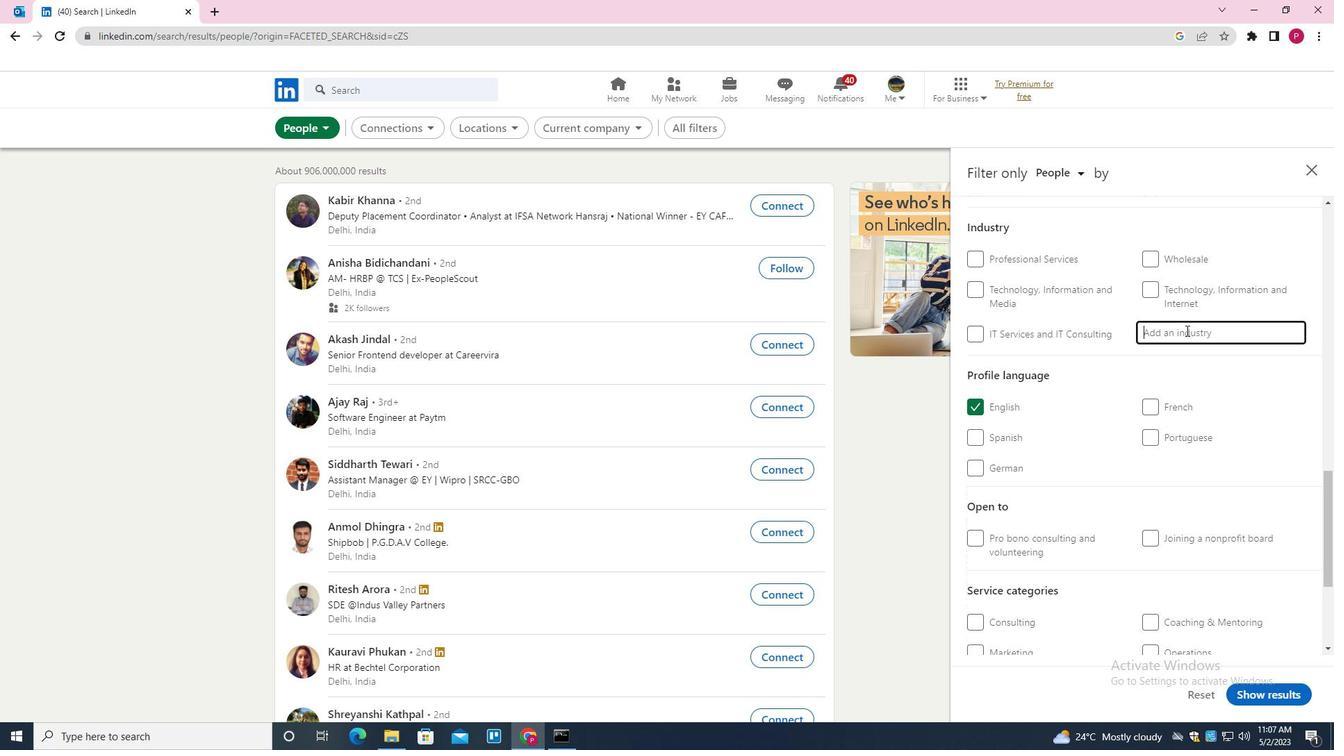 
Action: Key pressed <Key.shift><Key.shift><Key.shift>REAL<Key.space><Key.shift>ESTATE<Key.space><Key.down><Key.down><Key.down><Key.down><Key.down><Key.enter>
Screenshot: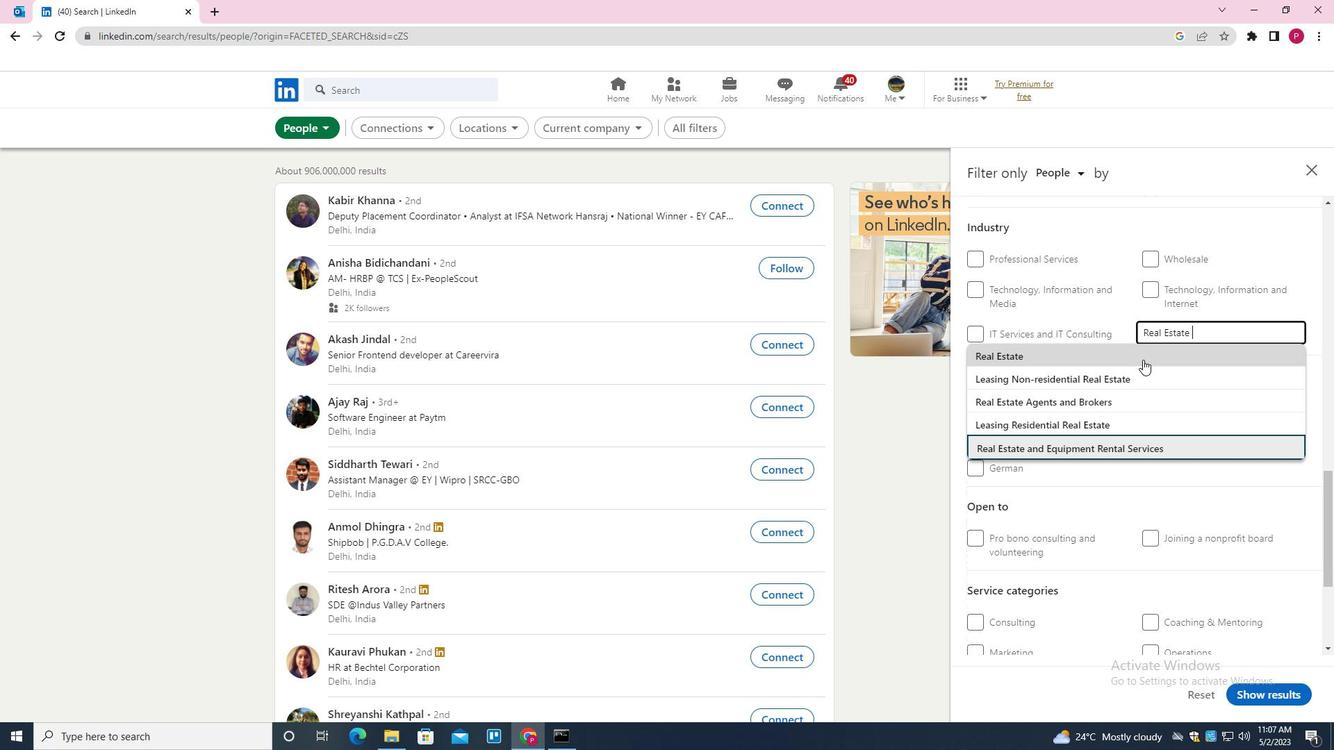 
Action: Mouse moved to (1117, 378)
Screenshot: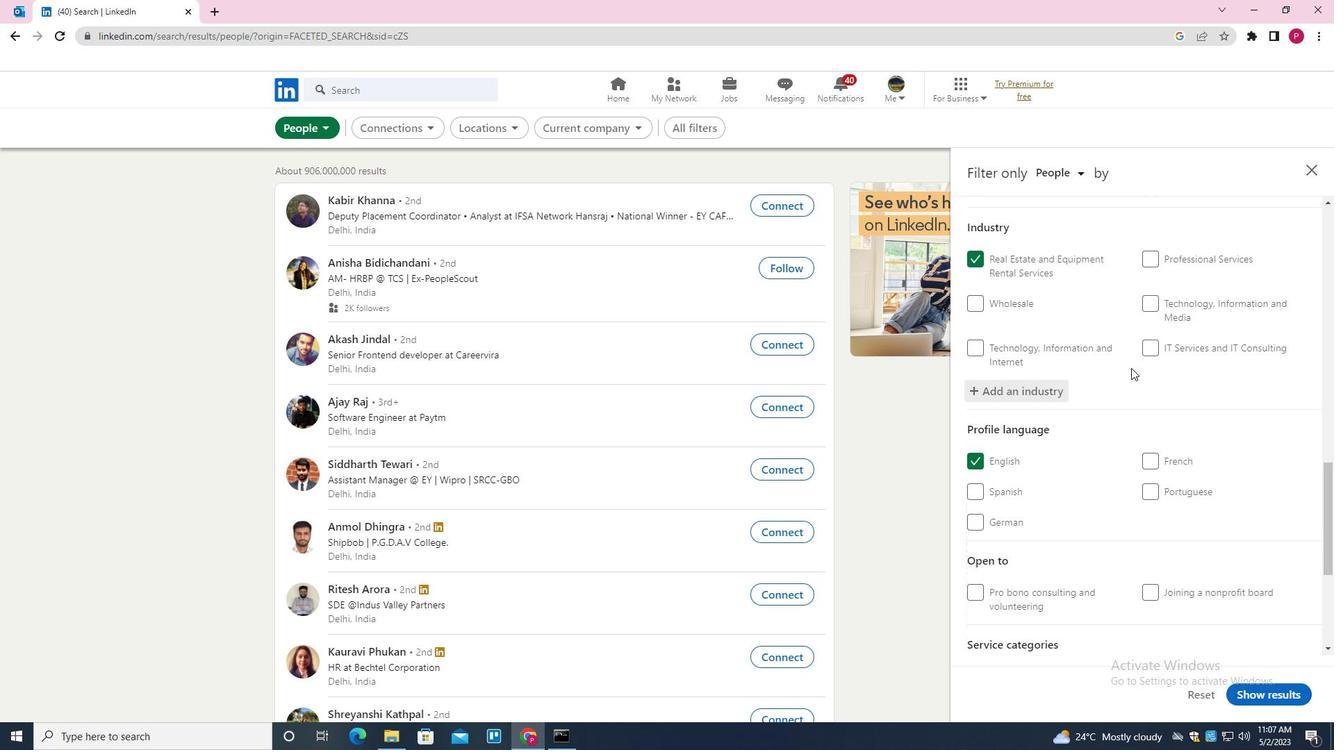
Action: Mouse scrolled (1117, 377) with delta (0, 0)
Screenshot: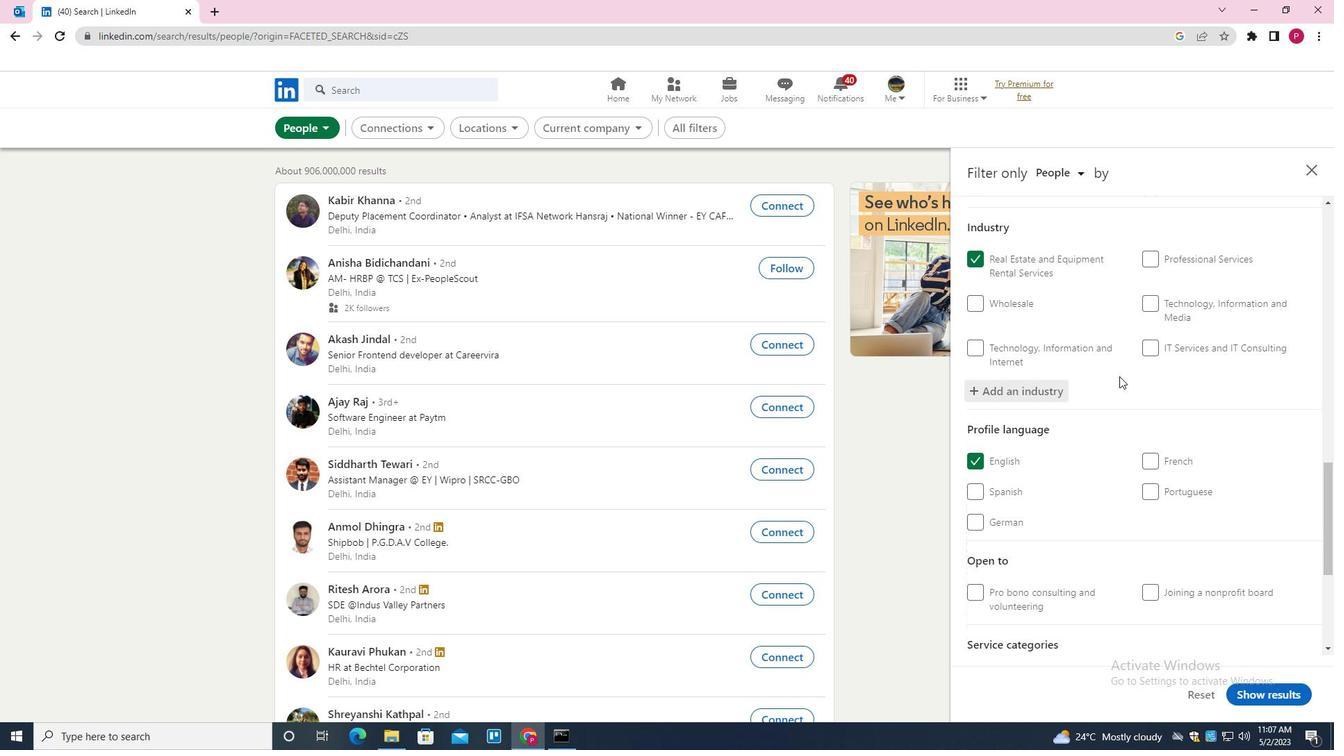 
Action: Mouse scrolled (1117, 377) with delta (0, 0)
Screenshot: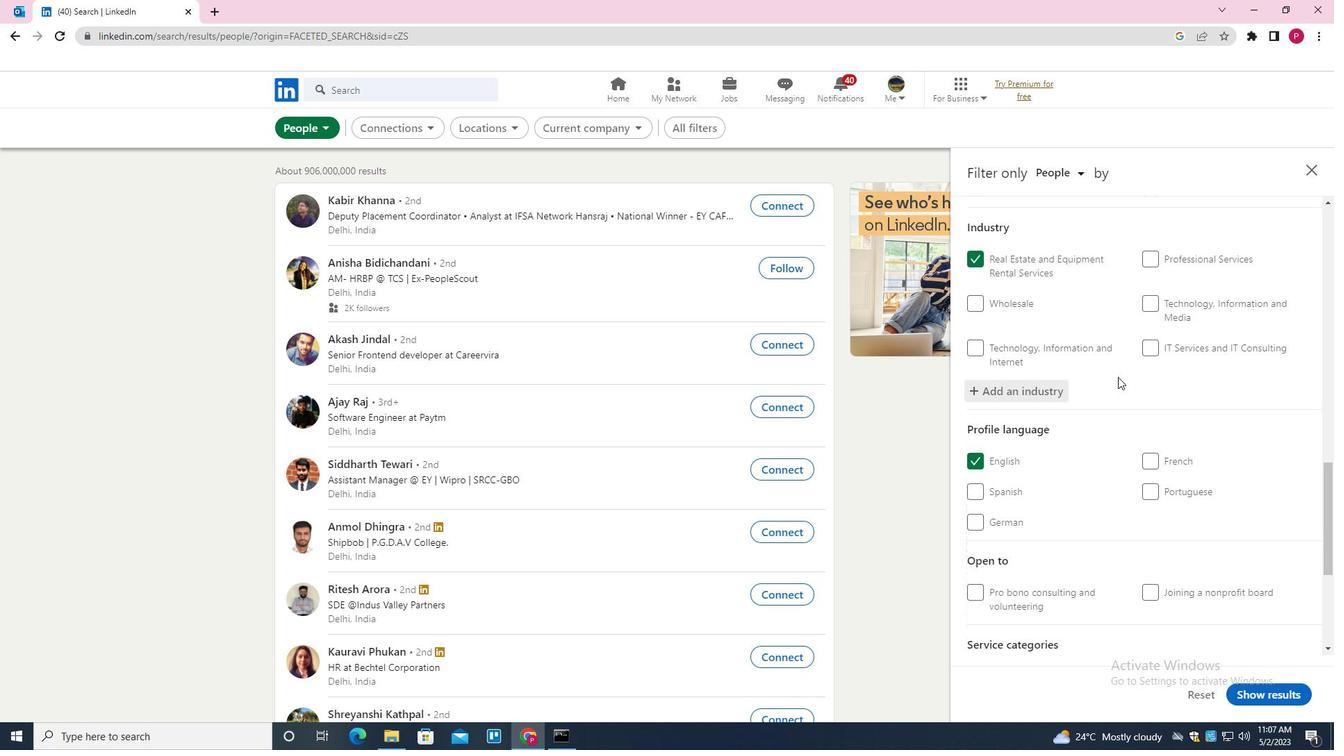 
Action: Mouse scrolled (1117, 377) with delta (0, 0)
Screenshot: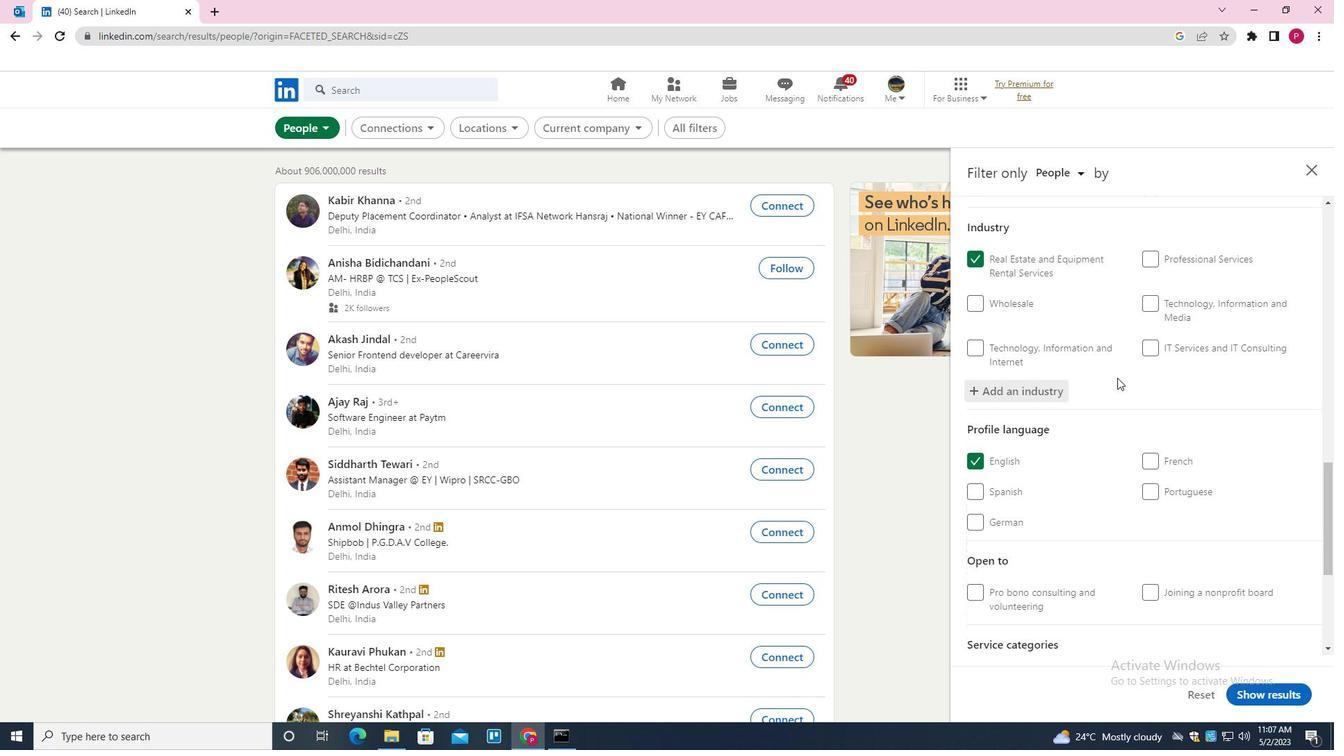 
Action: Mouse scrolled (1117, 377) with delta (0, 0)
Screenshot: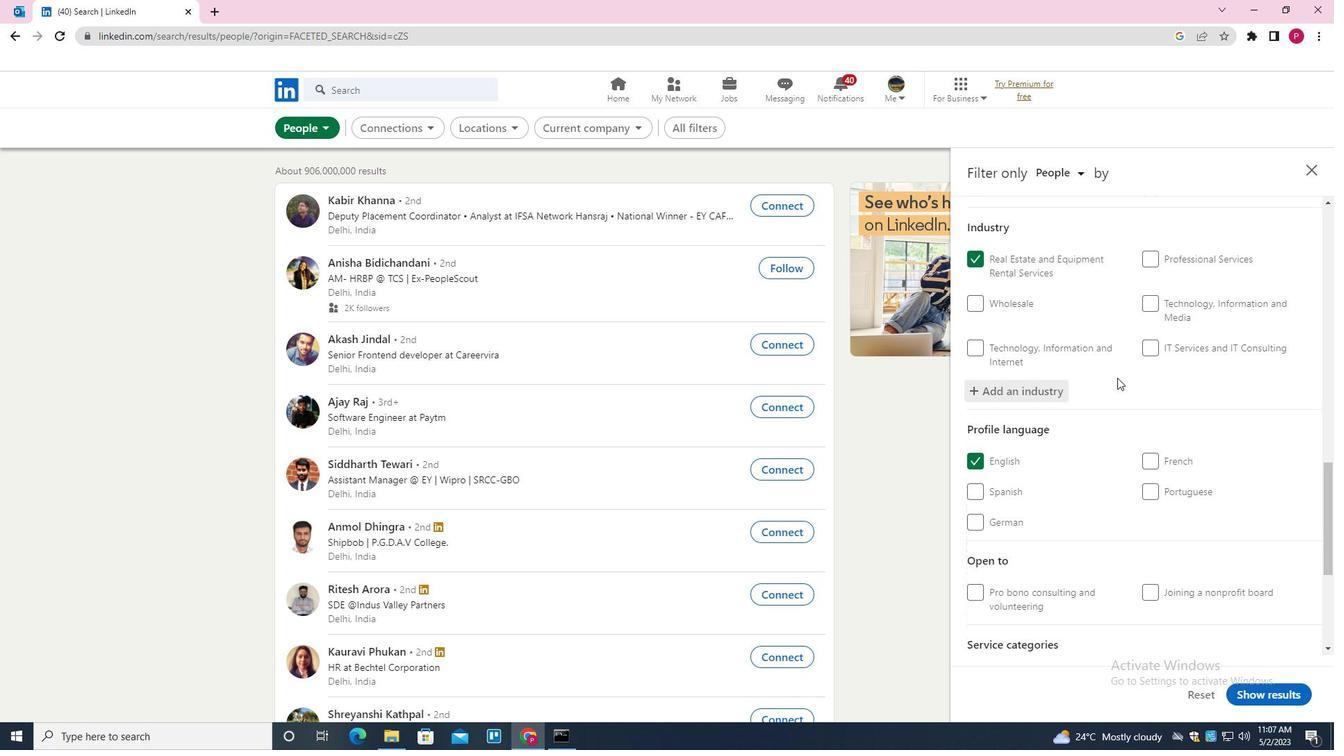
Action: Mouse scrolled (1117, 377) with delta (0, 0)
Screenshot: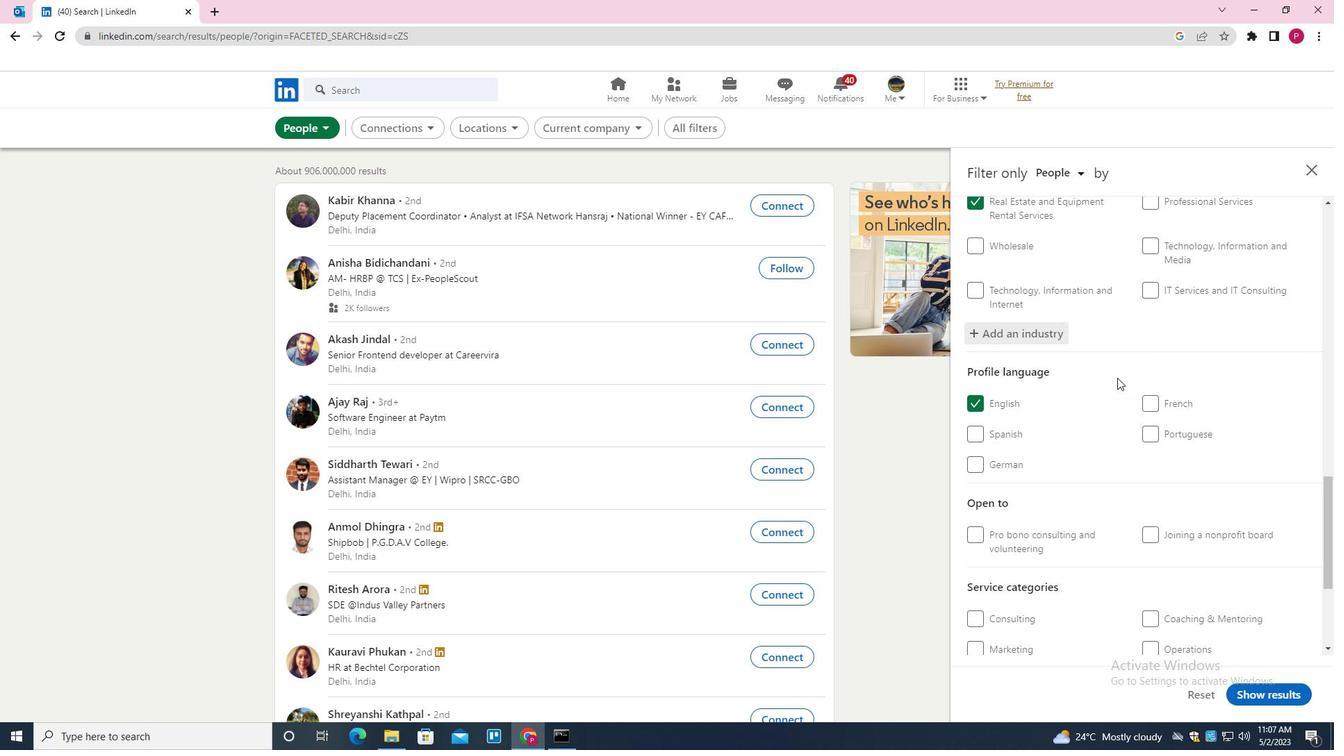
Action: Mouse moved to (1192, 459)
Screenshot: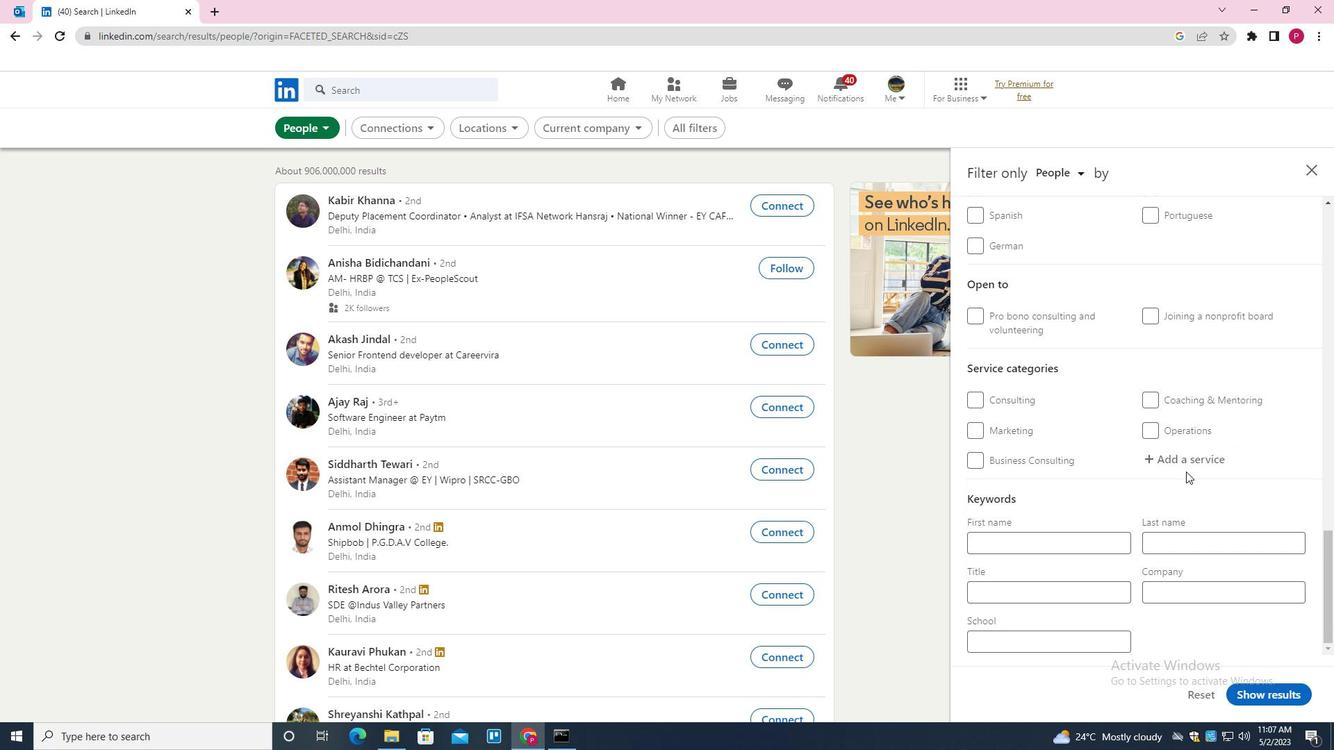 
Action: Mouse pressed left at (1192, 459)
Screenshot: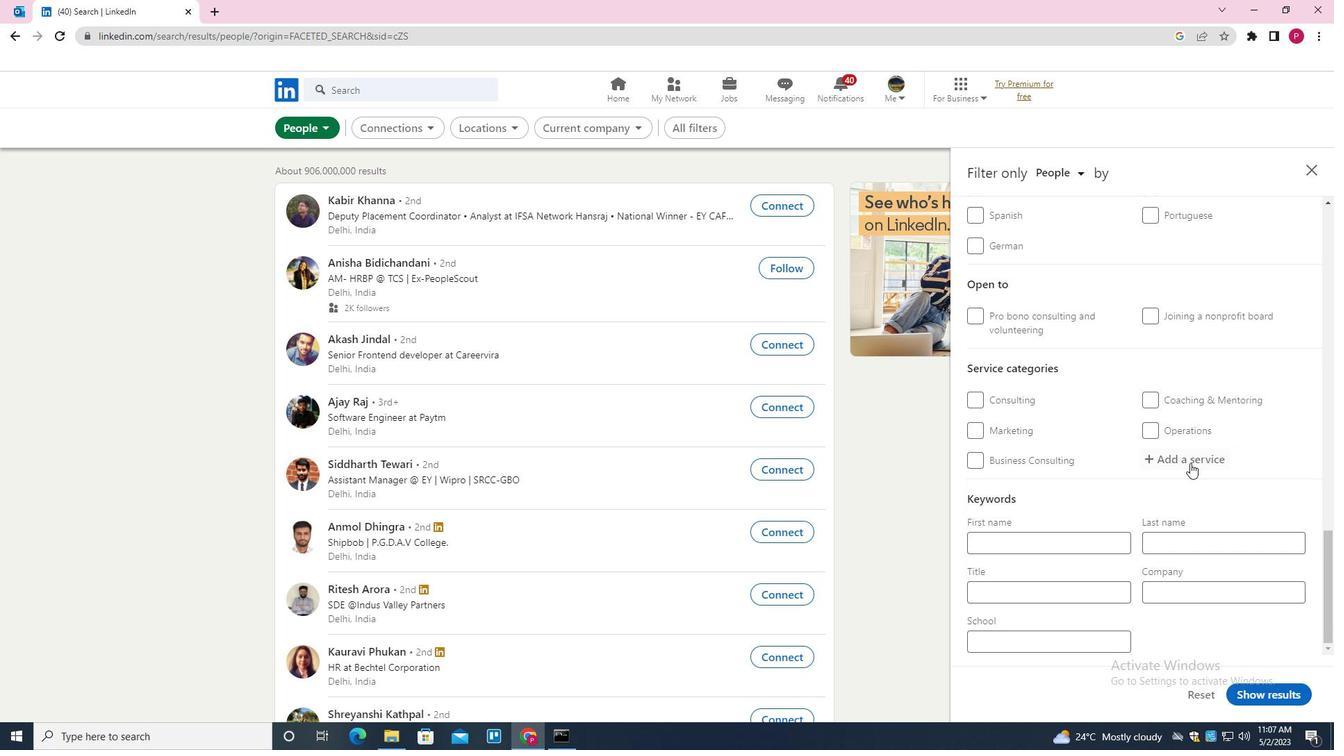 
Action: Mouse moved to (1170, 474)
Screenshot: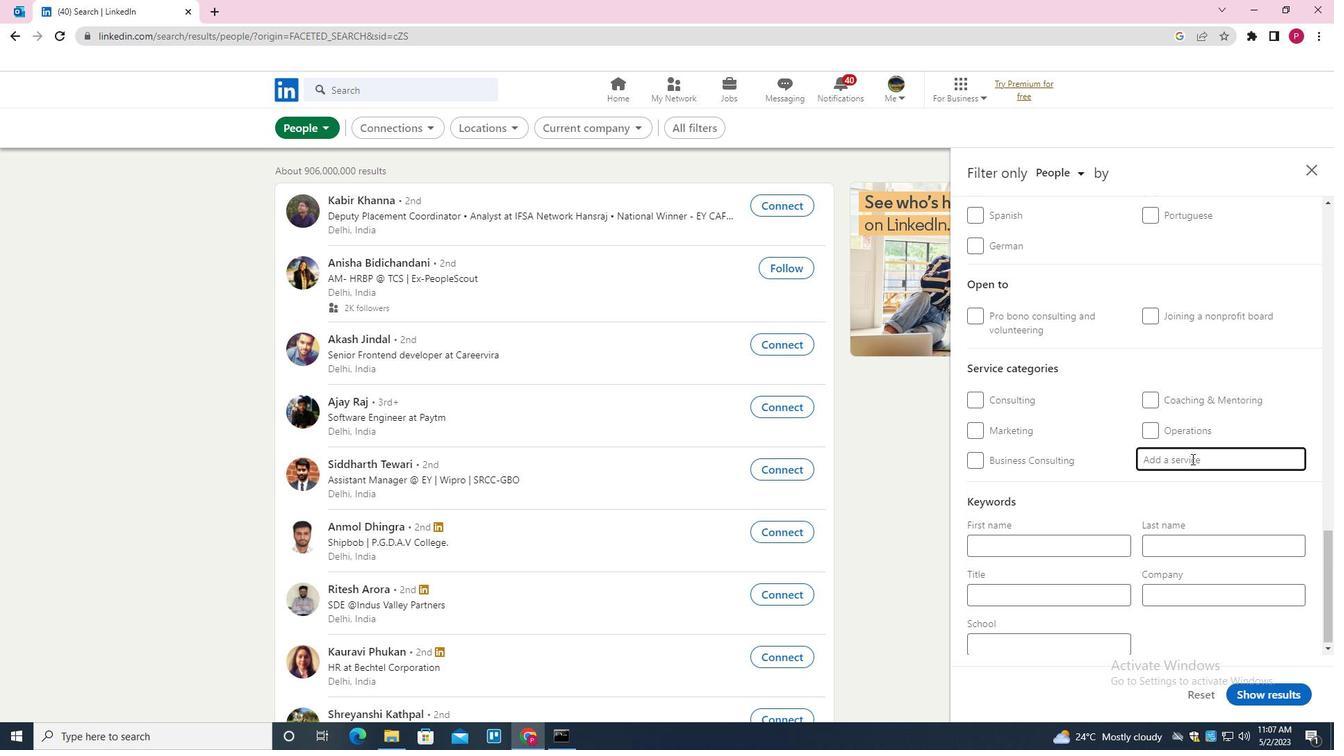 
Action: Key pressed <Key.shift><Key.shift><Key.shift><Key.shift><Key.shift><Key.shift><Key.shift><Key.shift><Key.shift><Key.shift><Key.shift><Key.shift><Key.shift>HEALTH<Key.down><Key.up><Key.down><Key.enter>
Screenshot: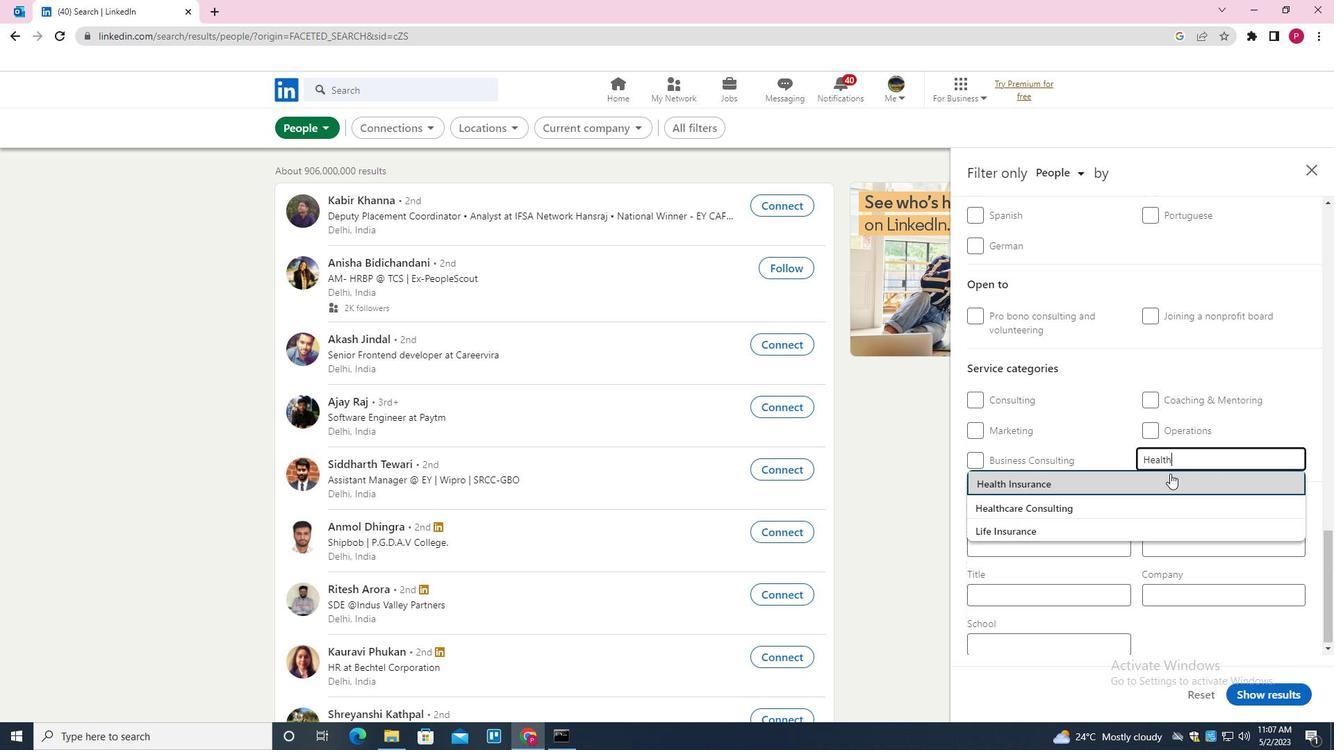 
Action: Mouse scrolled (1170, 473) with delta (0, 0)
Screenshot: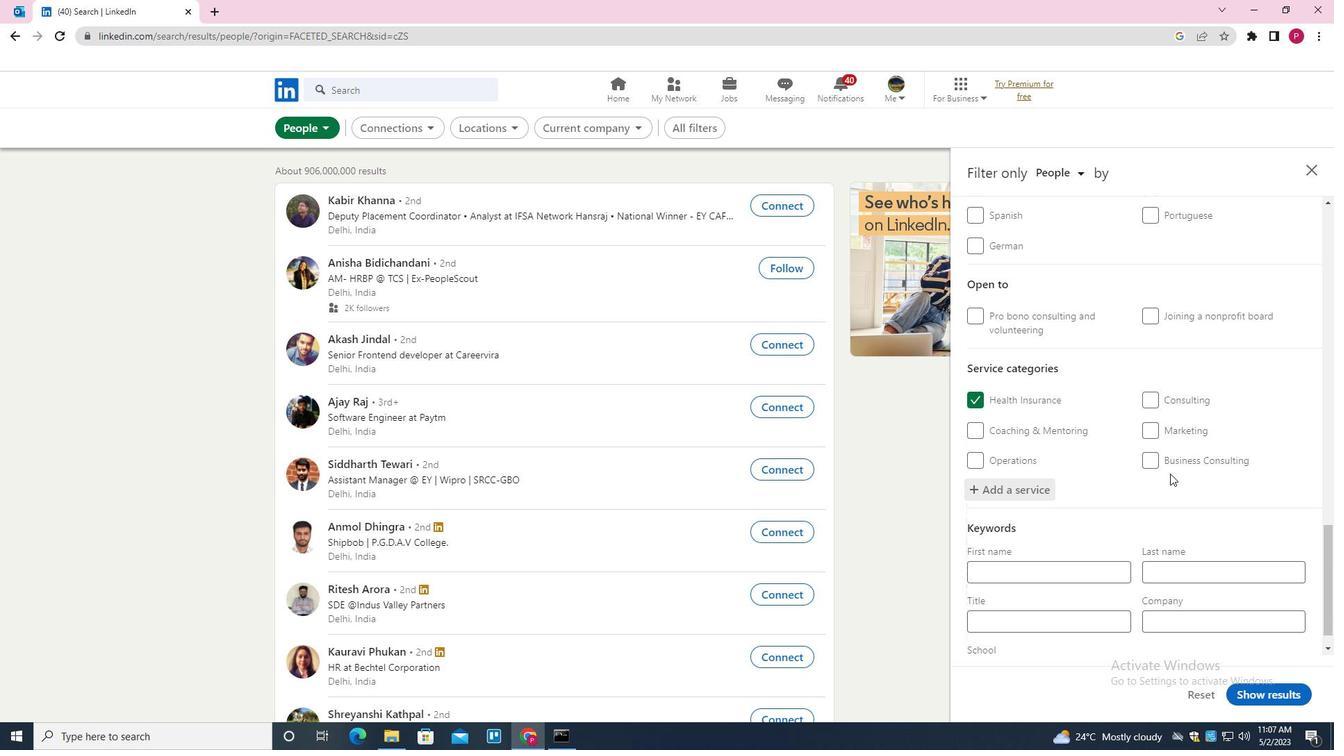
Action: Mouse scrolled (1170, 473) with delta (0, 0)
Screenshot: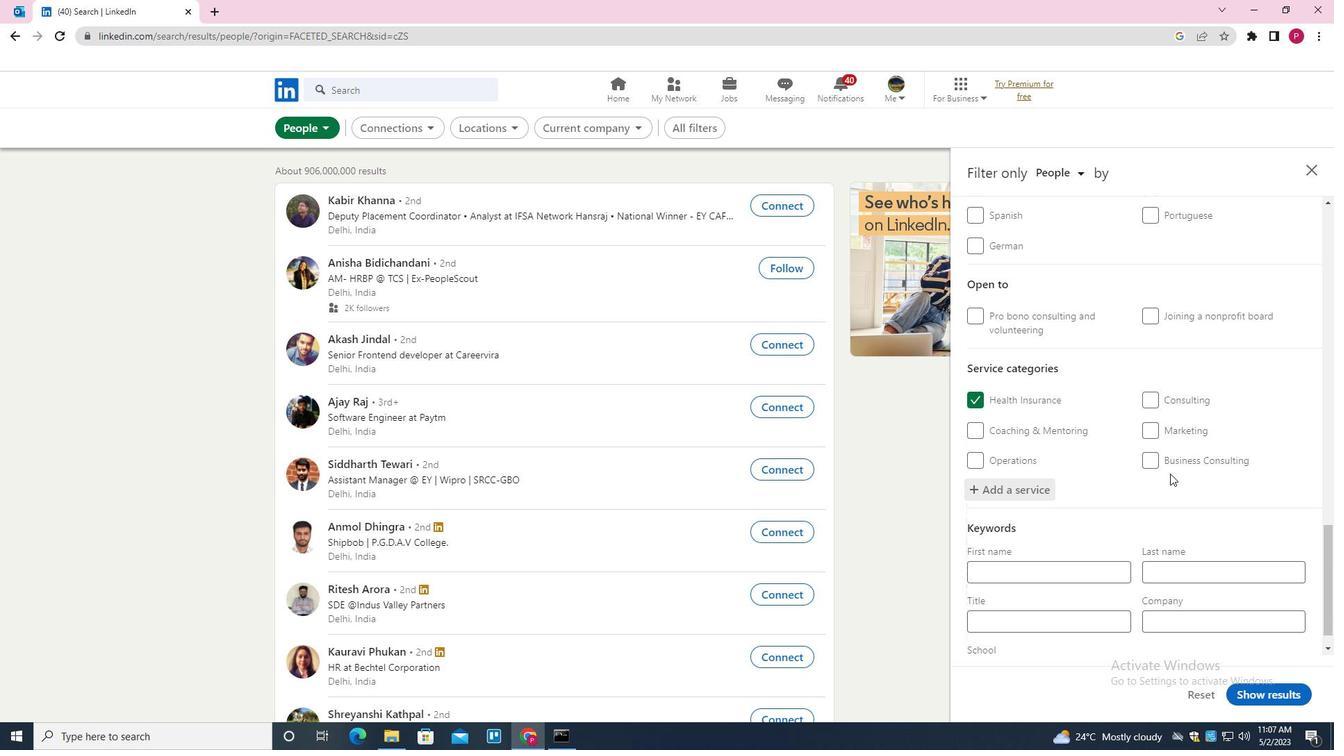 
Action: Mouse scrolled (1170, 473) with delta (0, 0)
Screenshot: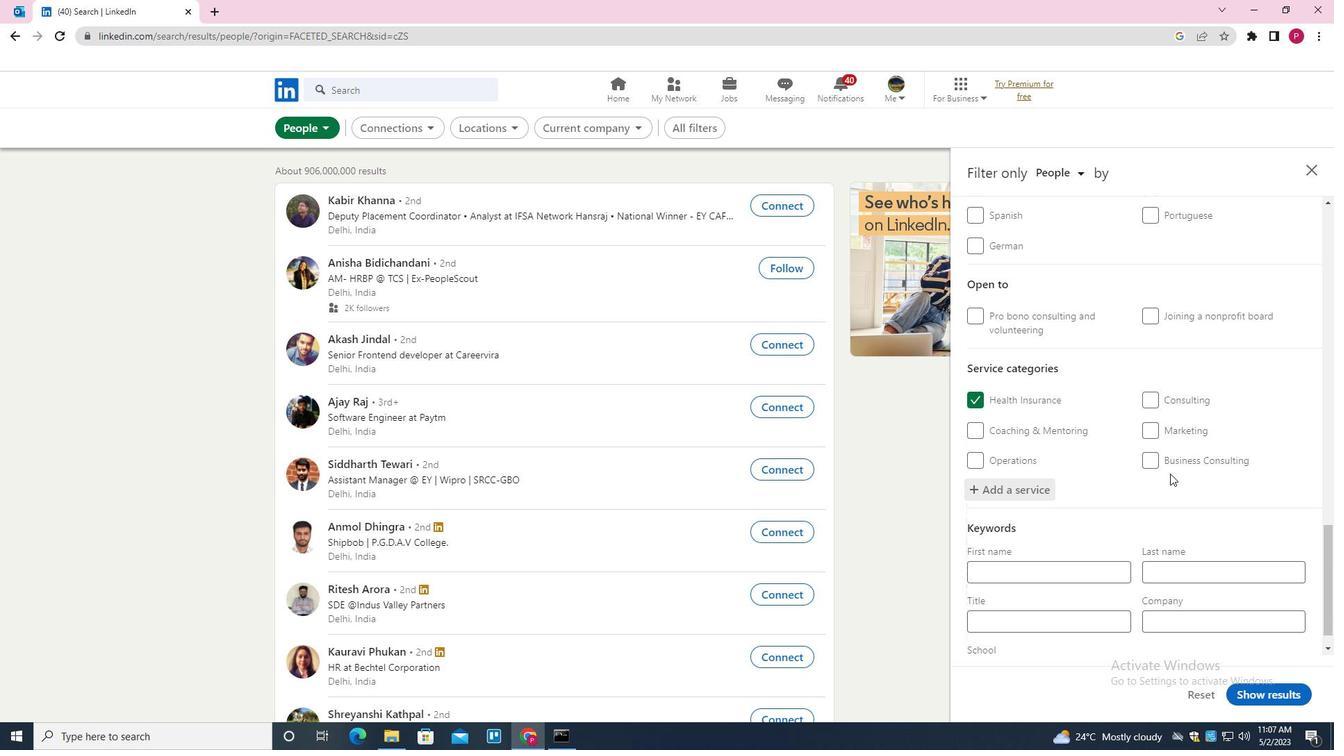 
Action: Mouse moved to (1088, 599)
Screenshot: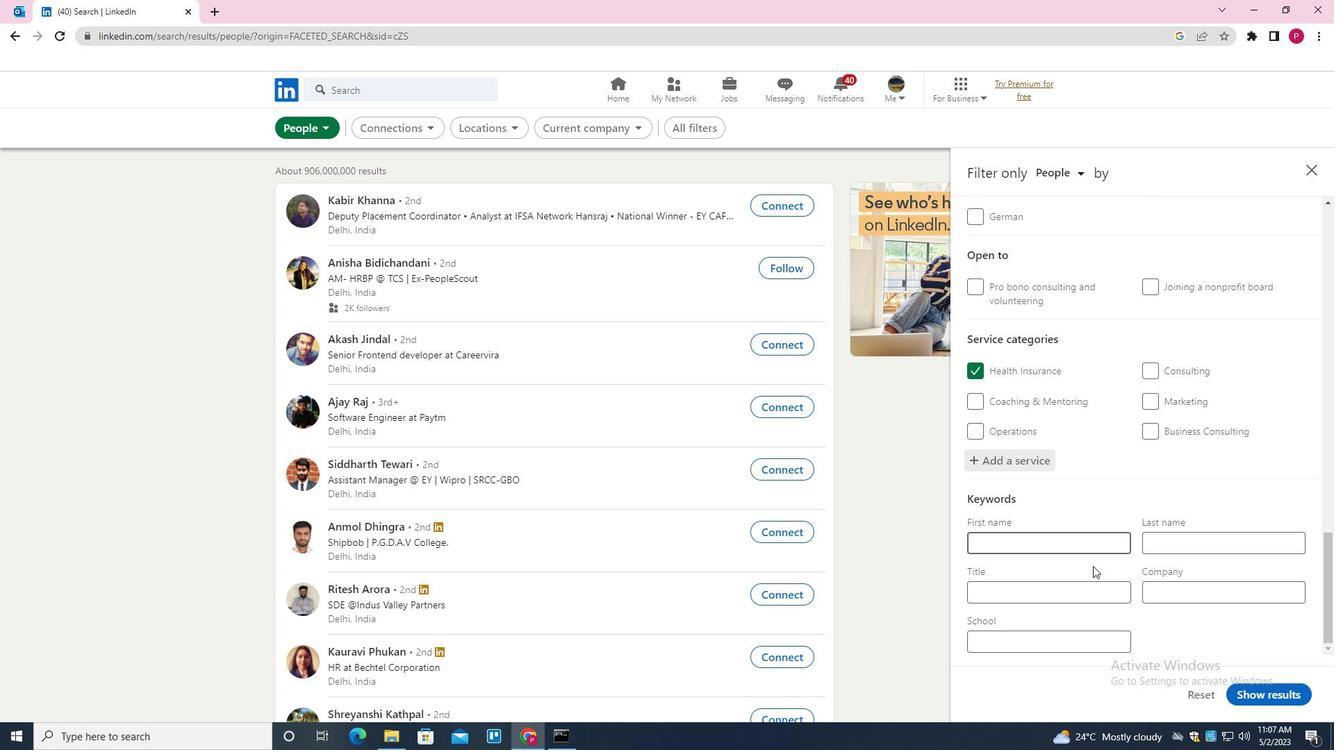 
Action: Mouse pressed left at (1088, 599)
Screenshot: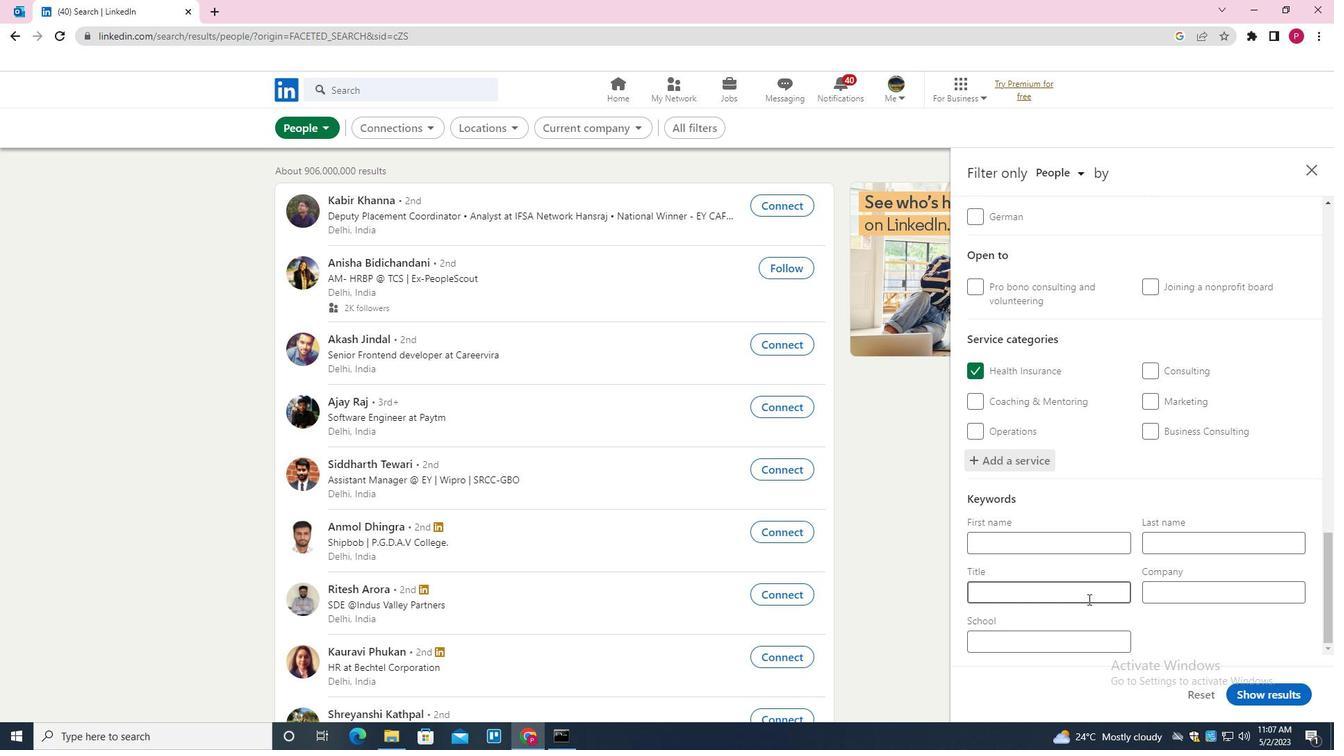 
Action: Key pressed <Key.shift><Key.shift><Key.shift>HANDYMAN
Screenshot: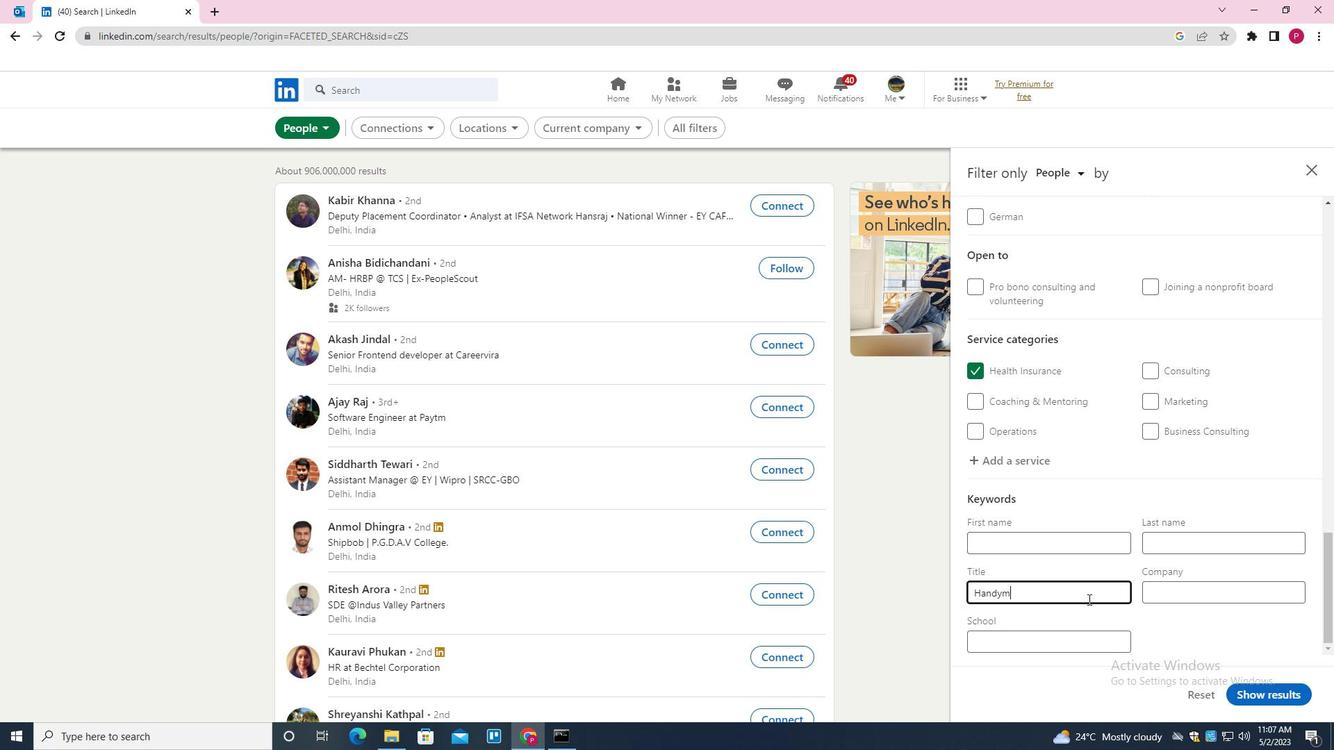 
Action: Mouse moved to (1249, 695)
Screenshot: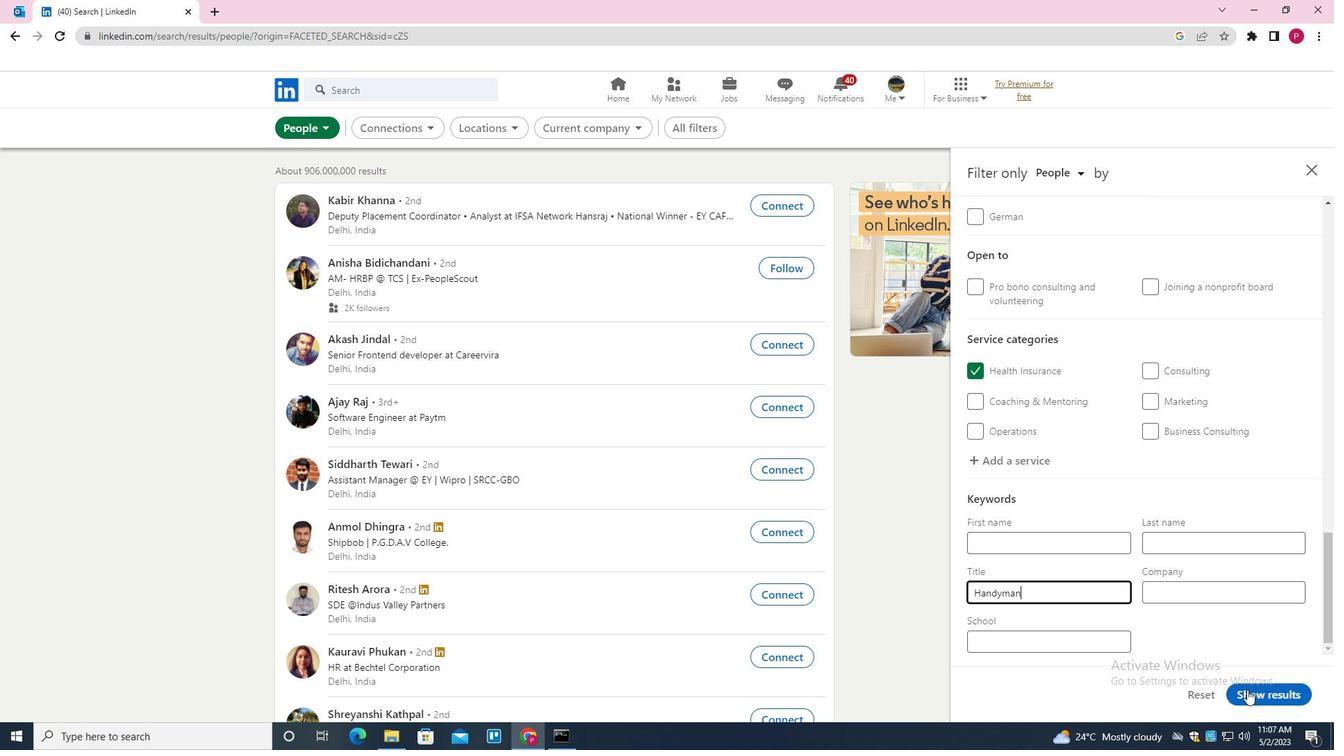 
Action: Mouse pressed left at (1249, 695)
Screenshot: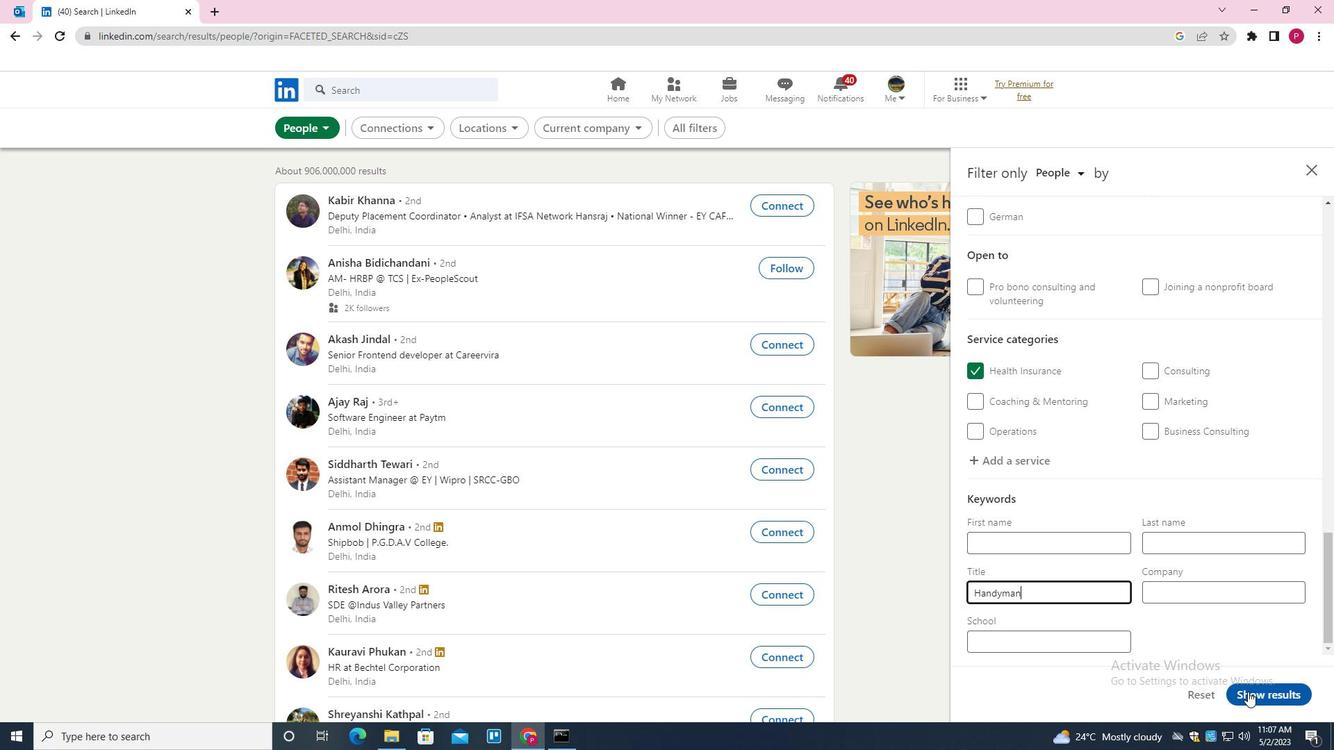 
Action: Mouse moved to (719, 349)
Screenshot: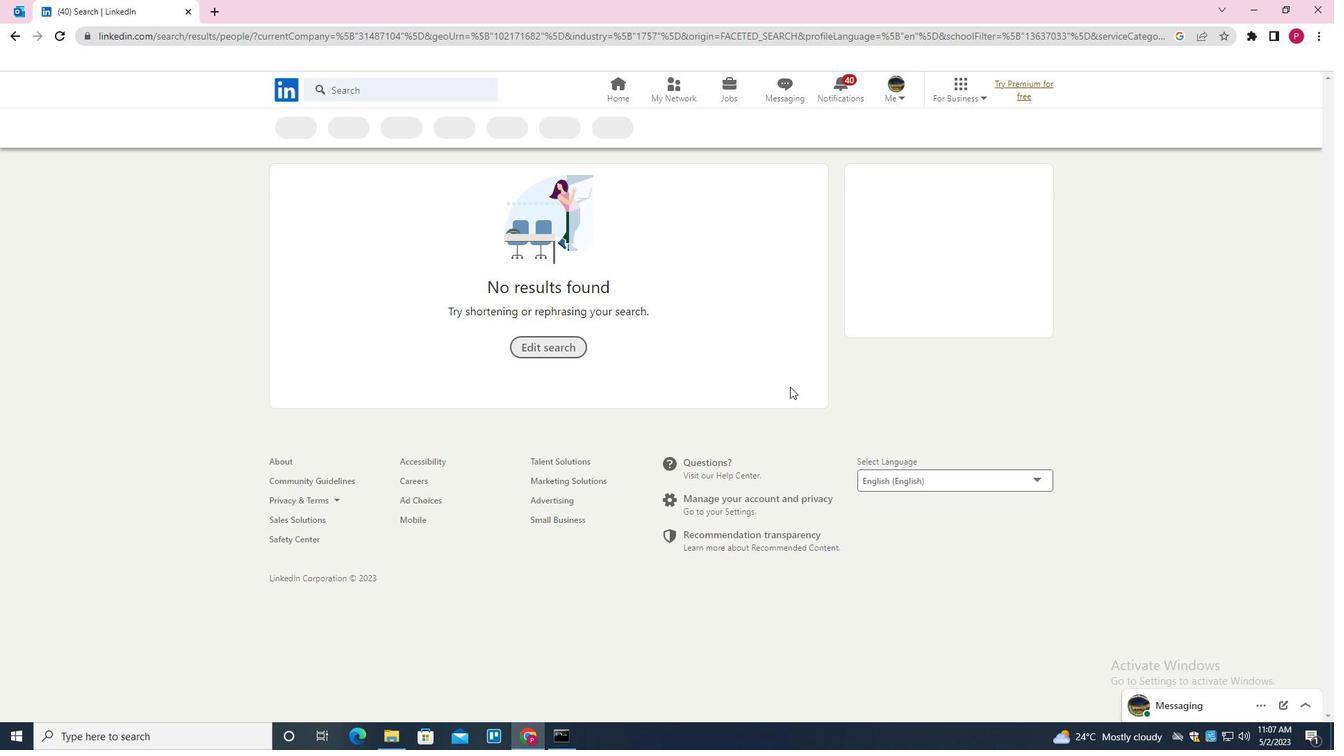 
